 Task: Look for space in Sidi ech Chahmi, Algeria from 9th June, 2023 to 11th June, 2023 for 2 adults in price range Rs.6000 to Rs.10000. Place can be entire place with 2 bedrooms having 2 beds and 1 bathroom. Property type can be house, flat, hotel. Amenities needed are: wifi, washing machine. Booking option can be shelf check-in. Required host language is .
Action: Mouse moved to (853, 121)
Screenshot: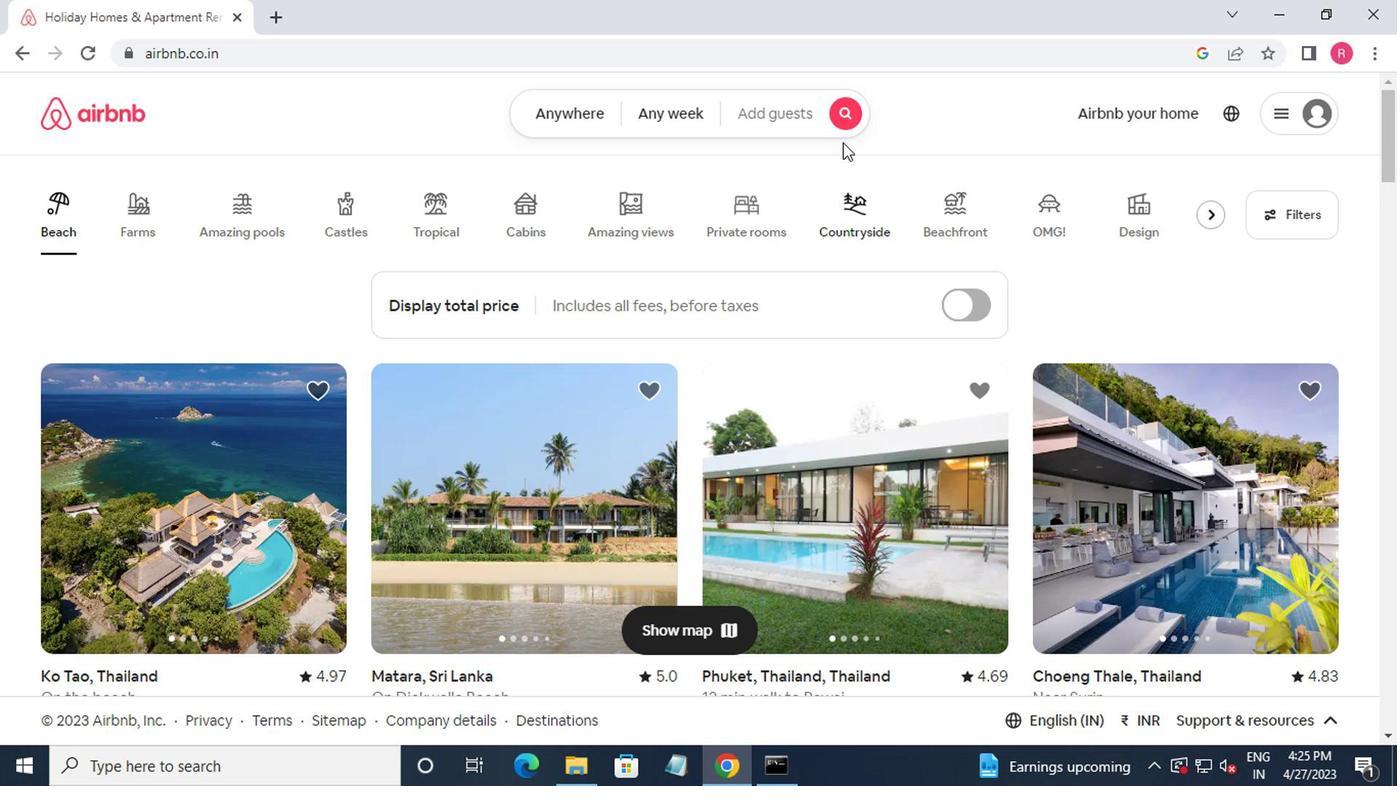 
Action: Mouse pressed left at (853, 121)
Screenshot: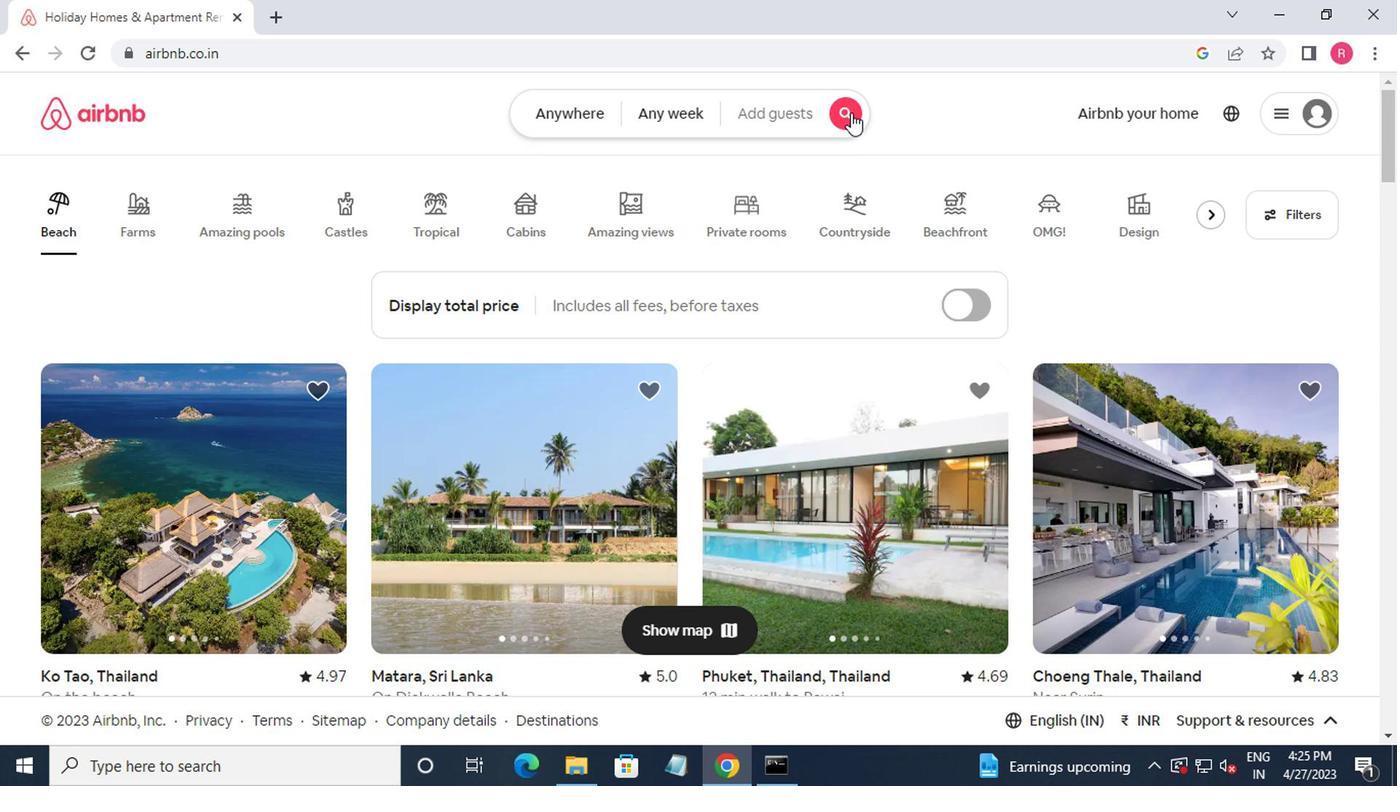 
Action: Mouse moved to (448, 202)
Screenshot: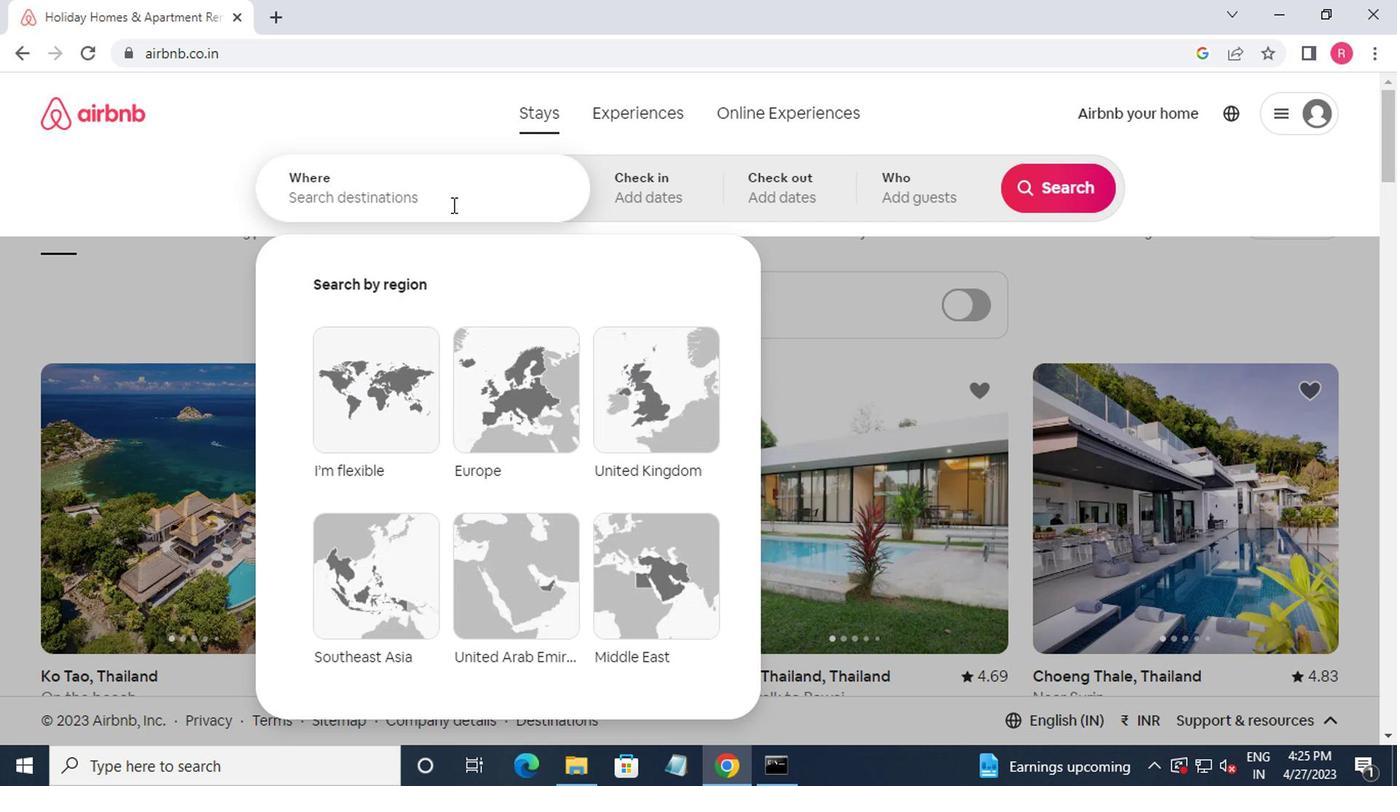 
Action: Mouse pressed left at (448, 202)
Screenshot: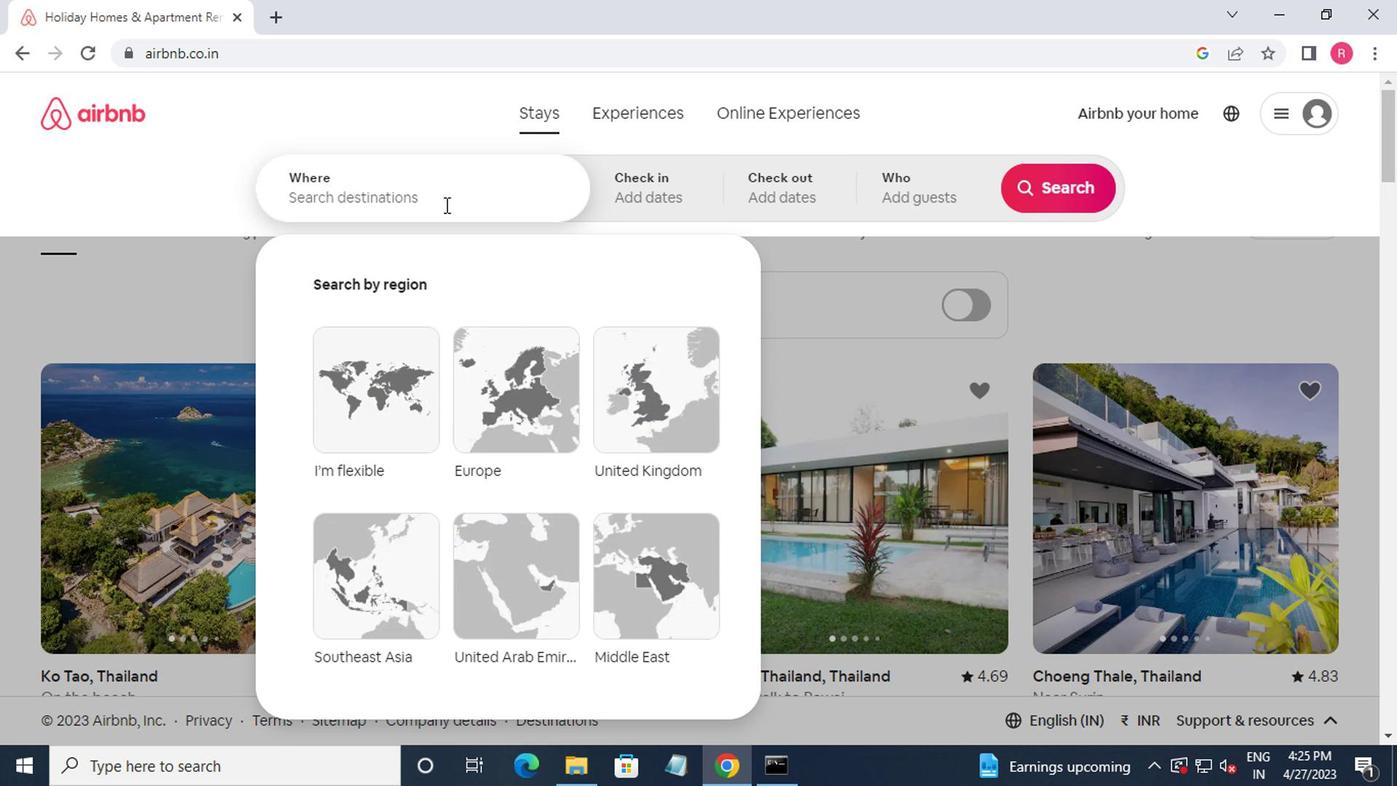 
Action: Mouse moved to (527, 208)
Screenshot: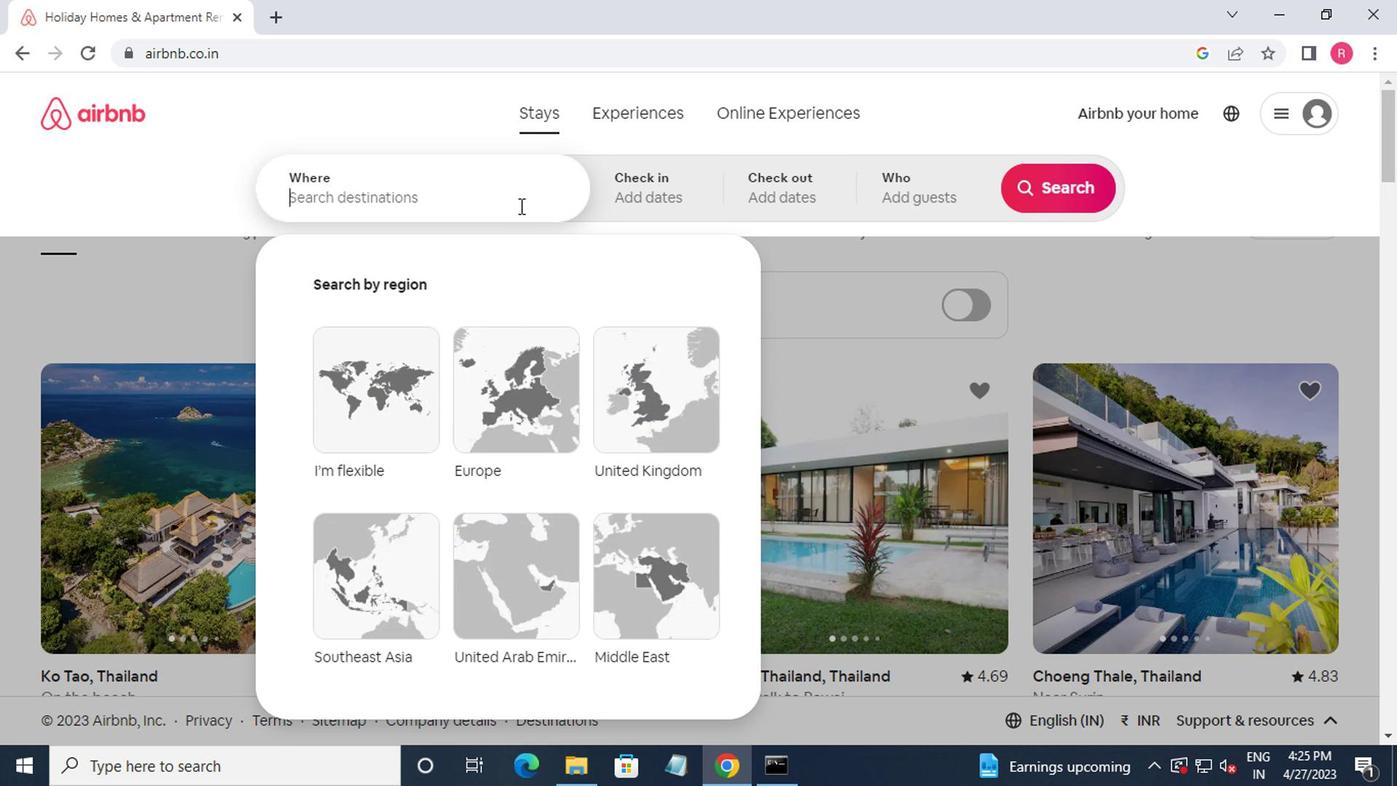 
Action: Key pressed sidi<Key.space>ech<Key.down><Key.down><Key.down><Key.up><Key.enter>
Screenshot: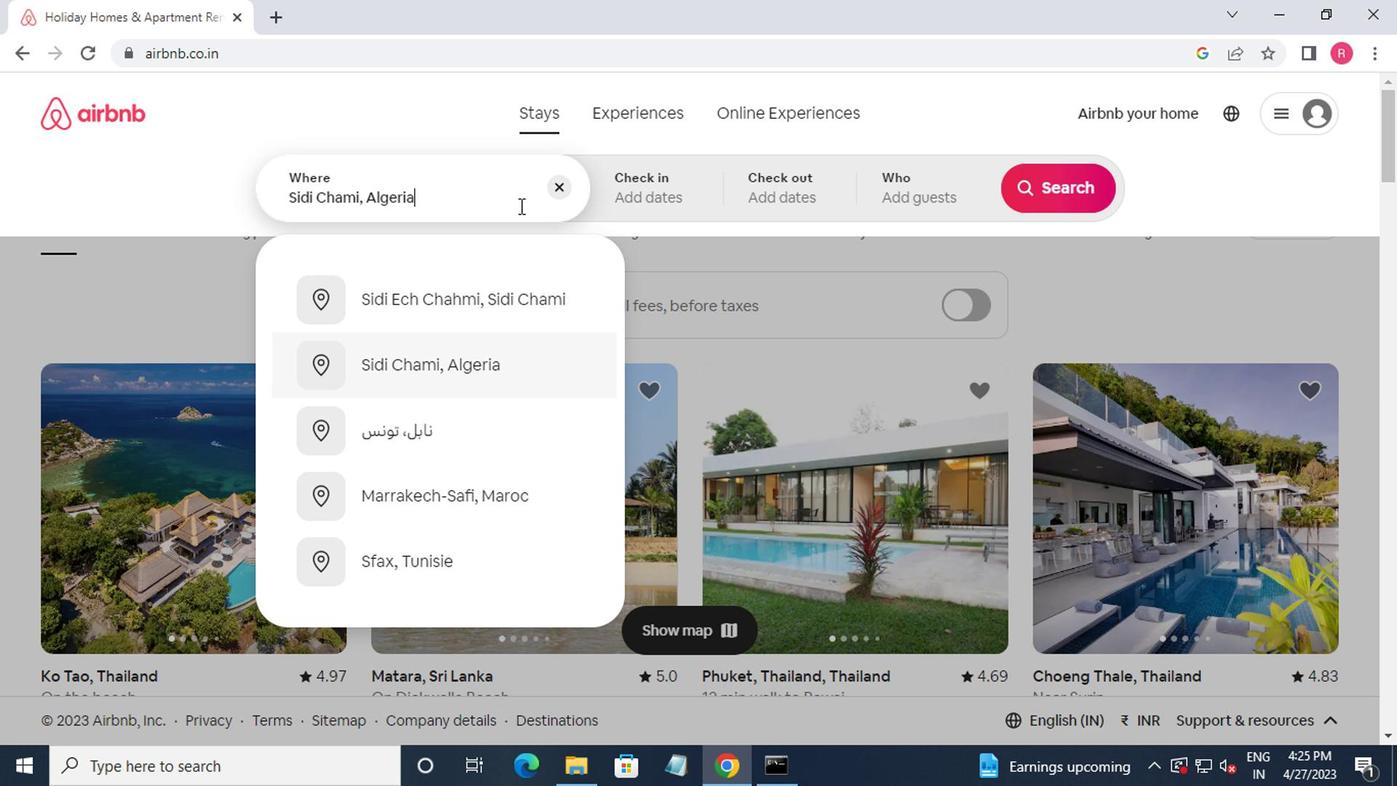 
Action: Mouse moved to (1038, 353)
Screenshot: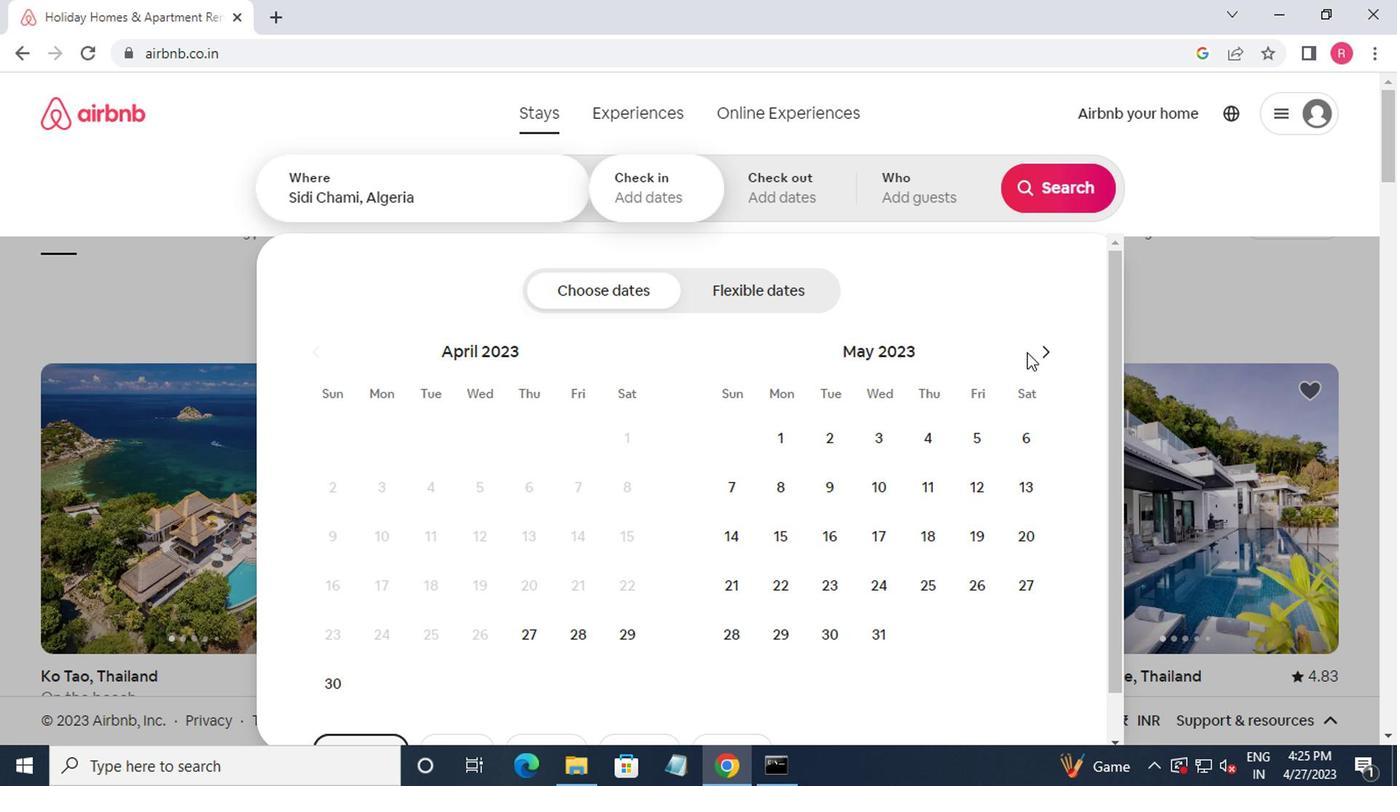 
Action: Mouse pressed left at (1038, 353)
Screenshot: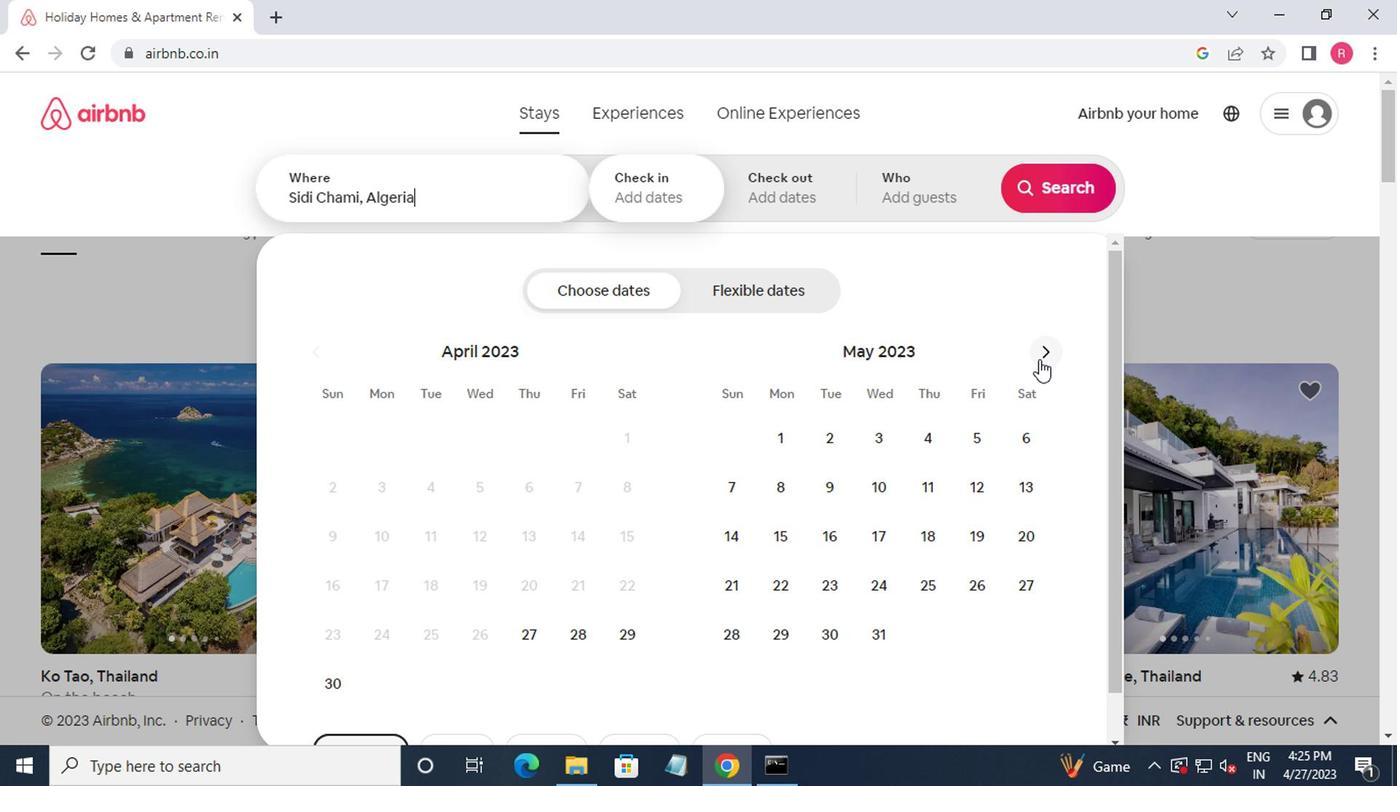 
Action: Mouse moved to (964, 463)
Screenshot: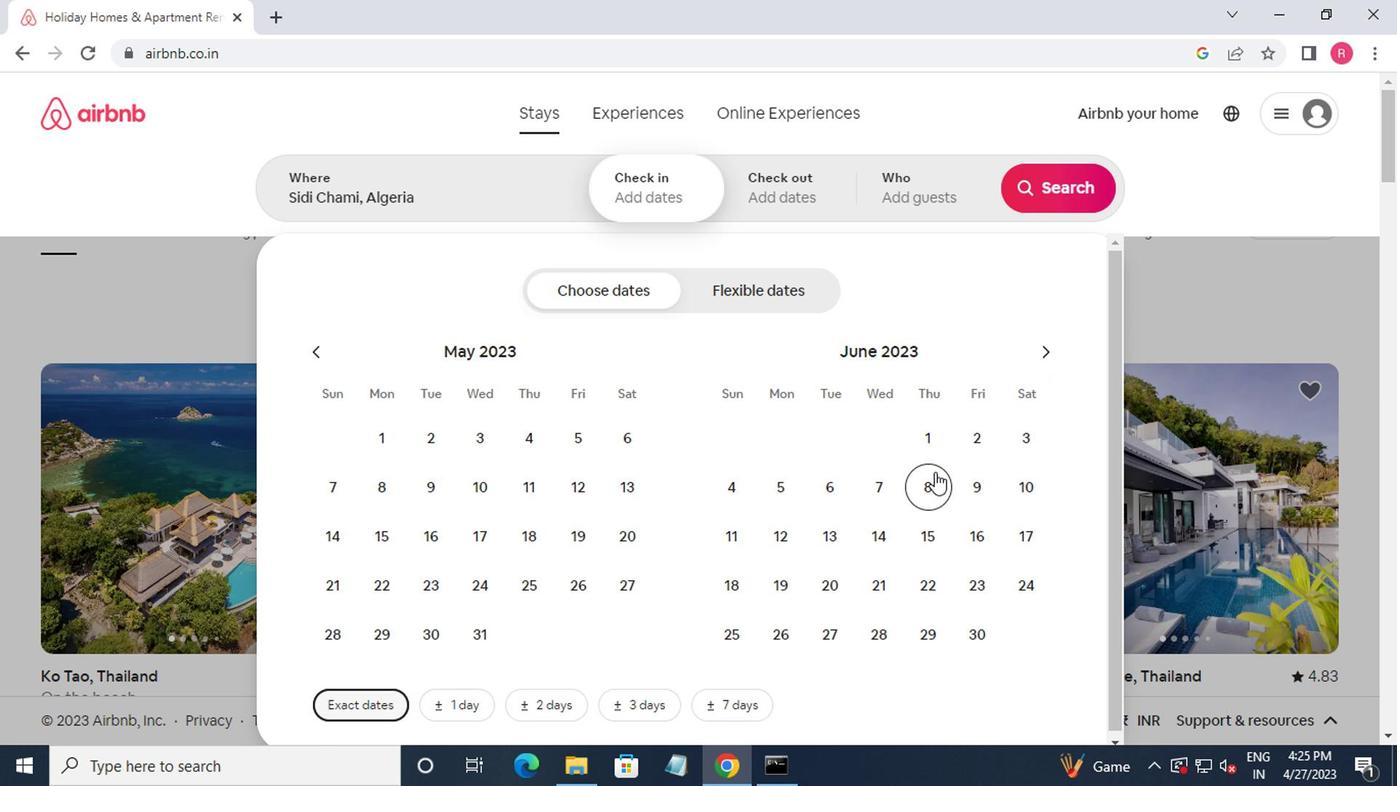 
Action: Mouse pressed left at (964, 463)
Screenshot: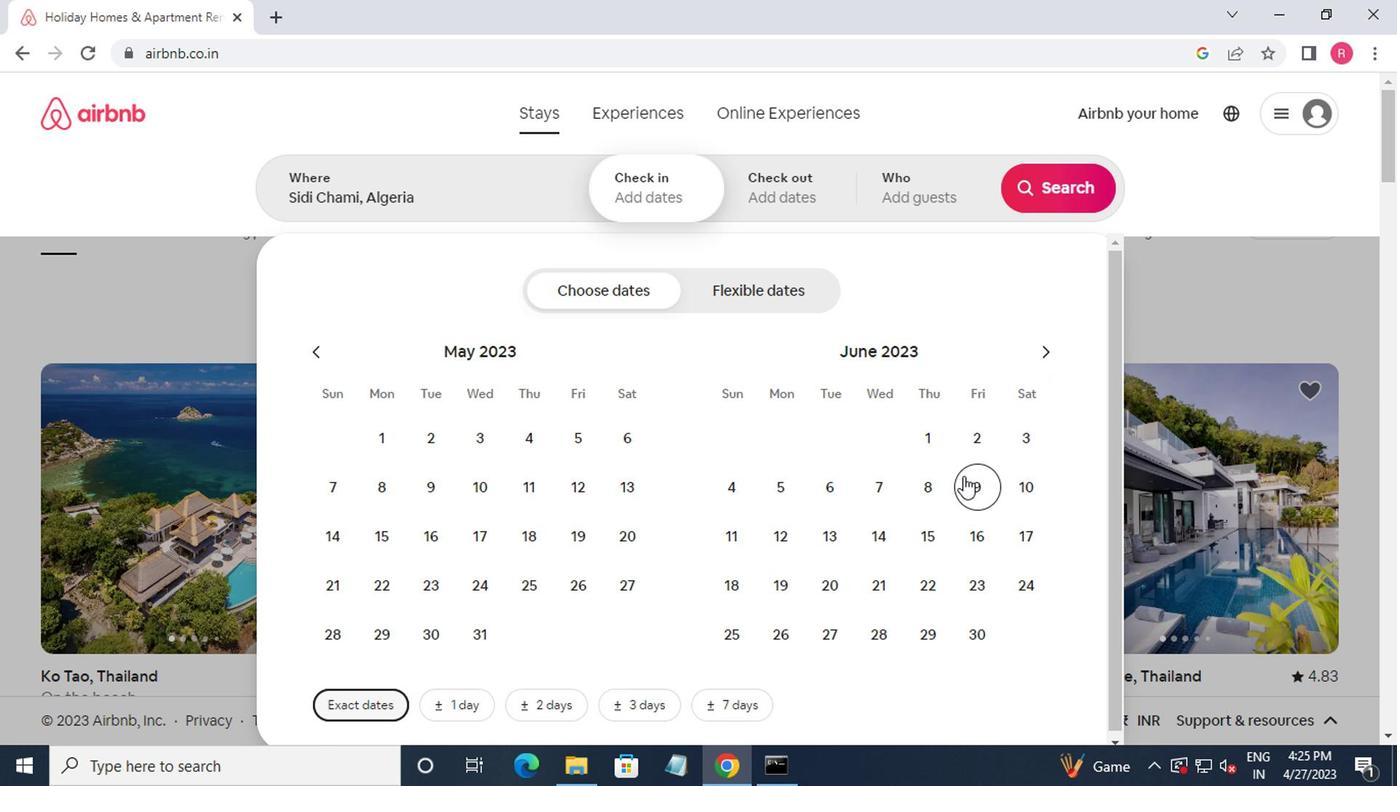 
Action: Mouse moved to (737, 529)
Screenshot: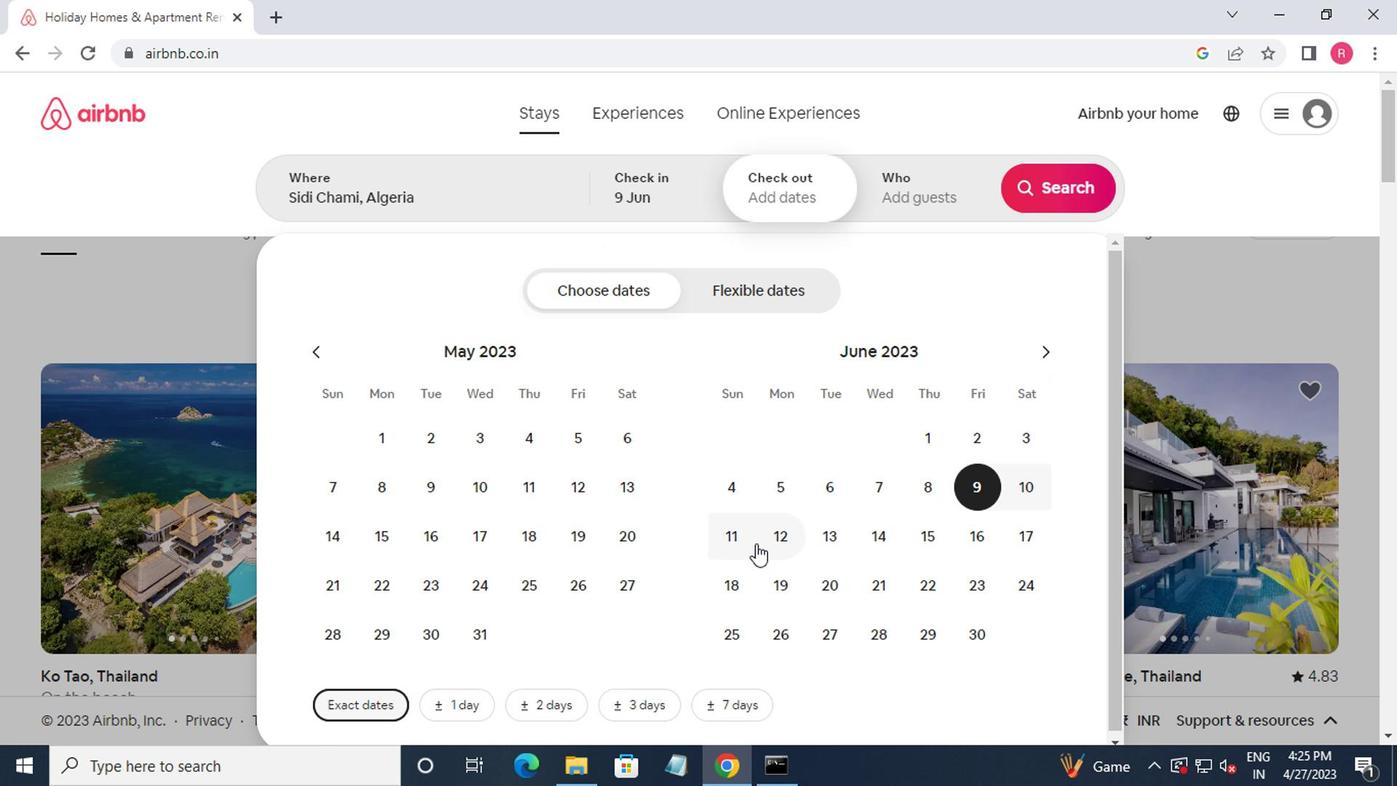 
Action: Mouse pressed left at (737, 529)
Screenshot: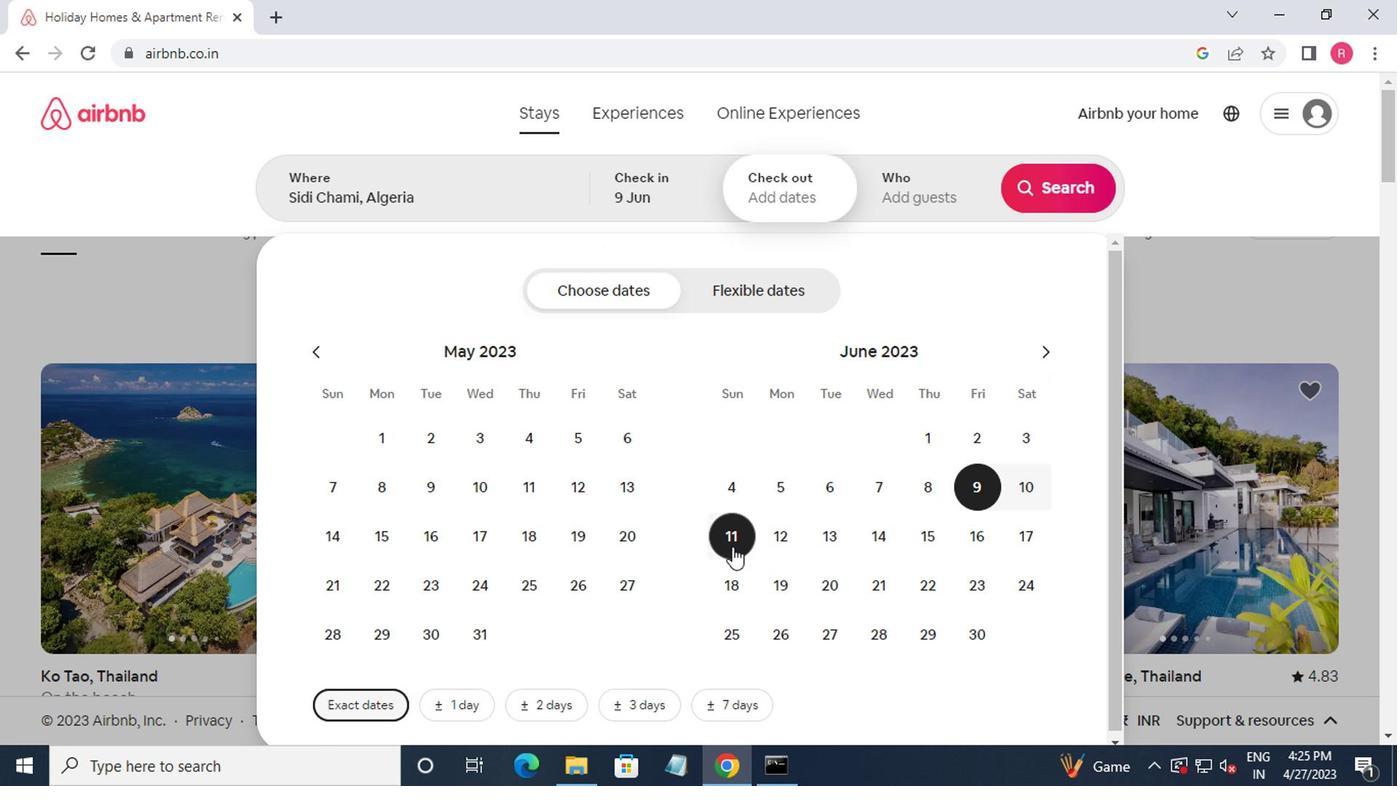 
Action: Mouse moved to (903, 201)
Screenshot: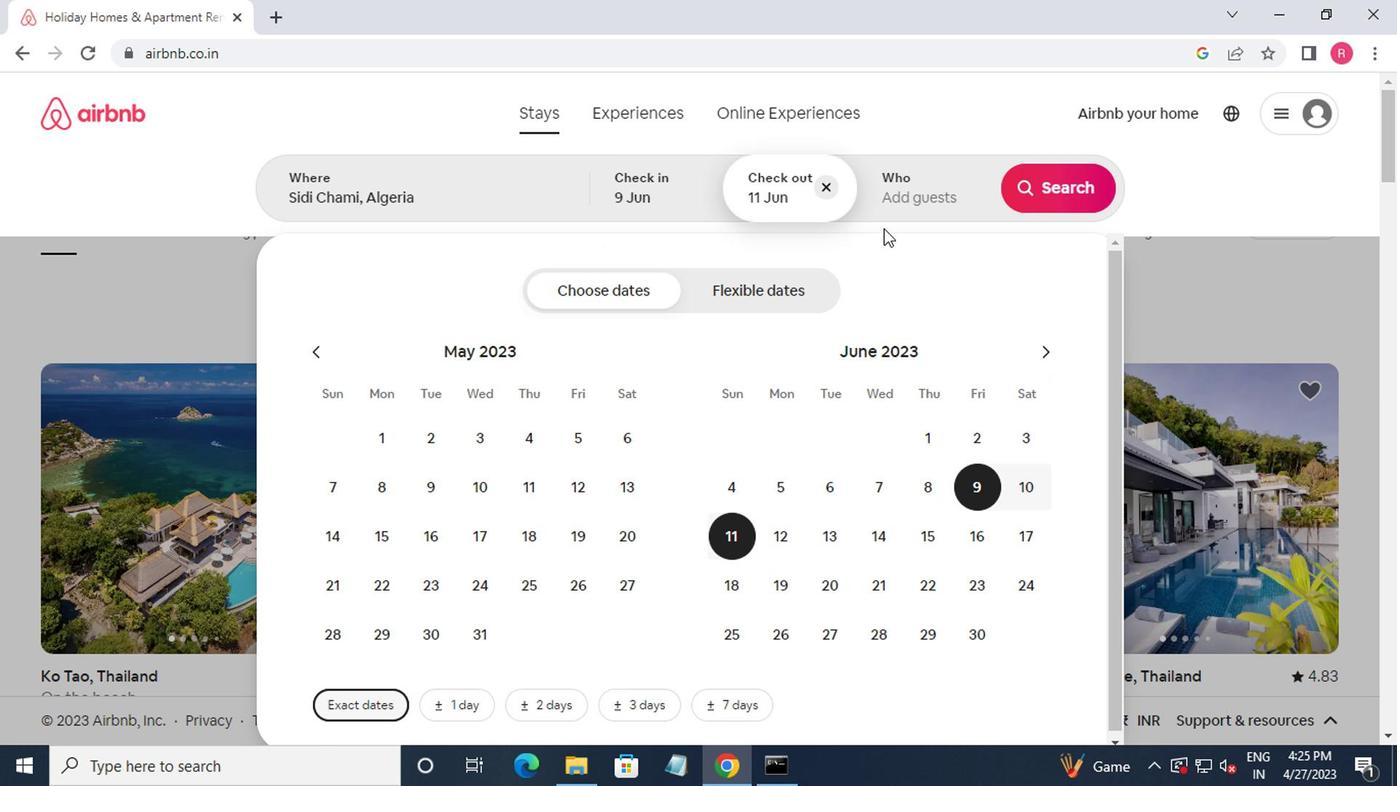 
Action: Mouse pressed left at (903, 201)
Screenshot: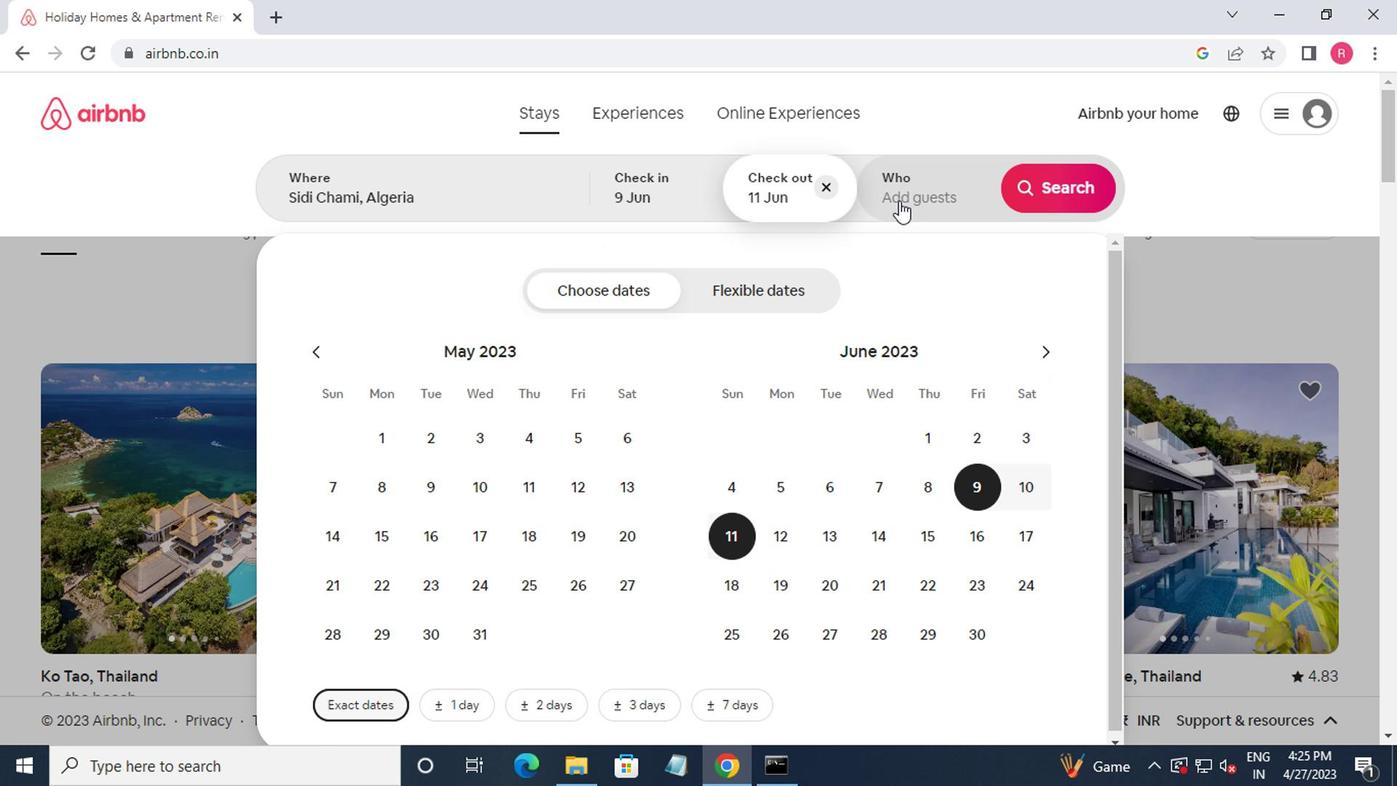 
Action: Mouse moved to (1059, 296)
Screenshot: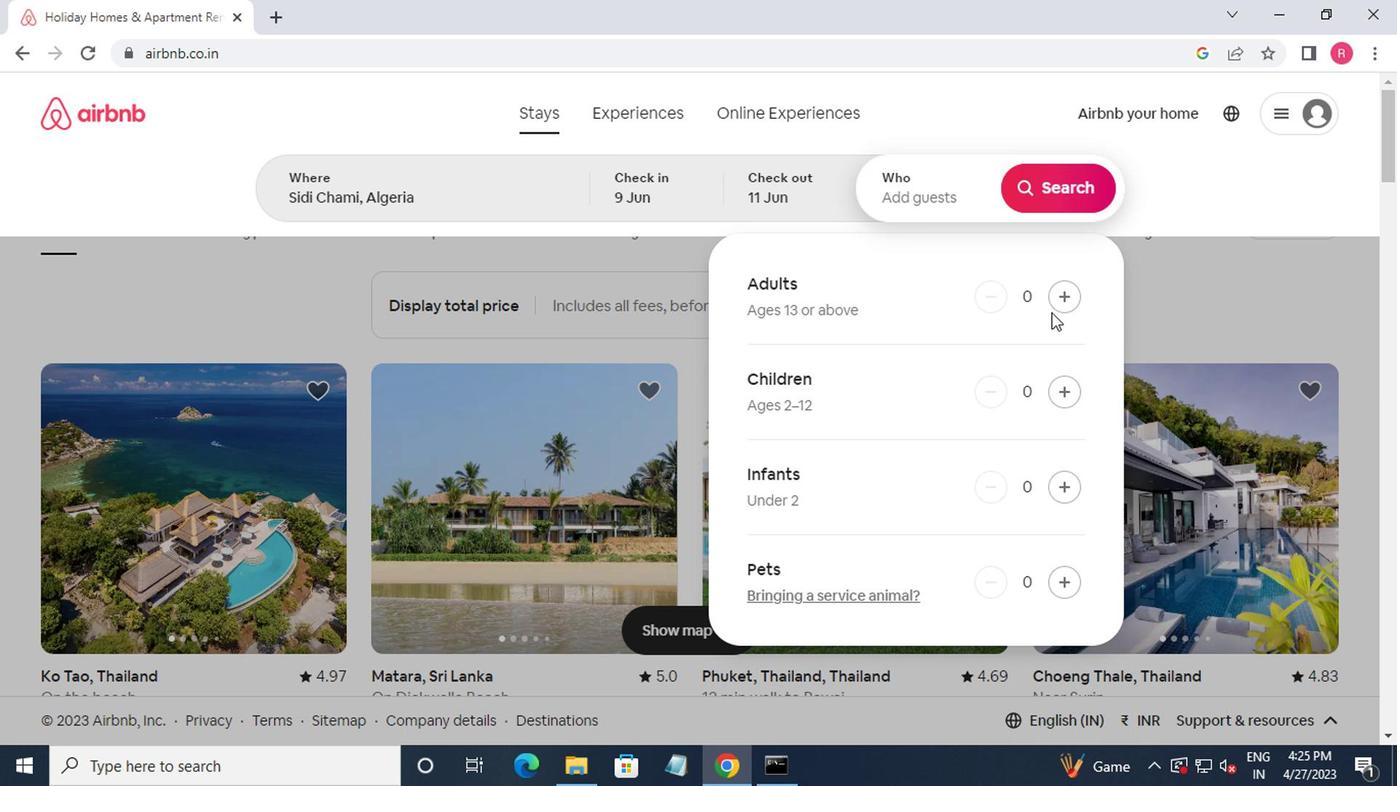 
Action: Mouse pressed left at (1059, 296)
Screenshot: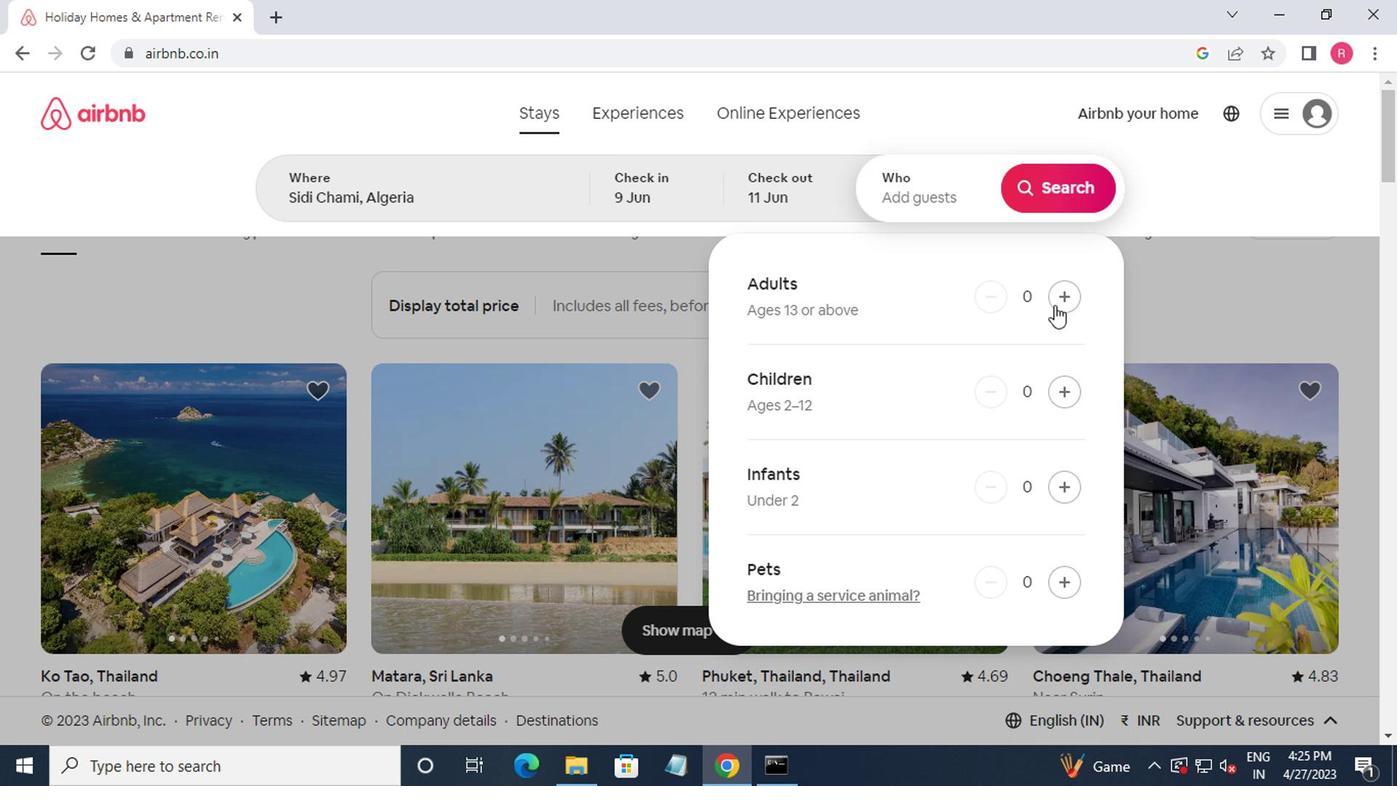 
Action: Mouse pressed left at (1059, 296)
Screenshot: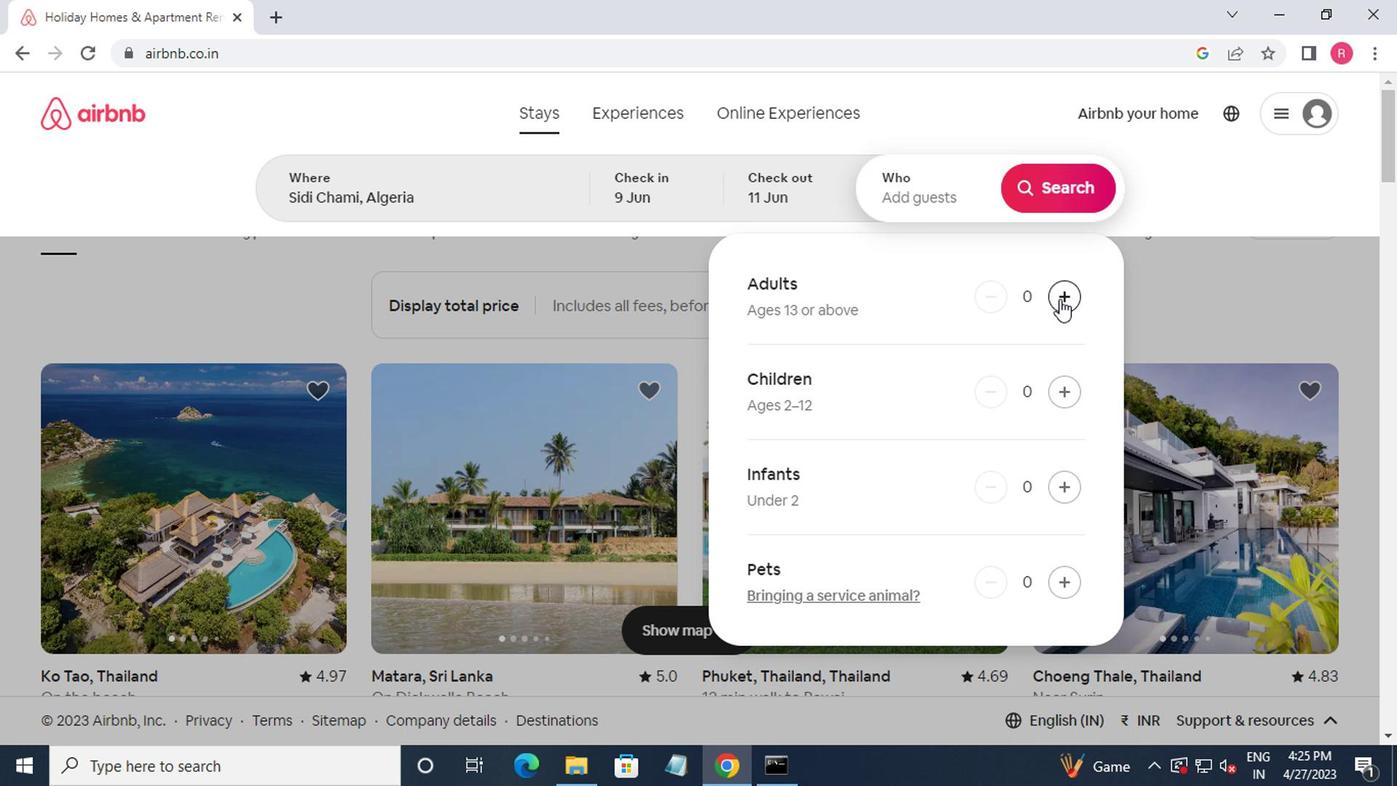 
Action: Mouse moved to (1051, 212)
Screenshot: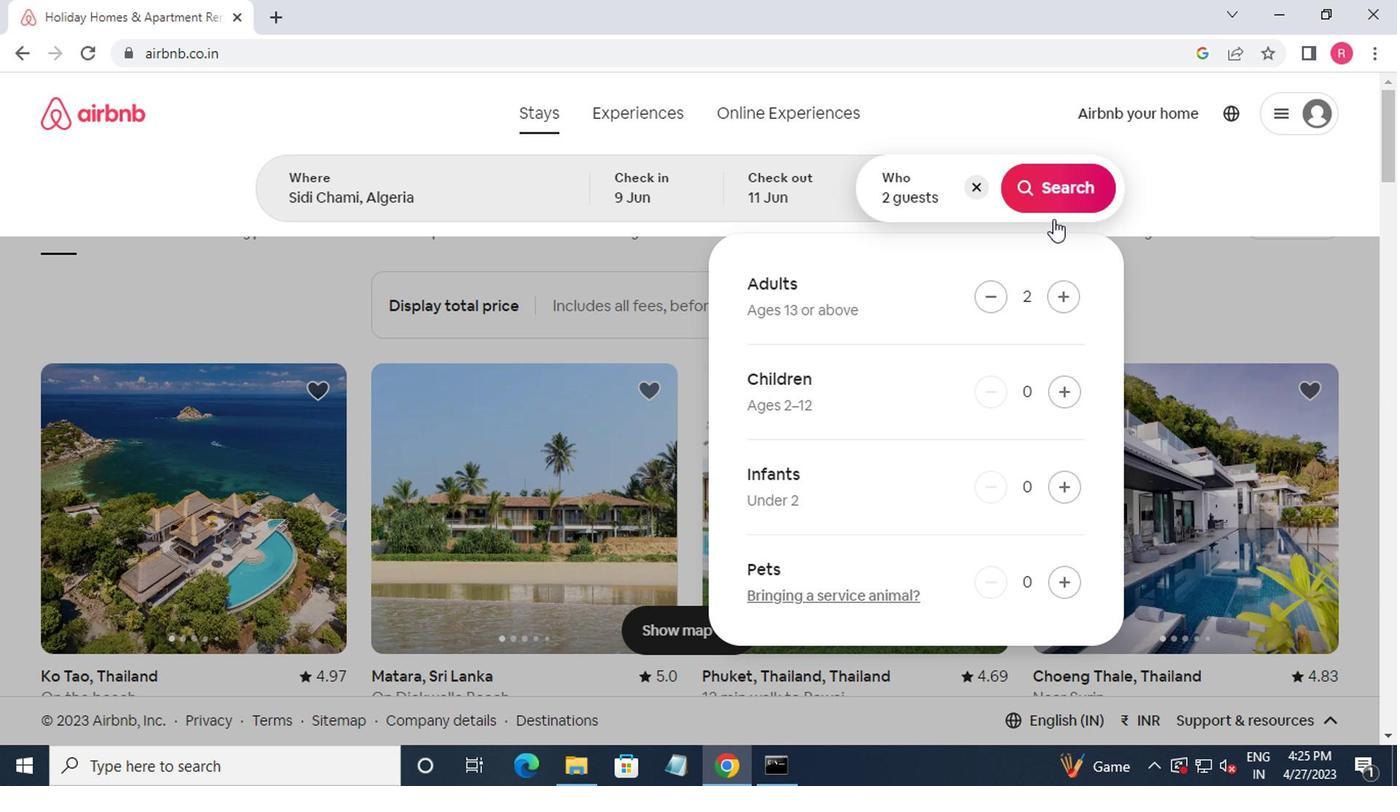 
Action: Mouse pressed left at (1051, 212)
Screenshot: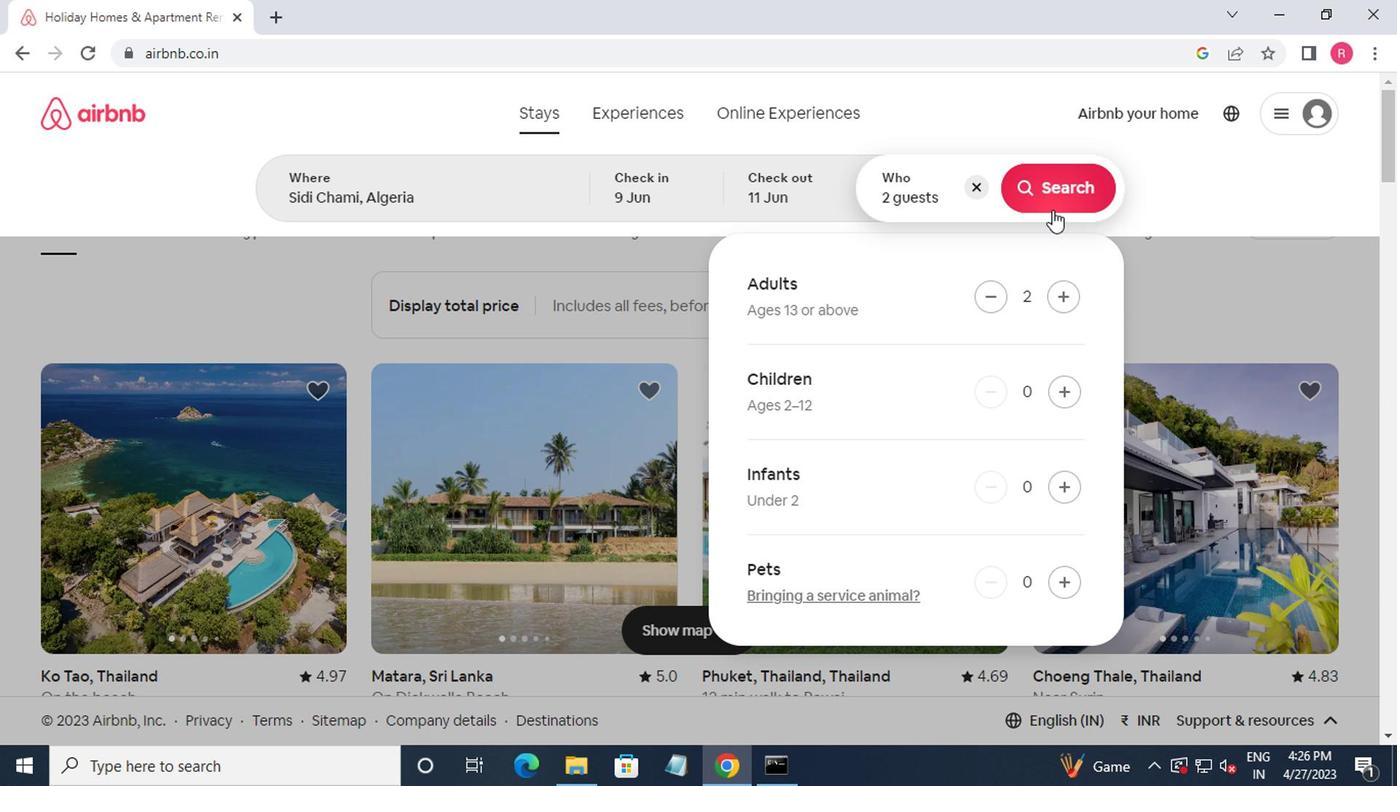
Action: Mouse moved to (1289, 206)
Screenshot: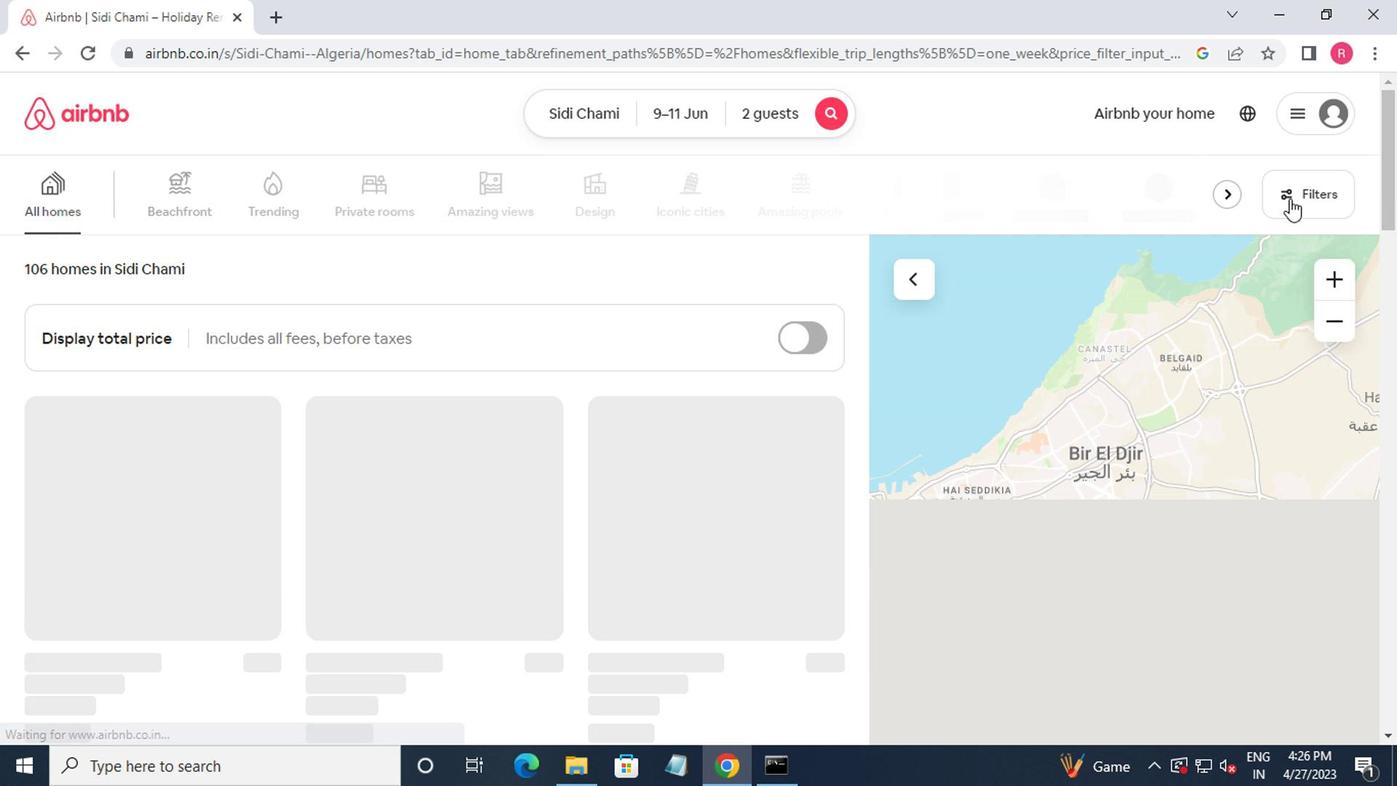 
Action: Mouse pressed left at (1289, 206)
Screenshot: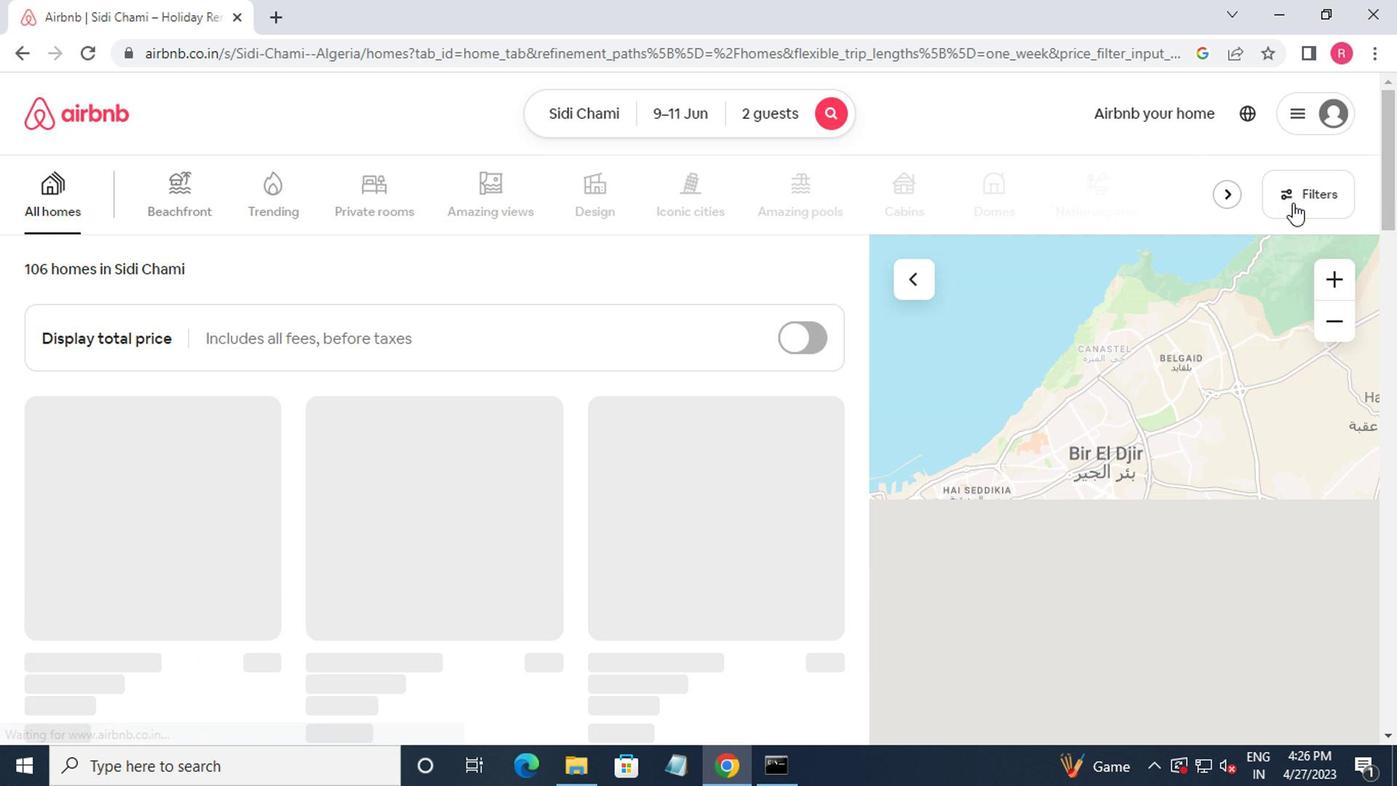 
Action: Mouse moved to (443, 431)
Screenshot: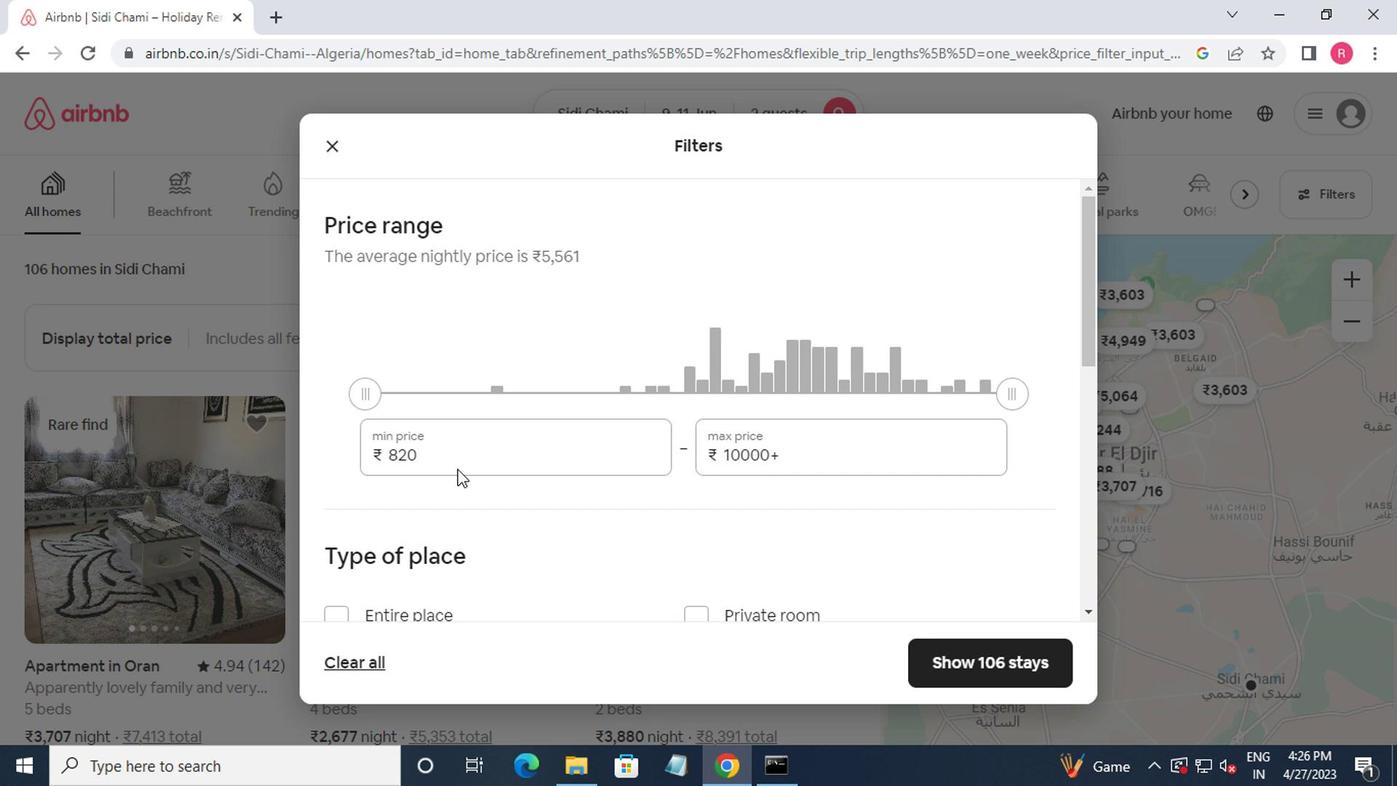 
Action: Mouse pressed left at (443, 431)
Screenshot: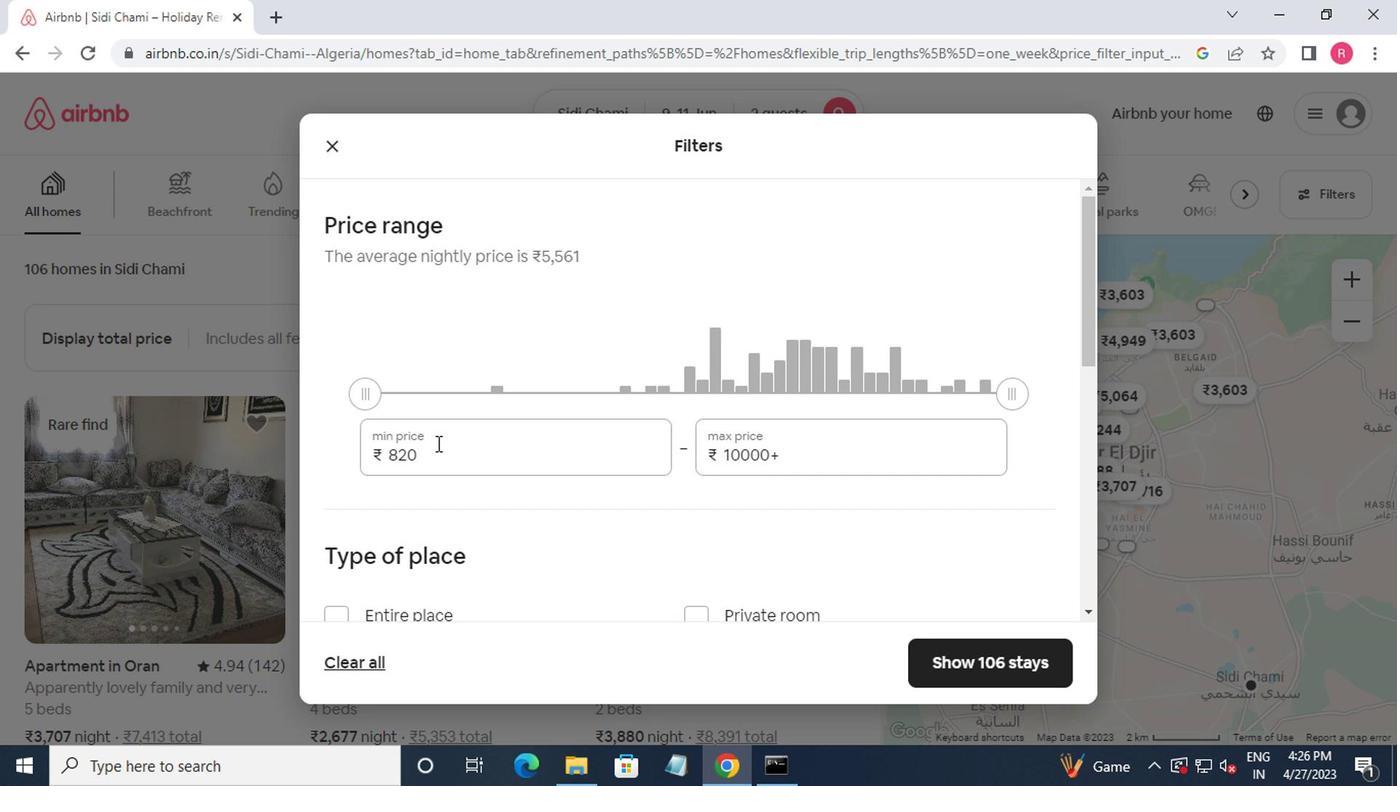 
Action: Mouse moved to (464, 425)
Screenshot: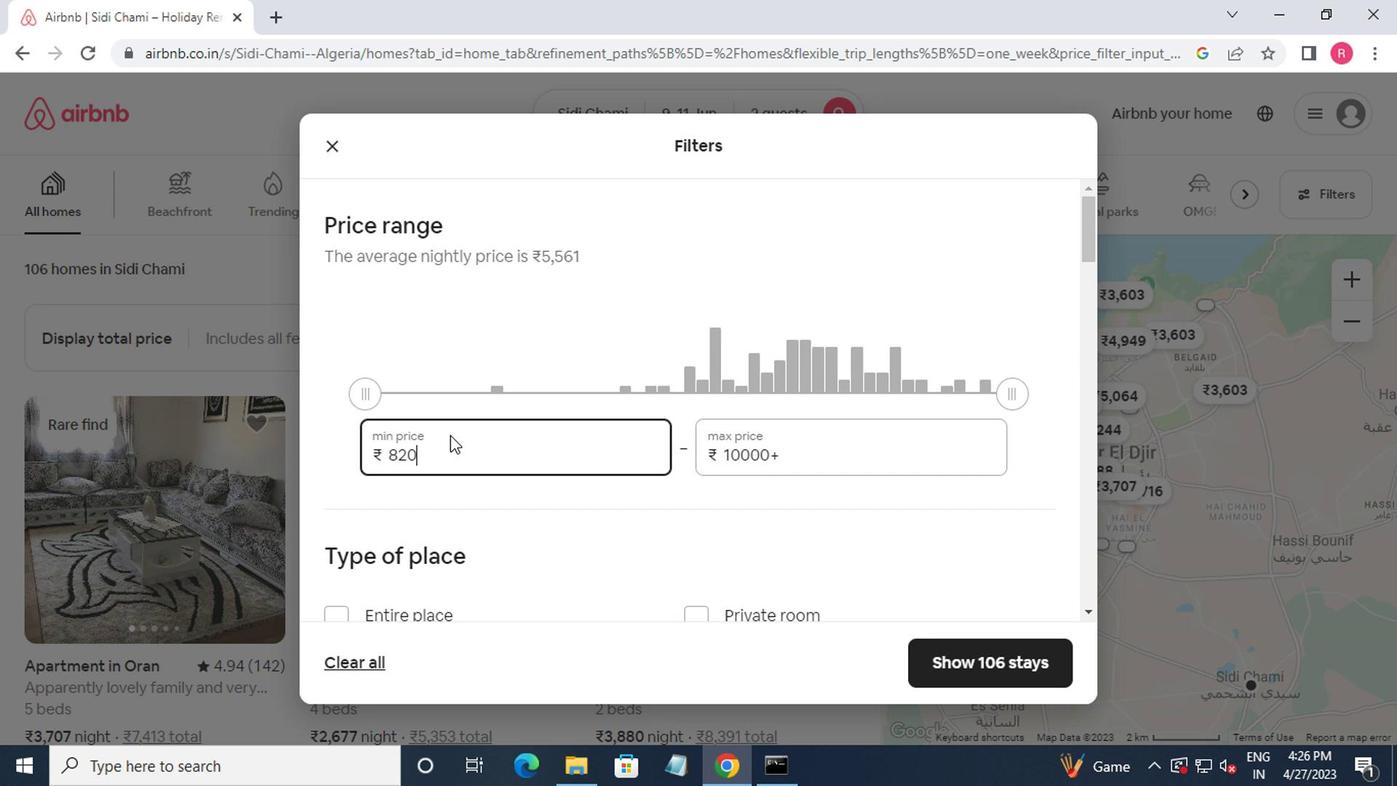 
Action: Key pressed <Key.backspace><Key.backspace><Key.backspace><Key.backspace>6000<Key.tab>10000
Screenshot: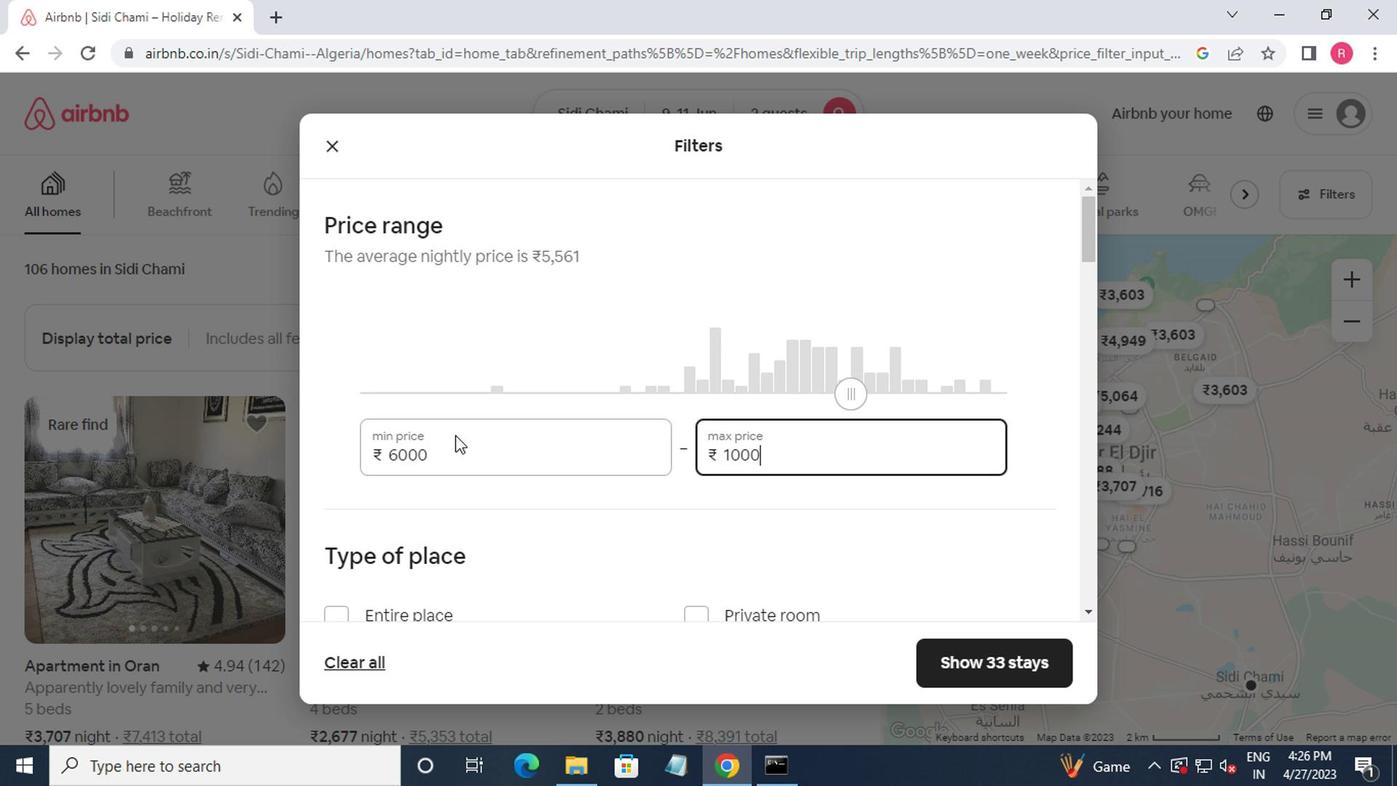
Action: Mouse moved to (428, 449)
Screenshot: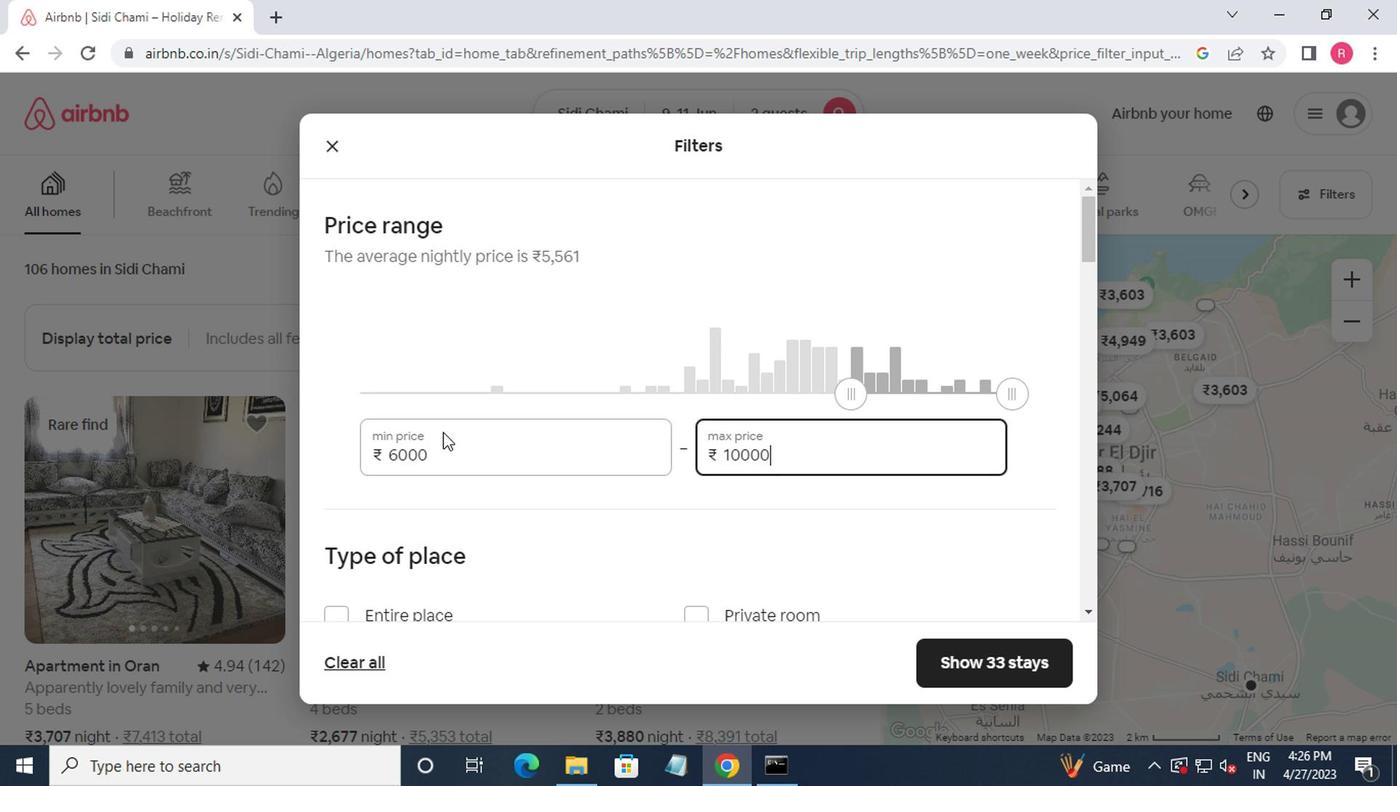 
Action: Mouse scrolled (428, 448) with delta (0, 0)
Screenshot: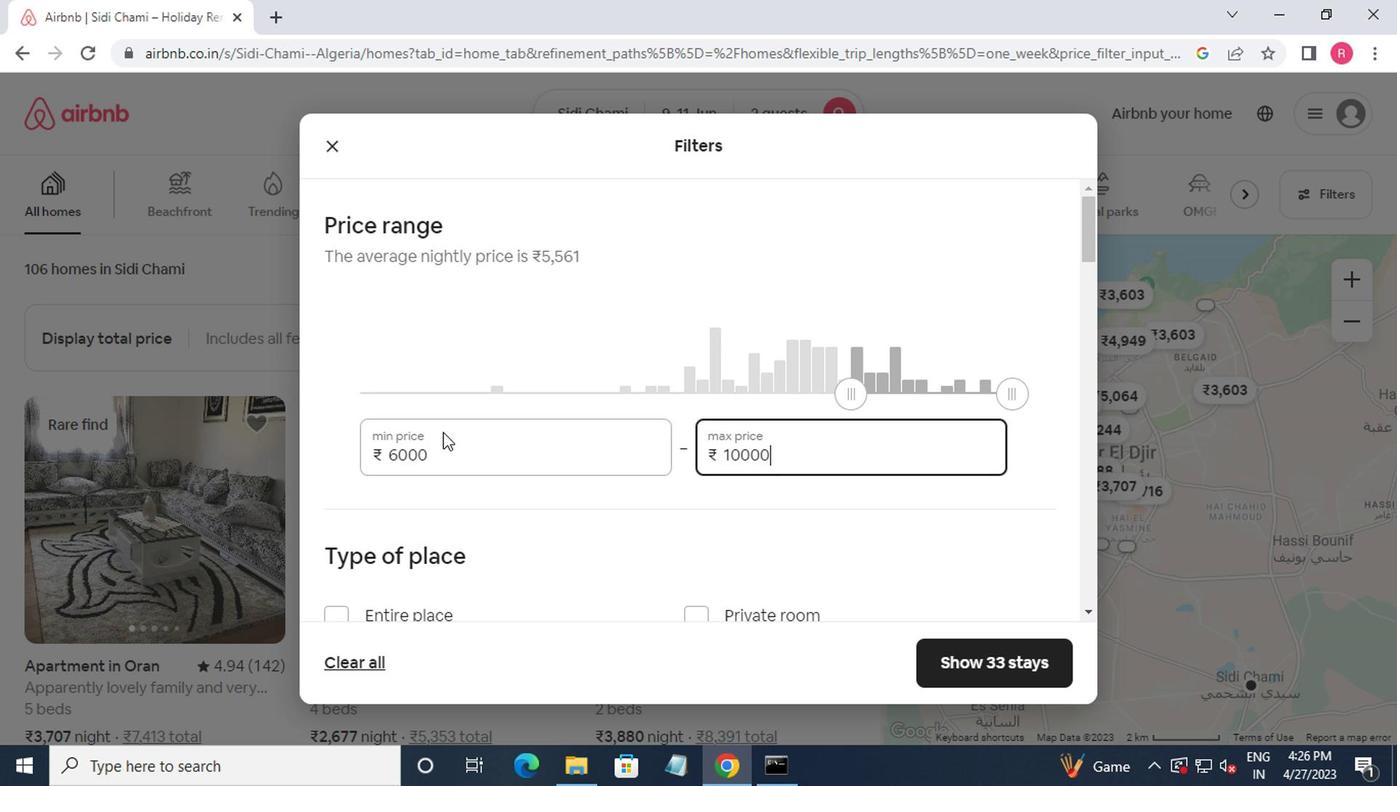
Action: Mouse moved to (426, 455)
Screenshot: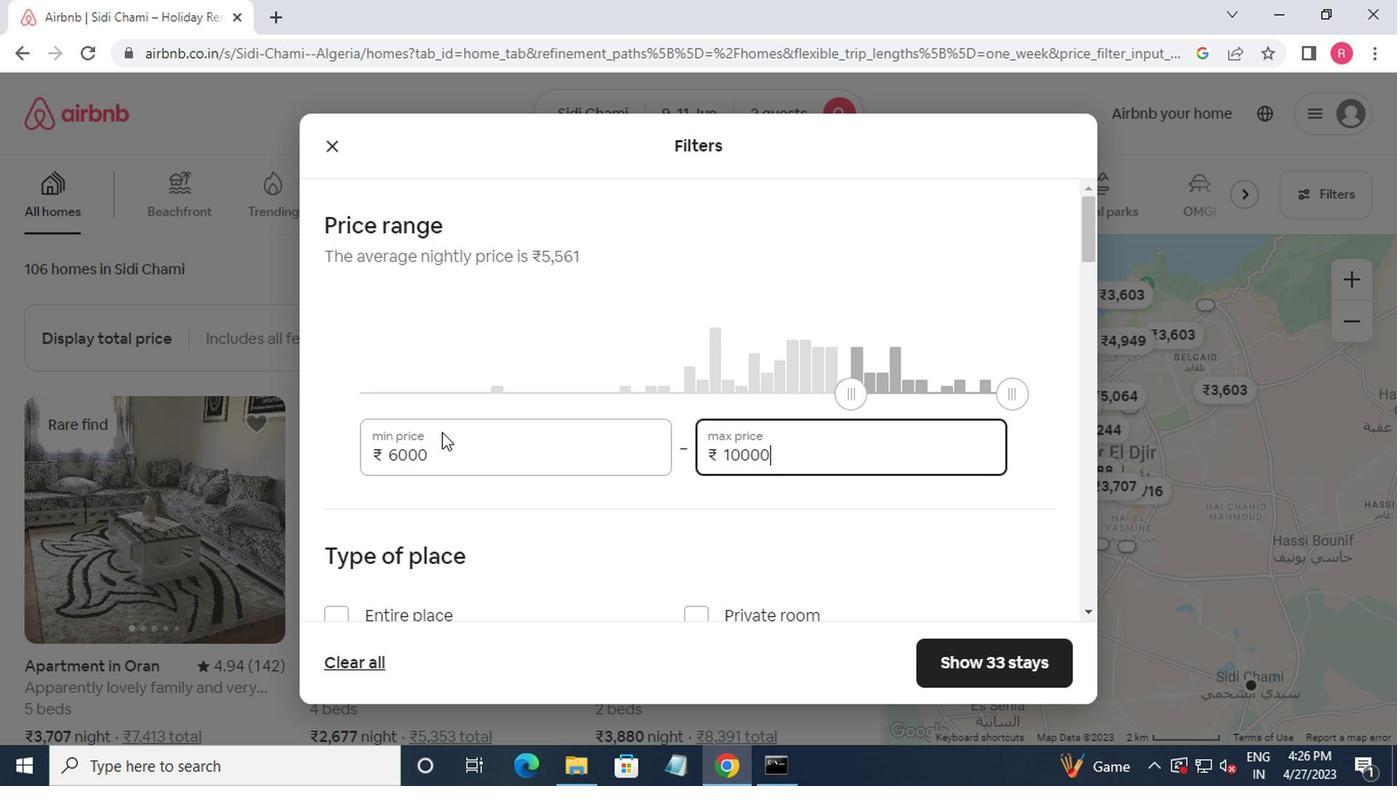 
Action: Mouse scrolled (426, 454) with delta (0, 0)
Screenshot: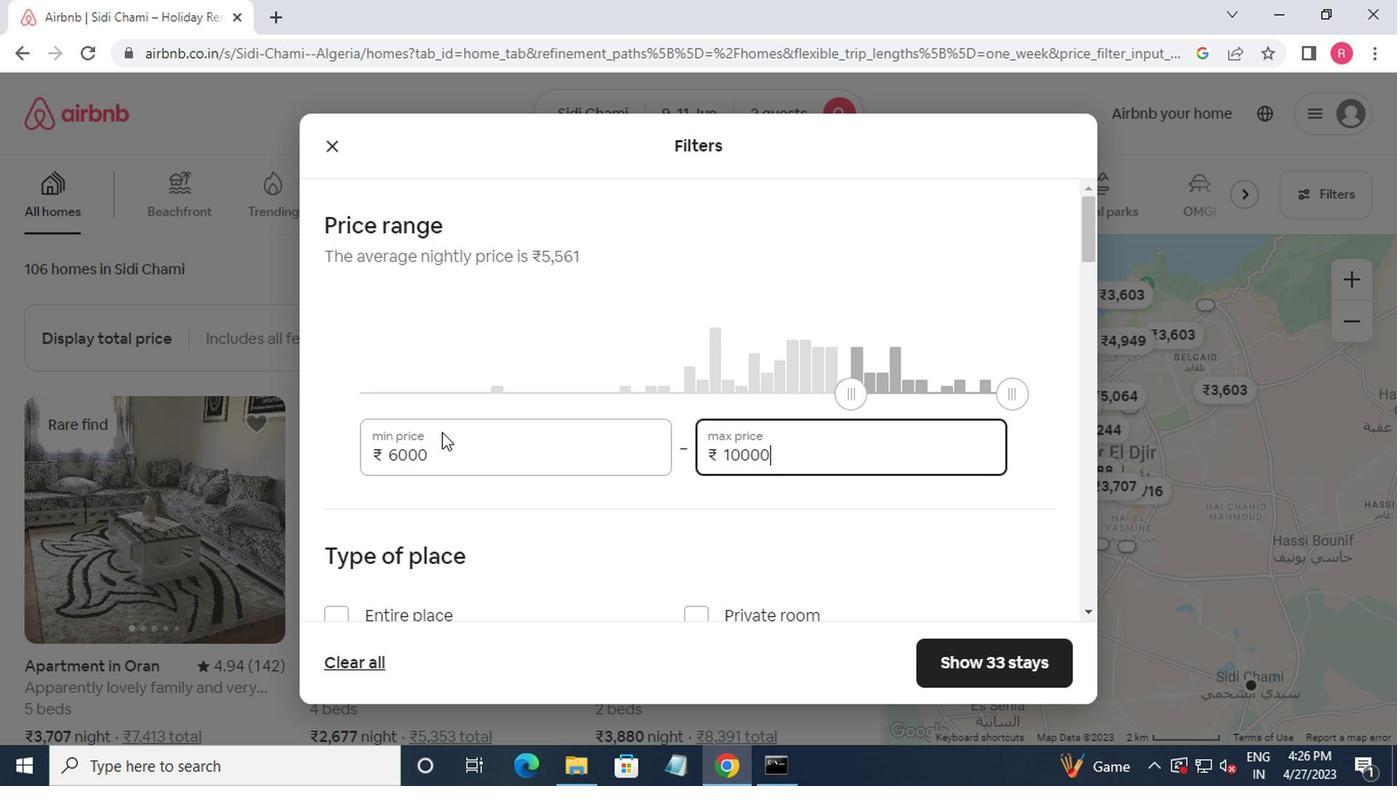 
Action: Mouse moved to (424, 460)
Screenshot: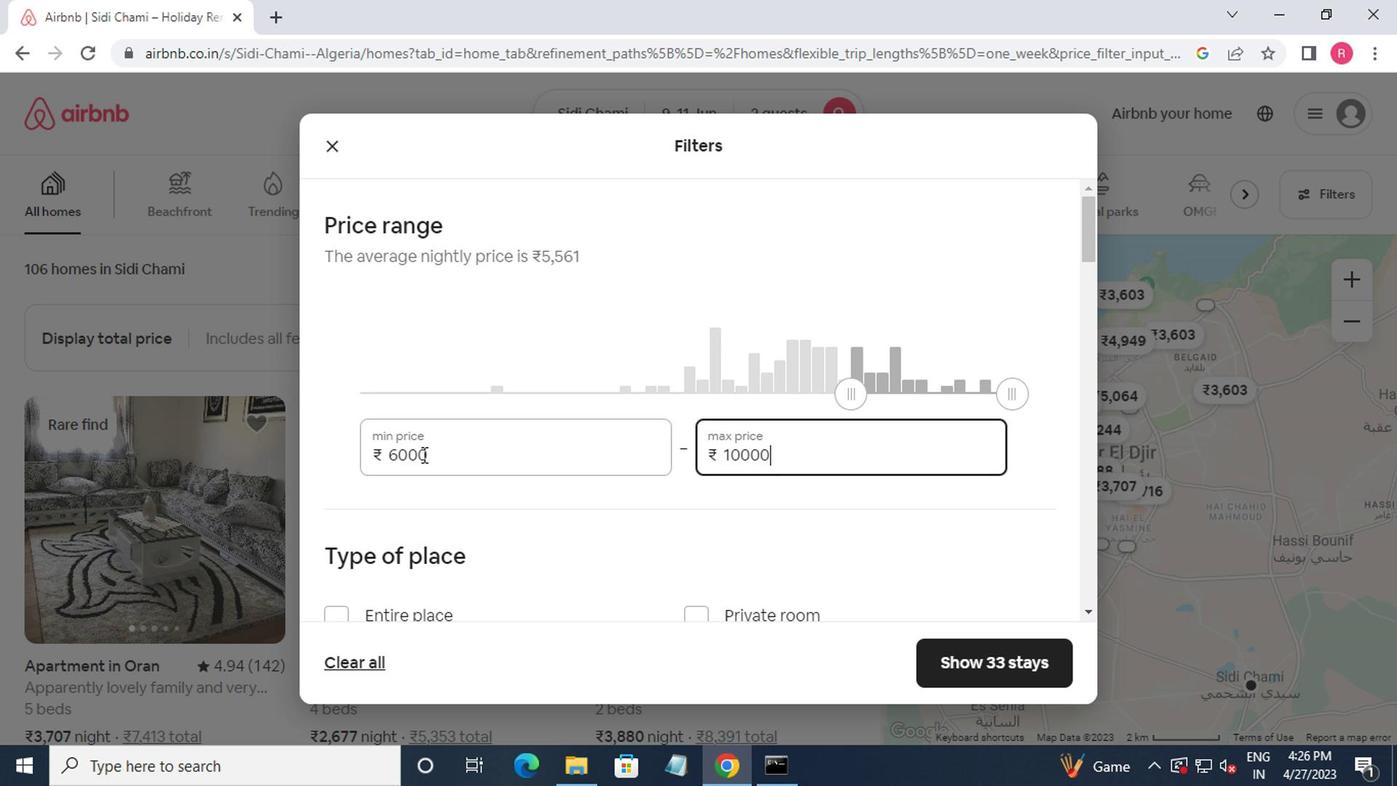 
Action: Mouse scrolled (424, 458) with delta (0, -1)
Screenshot: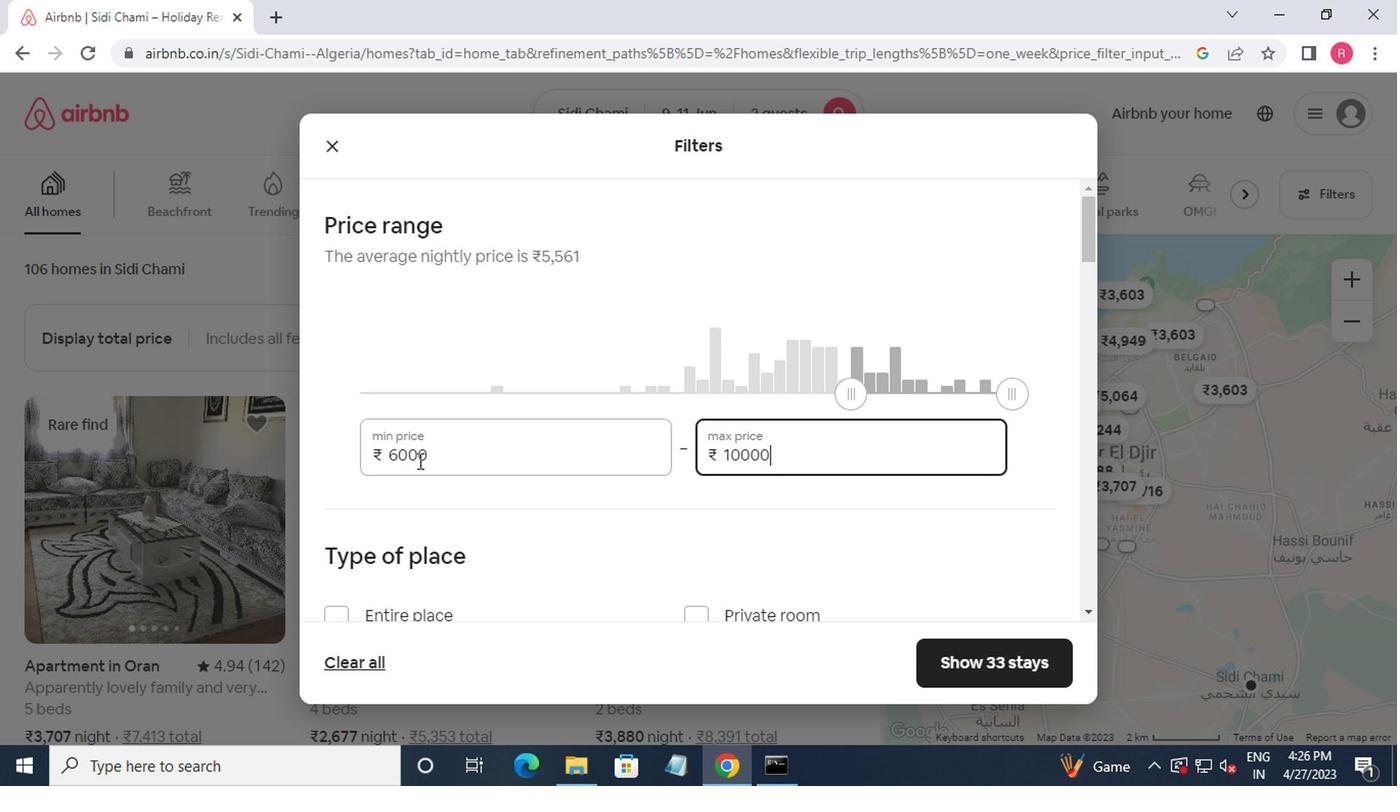 
Action: Mouse moved to (382, 302)
Screenshot: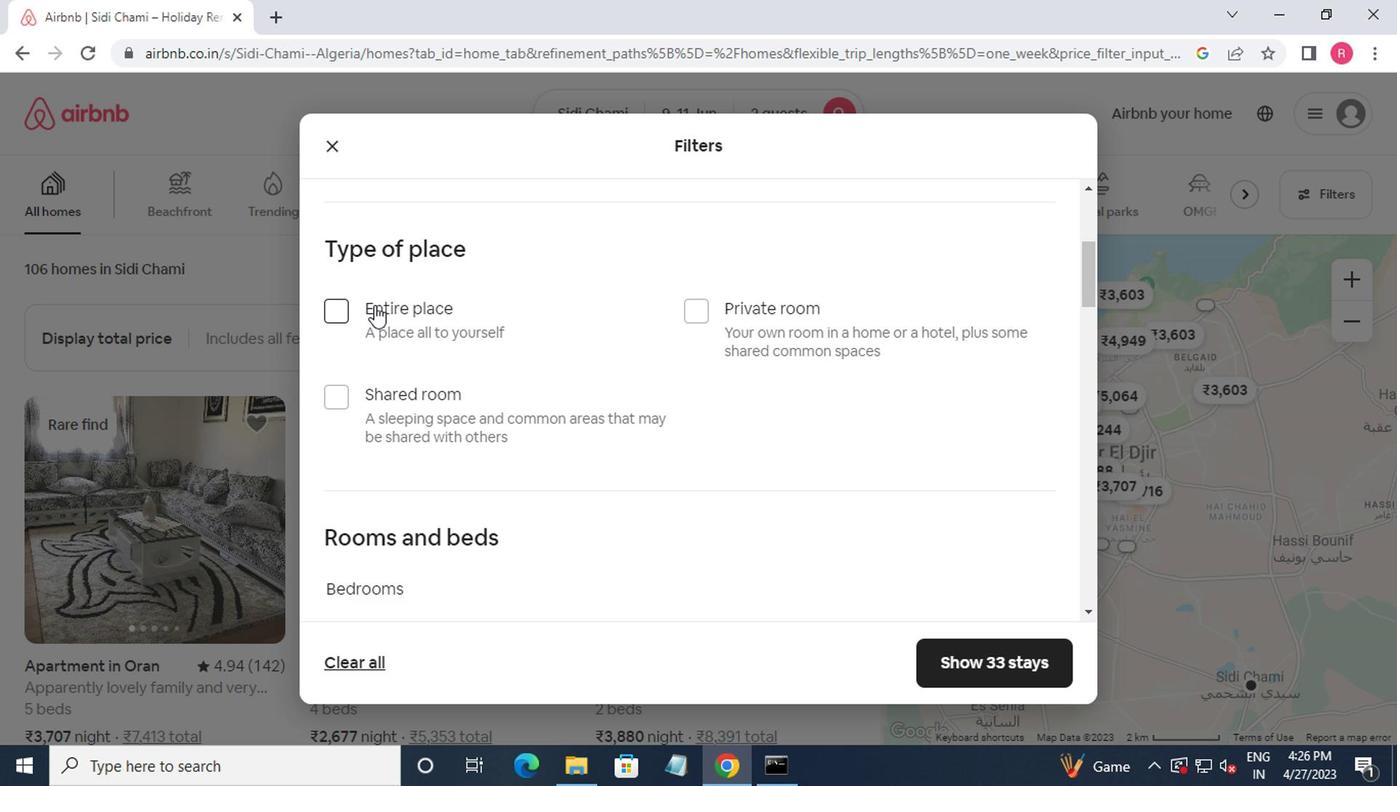 
Action: Mouse pressed left at (382, 302)
Screenshot: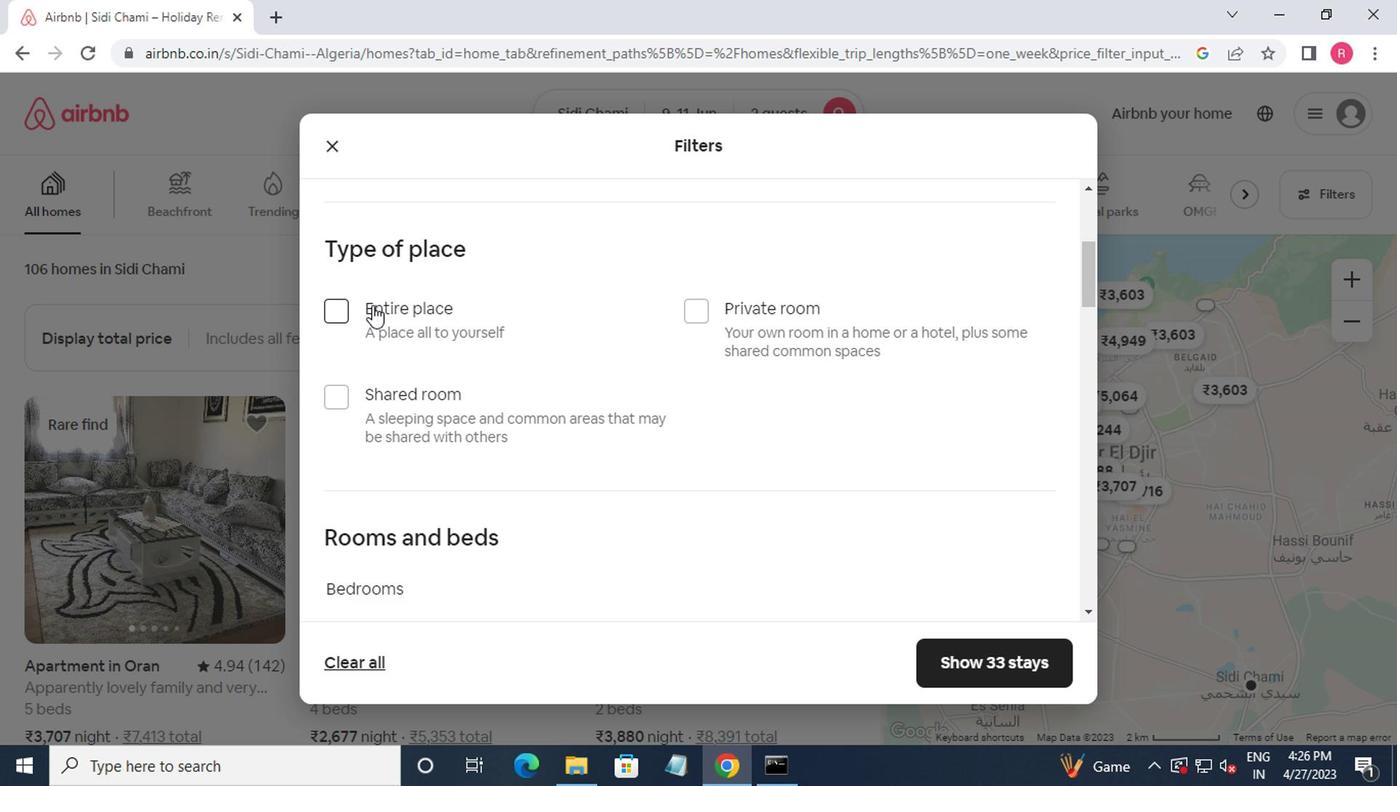 
Action: Mouse moved to (387, 307)
Screenshot: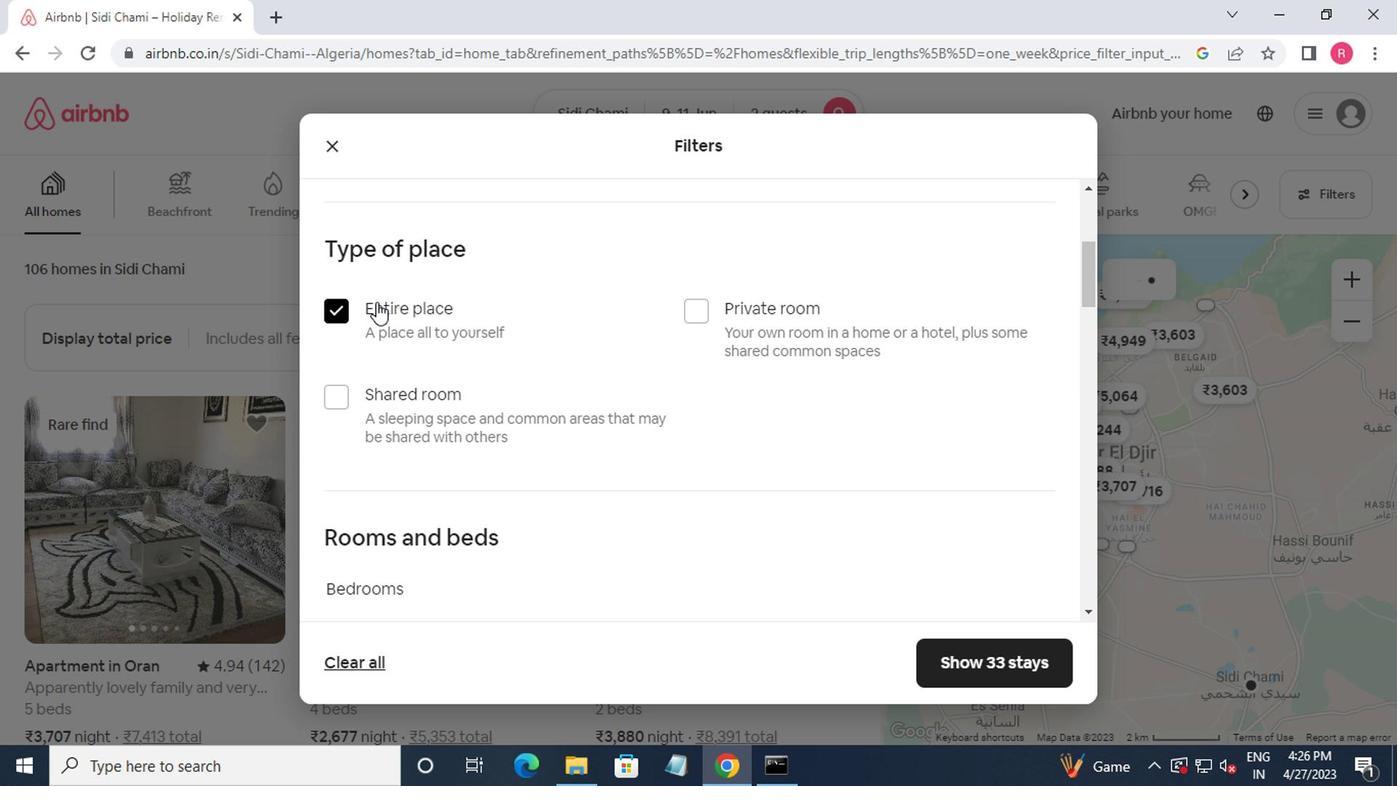 
Action: Mouse scrolled (387, 306) with delta (0, 0)
Screenshot: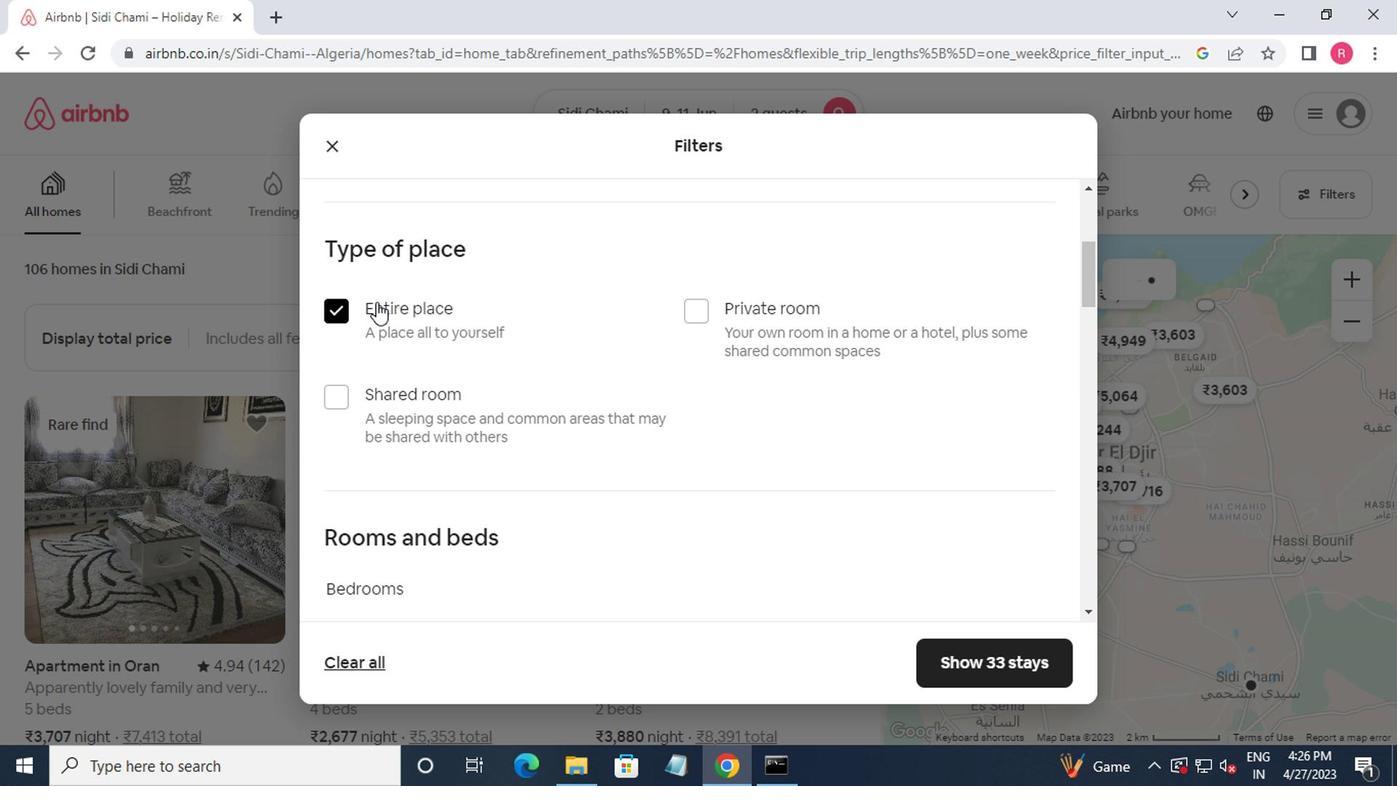 
Action: Mouse moved to (387, 313)
Screenshot: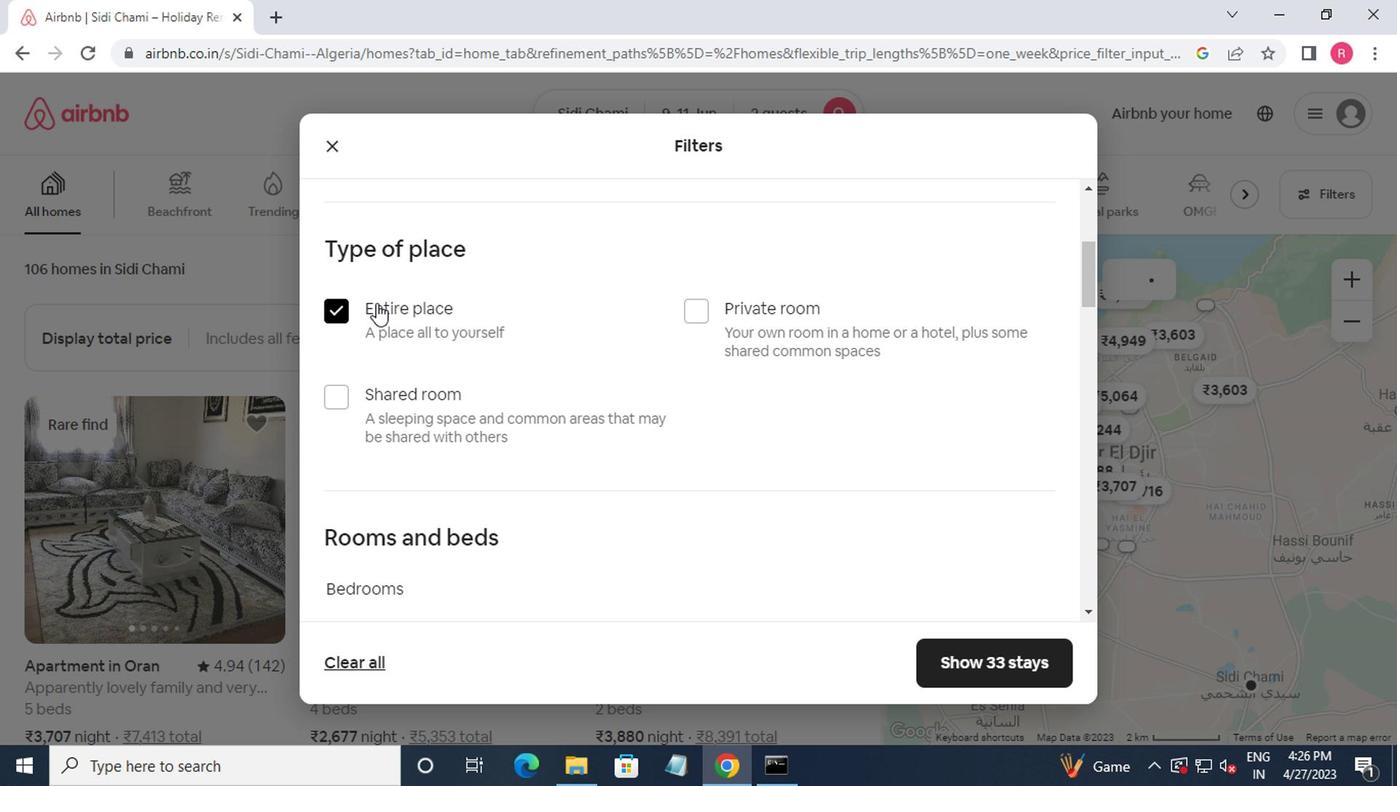 
Action: Mouse scrolled (387, 312) with delta (0, 0)
Screenshot: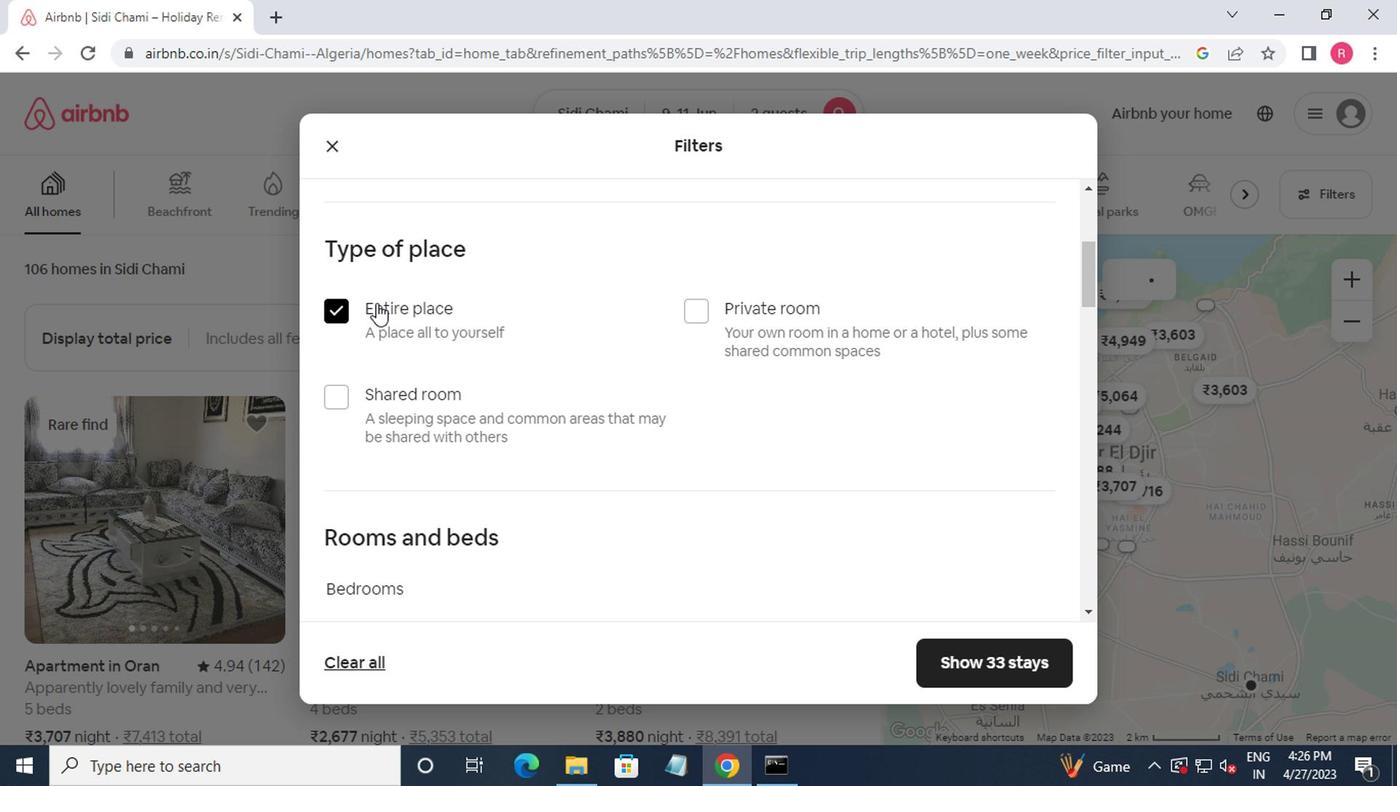 
Action: Mouse moved to (527, 431)
Screenshot: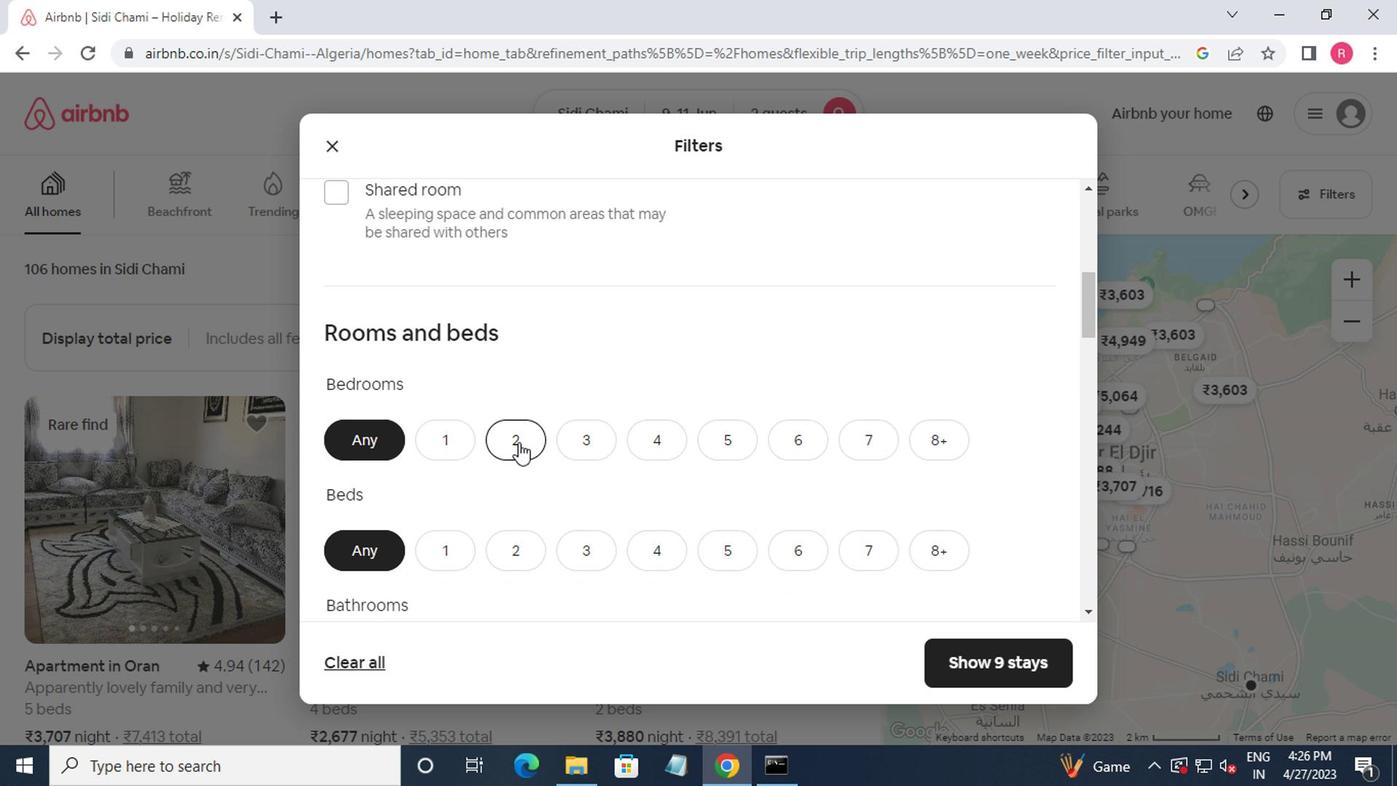 
Action: Mouse pressed left at (527, 431)
Screenshot: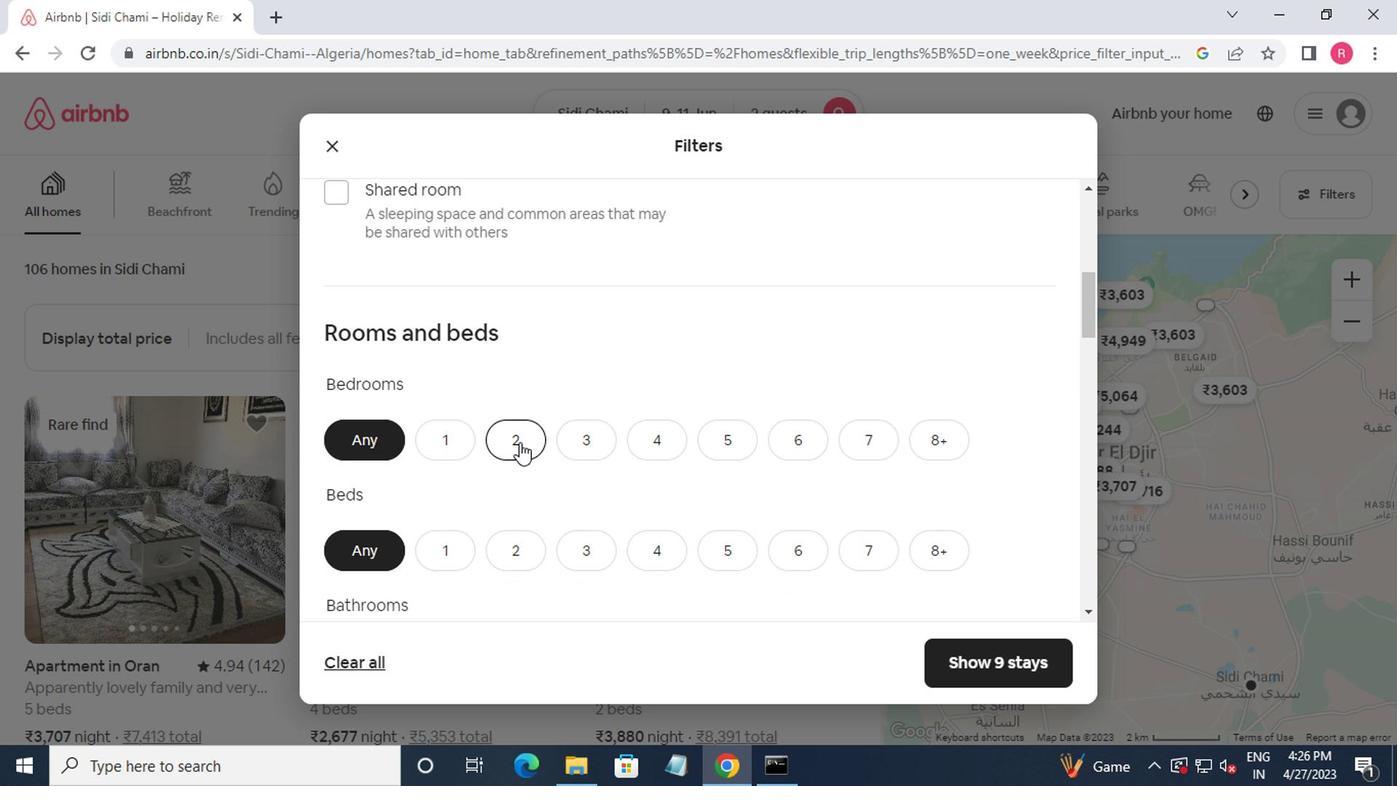 
Action: Mouse moved to (525, 428)
Screenshot: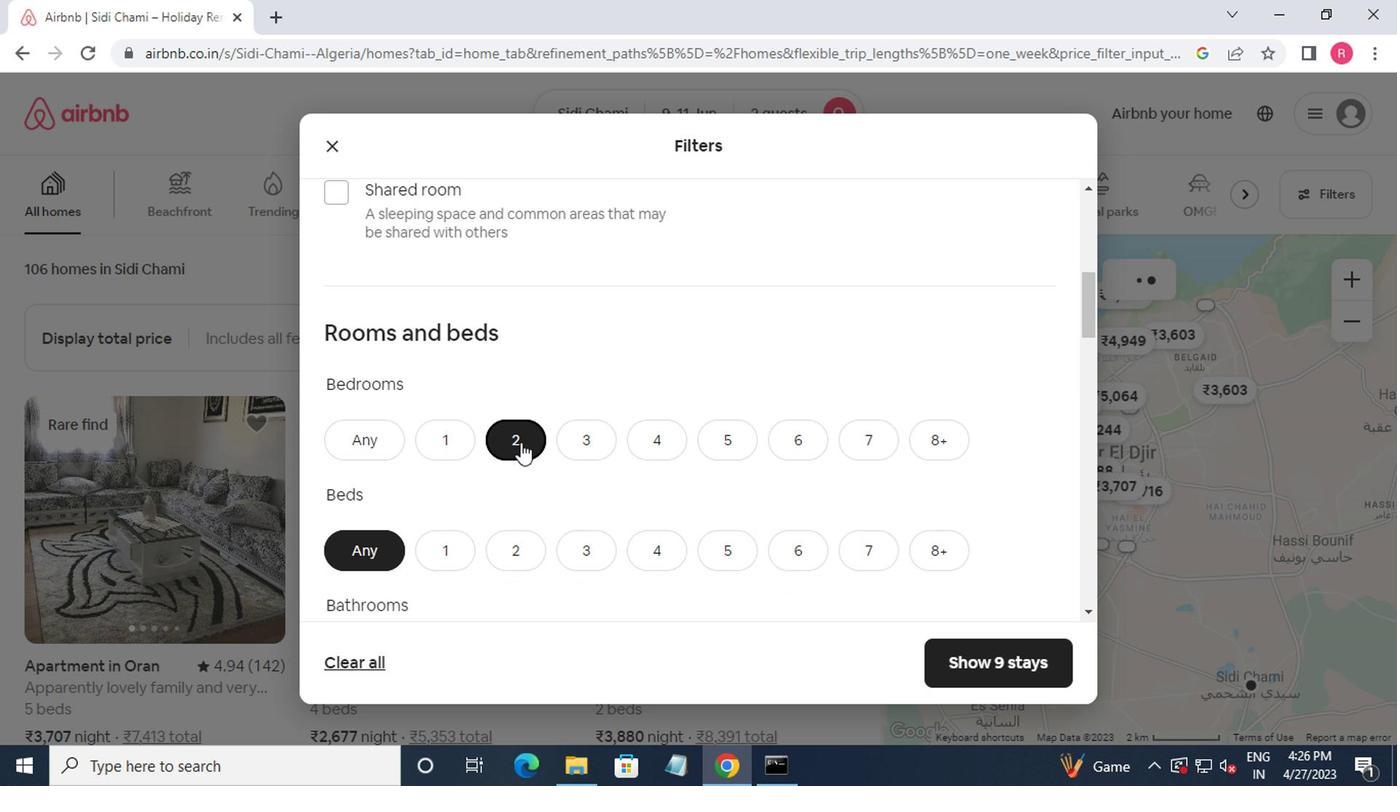 
Action: Mouse scrolled (525, 428) with delta (0, 0)
Screenshot: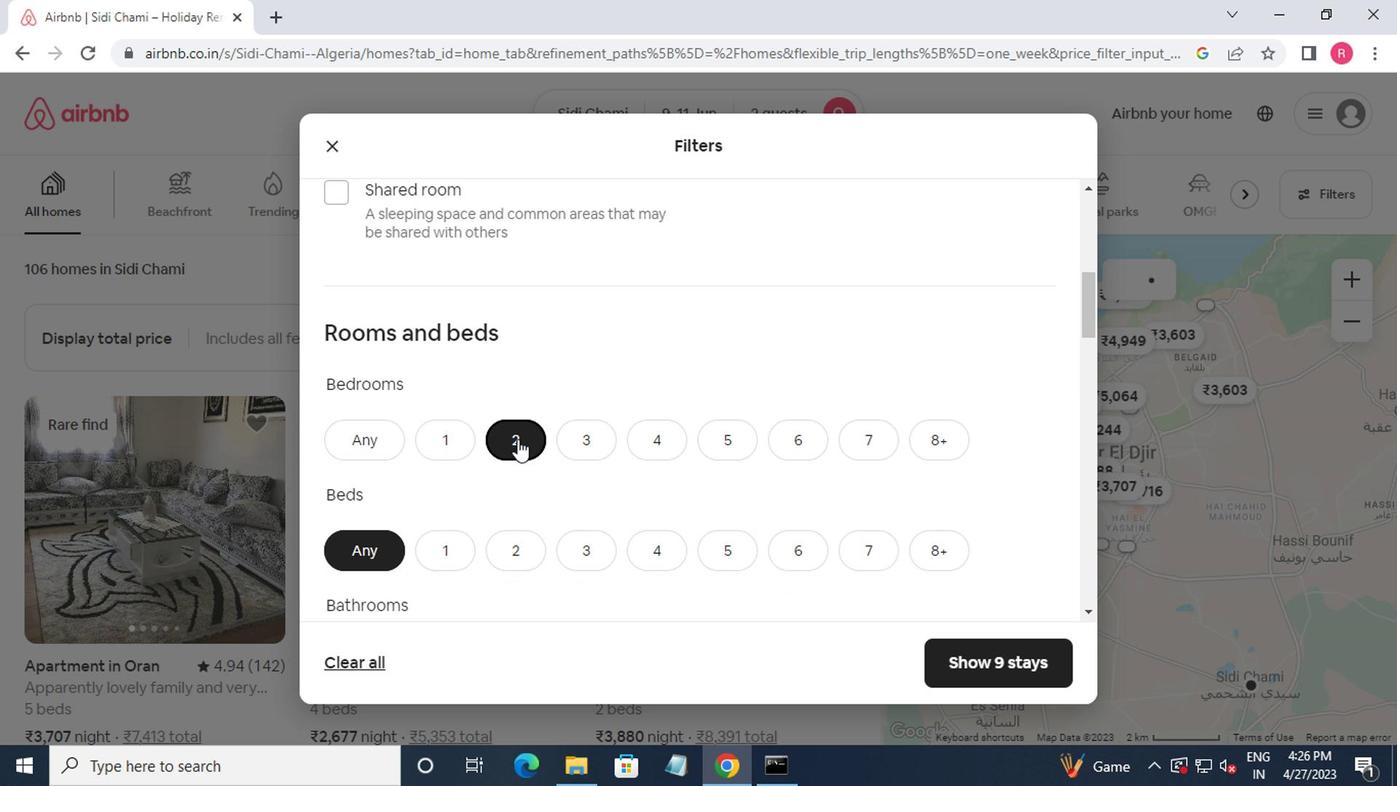 
Action: Mouse moved to (524, 428)
Screenshot: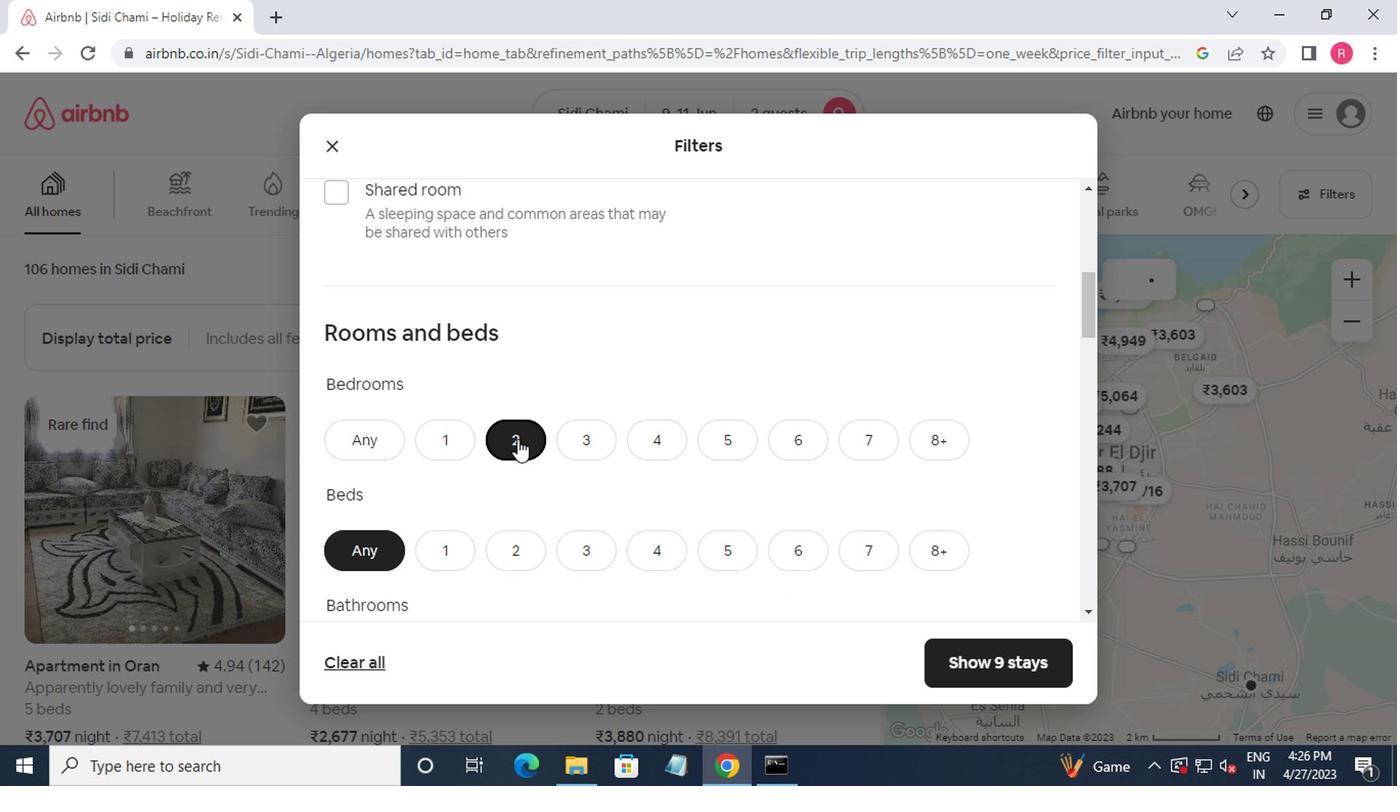 
Action: Mouse scrolled (524, 428) with delta (0, 0)
Screenshot: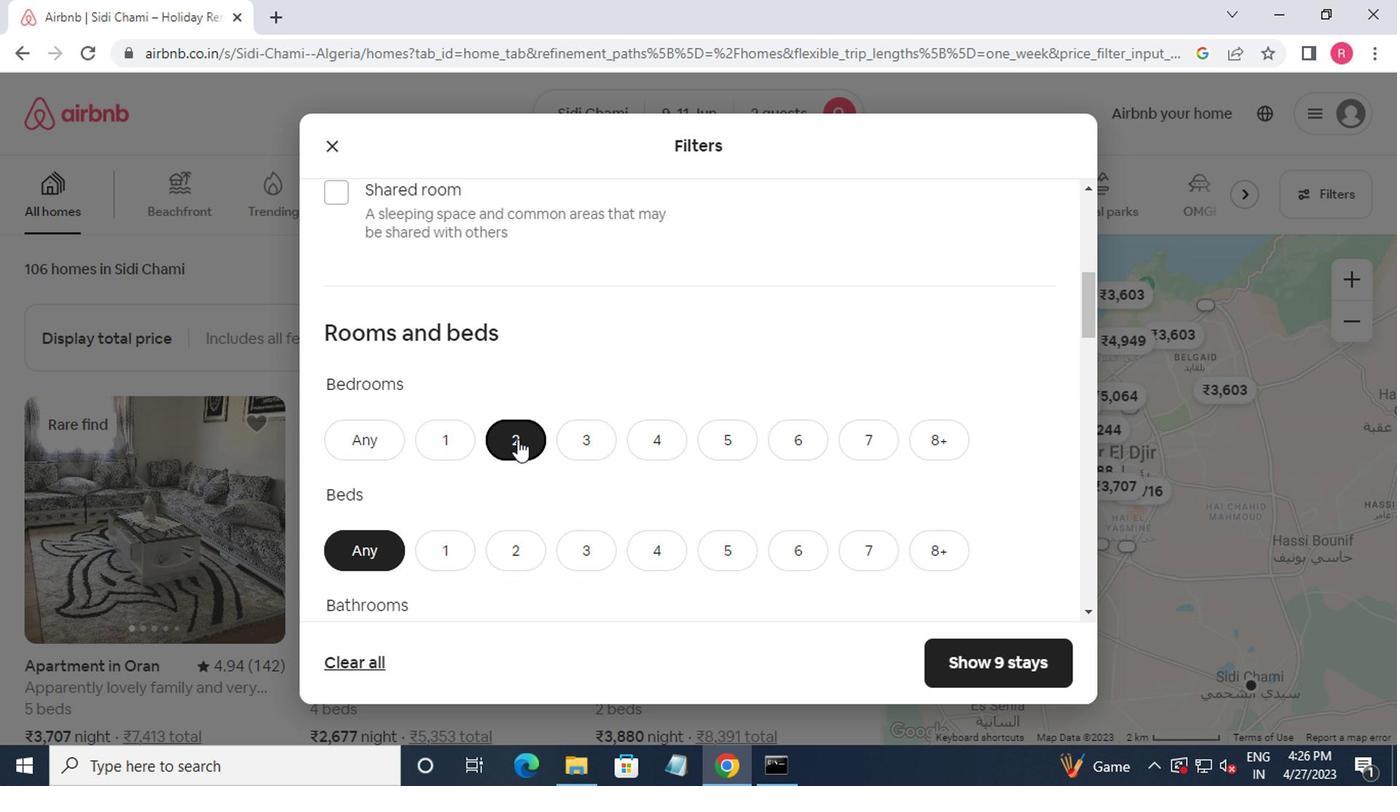 
Action: Mouse moved to (508, 339)
Screenshot: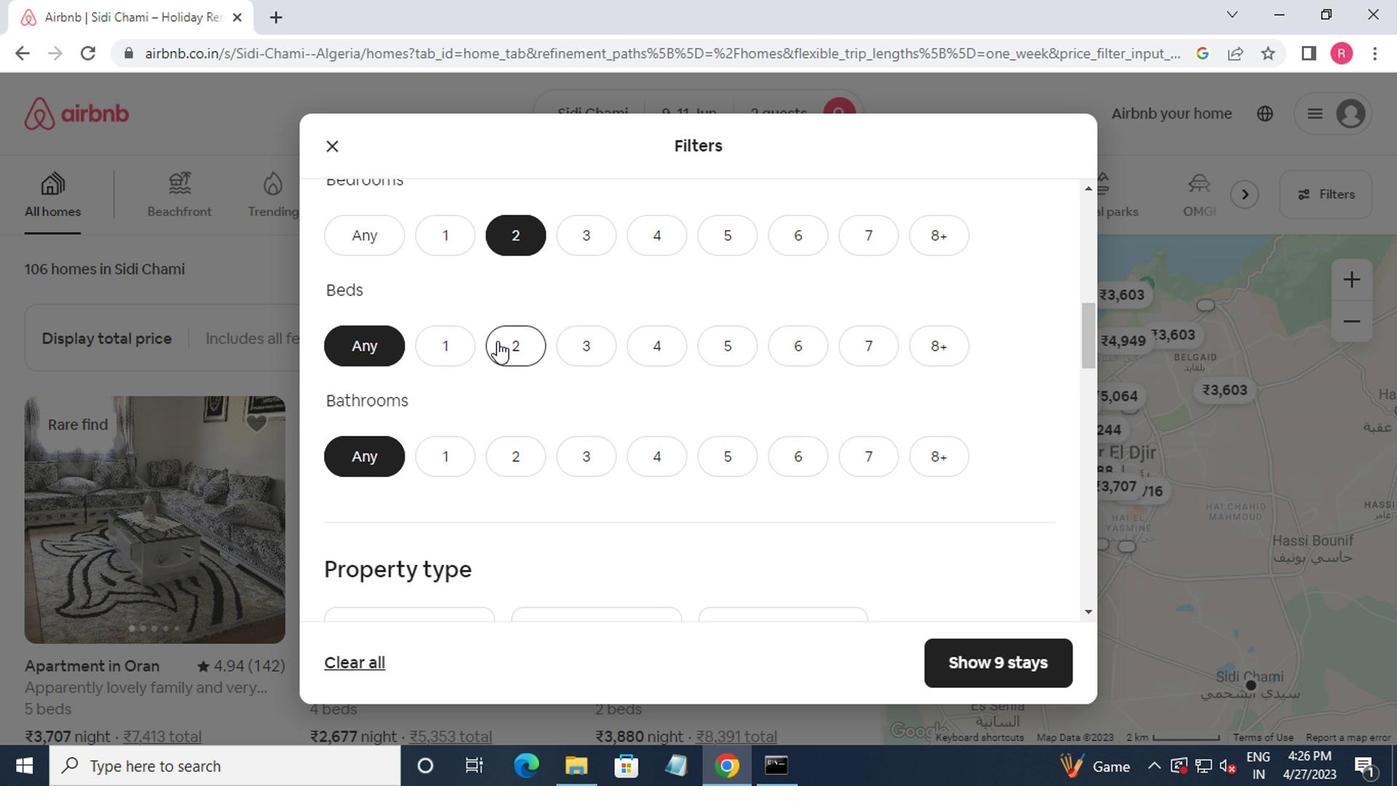 
Action: Mouse pressed left at (508, 339)
Screenshot: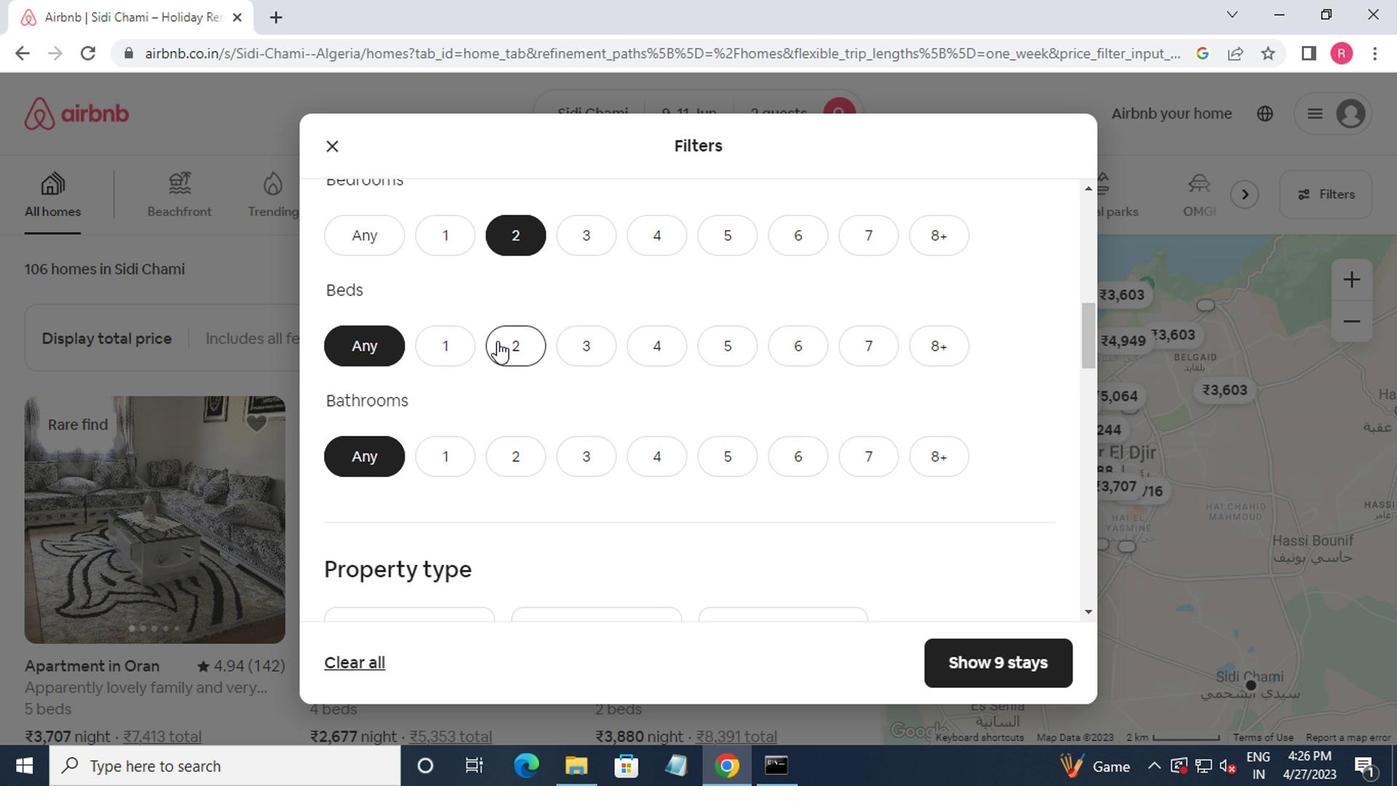 
Action: Mouse moved to (463, 446)
Screenshot: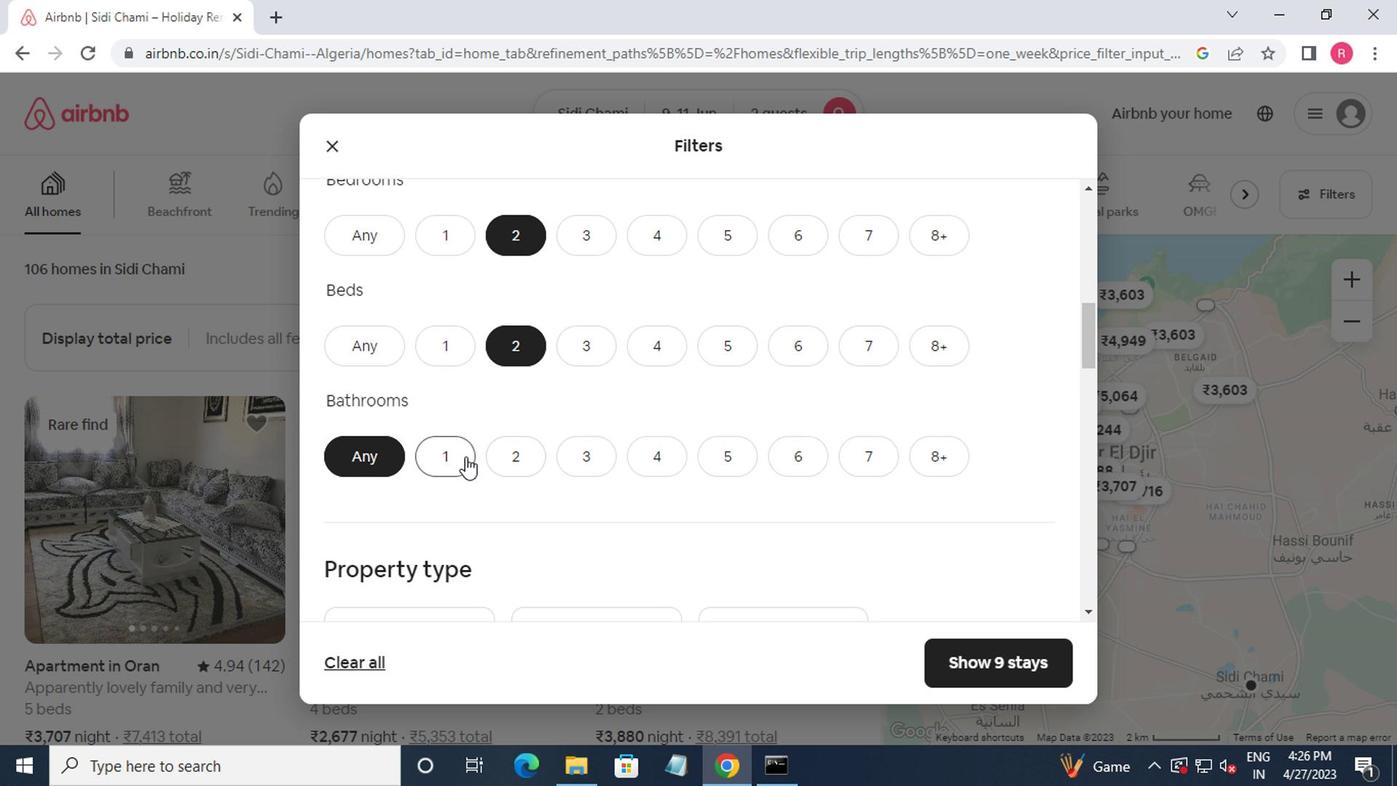 
Action: Mouse pressed left at (463, 446)
Screenshot: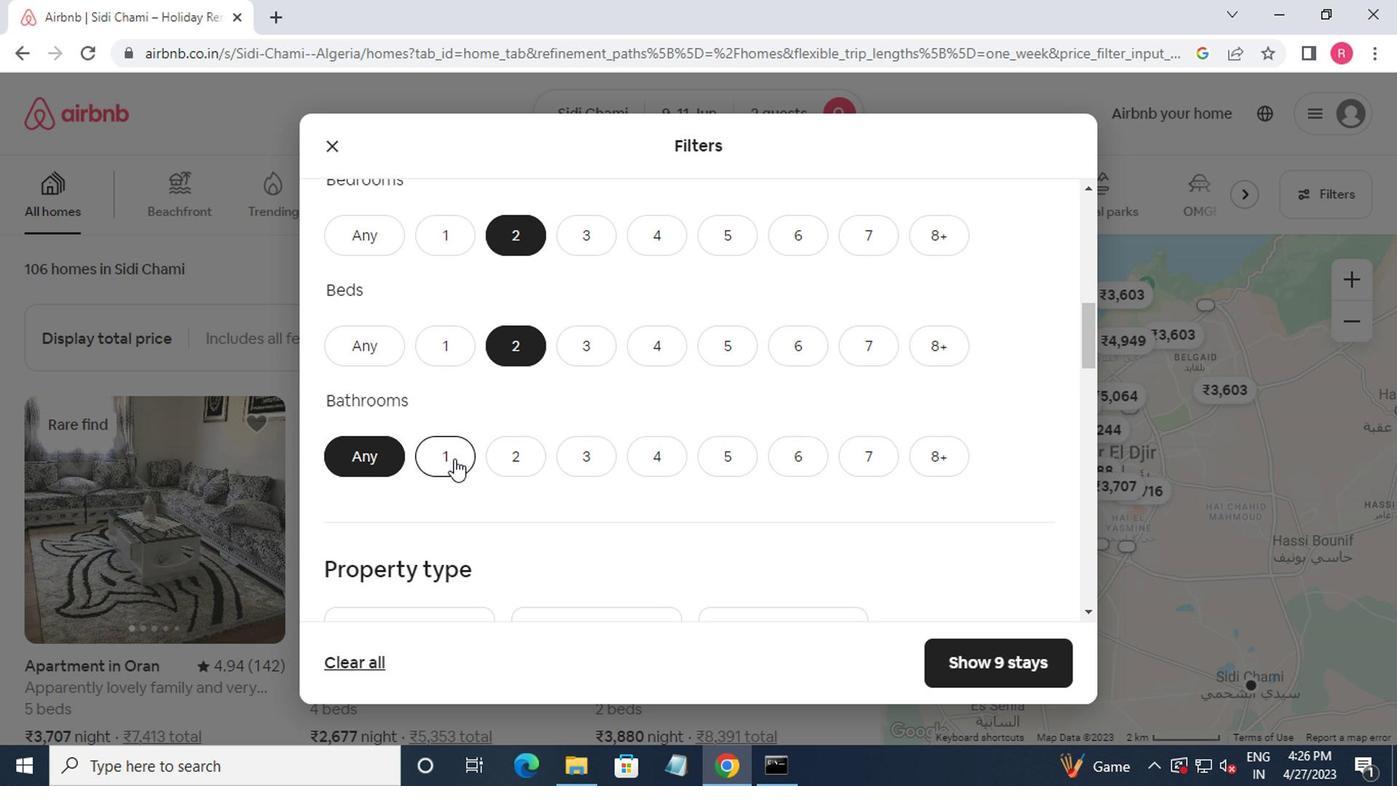 
Action: Mouse scrolled (463, 446) with delta (0, 0)
Screenshot: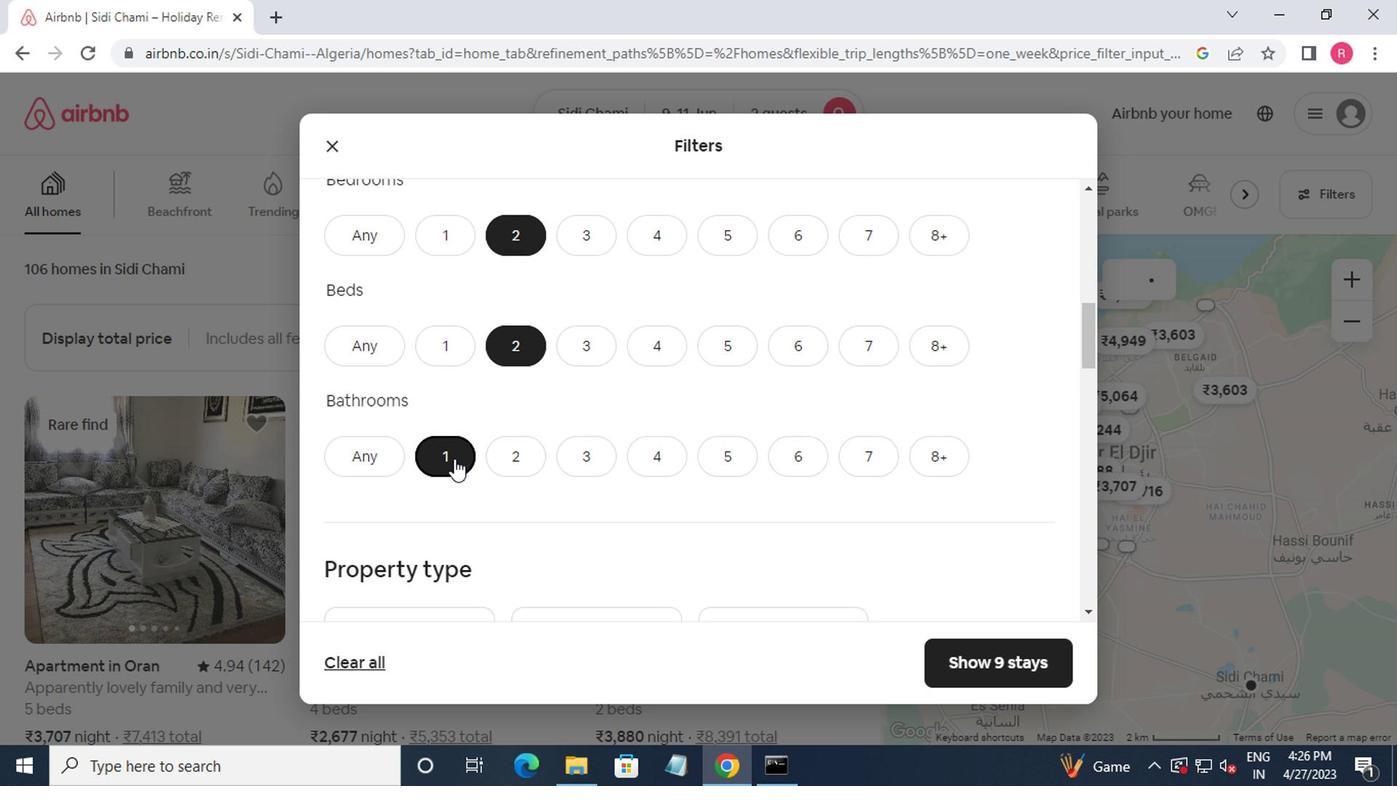 
Action: Mouse scrolled (463, 446) with delta (0, 0)
Screenshot: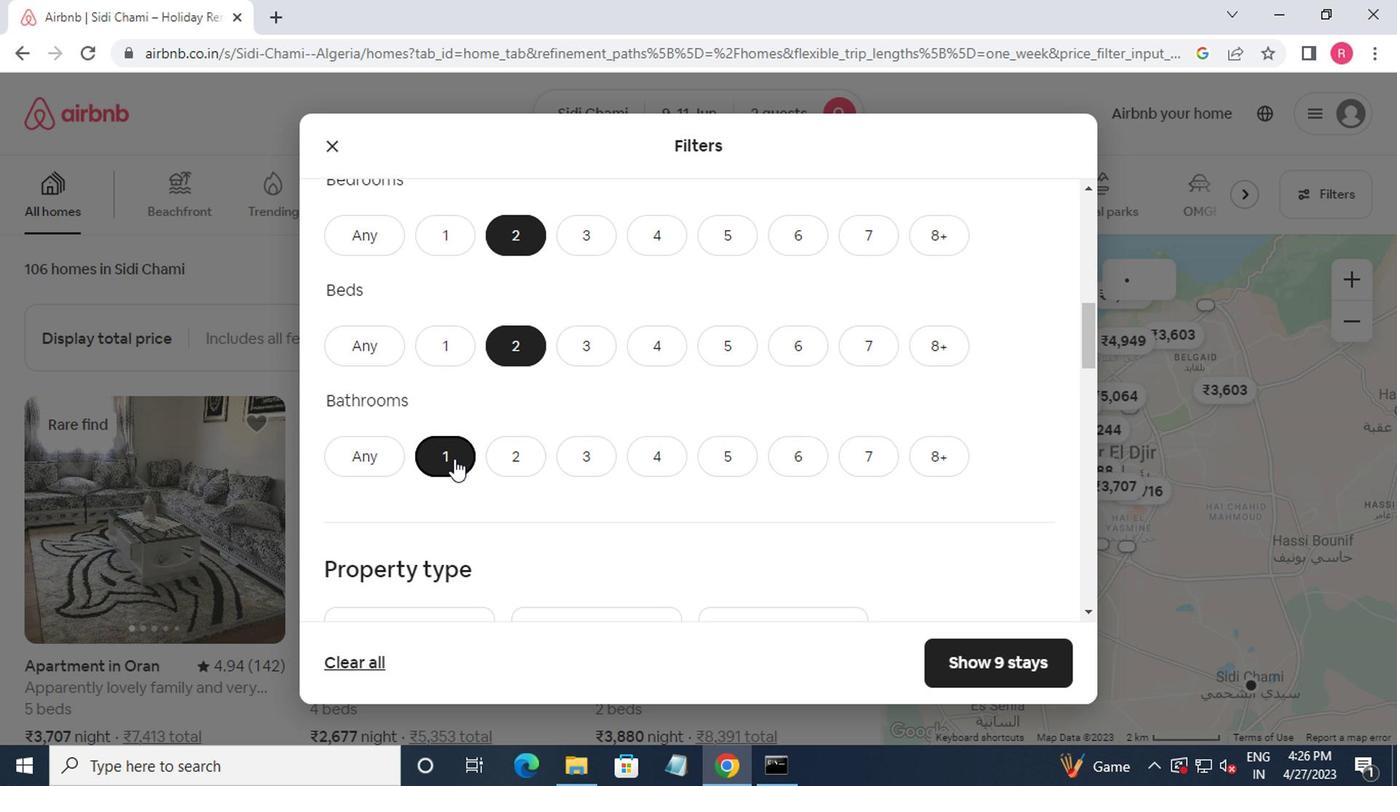 
Action: Mouse moved to (484, 448)
Screenshot: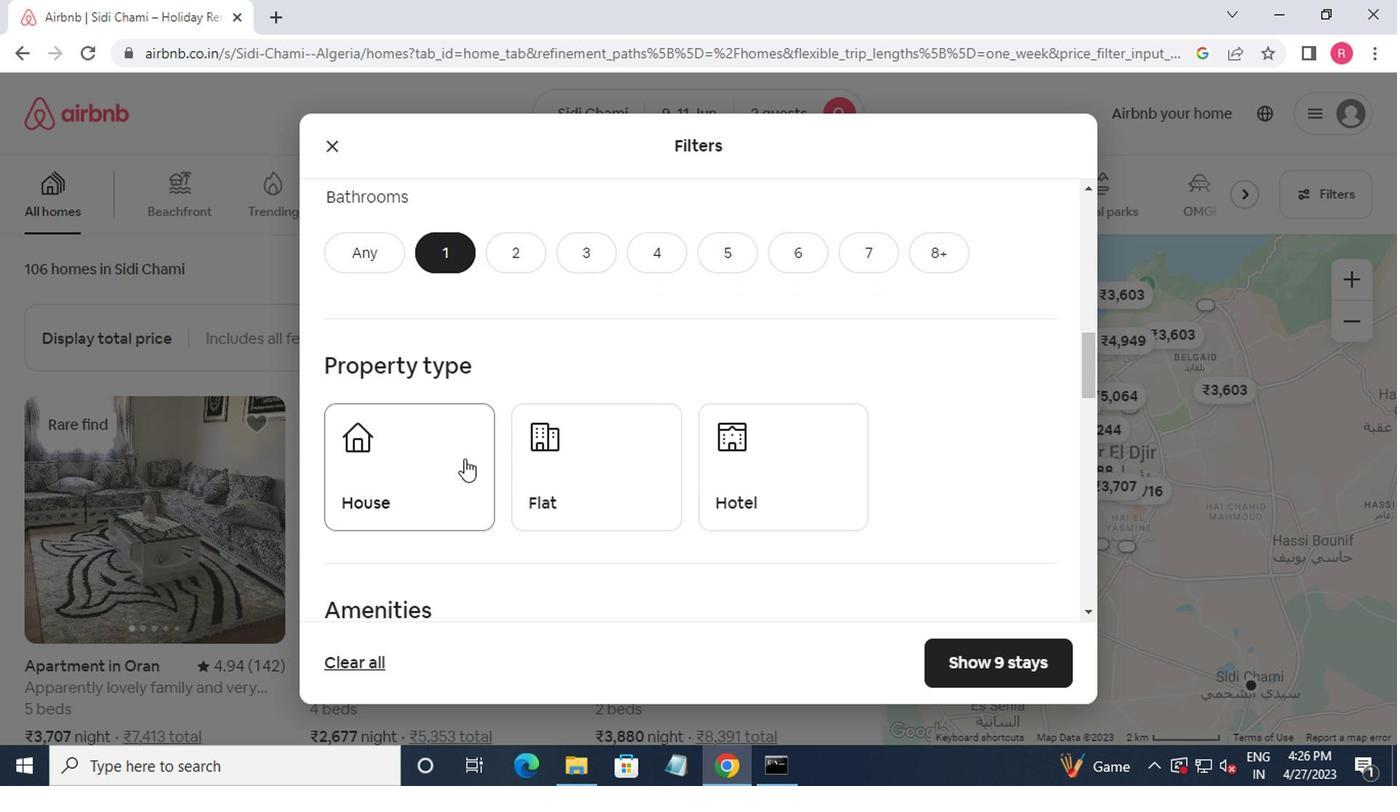 
Action: Mouse scrolled (484, 446) with delta (0, -1)
Screenshot: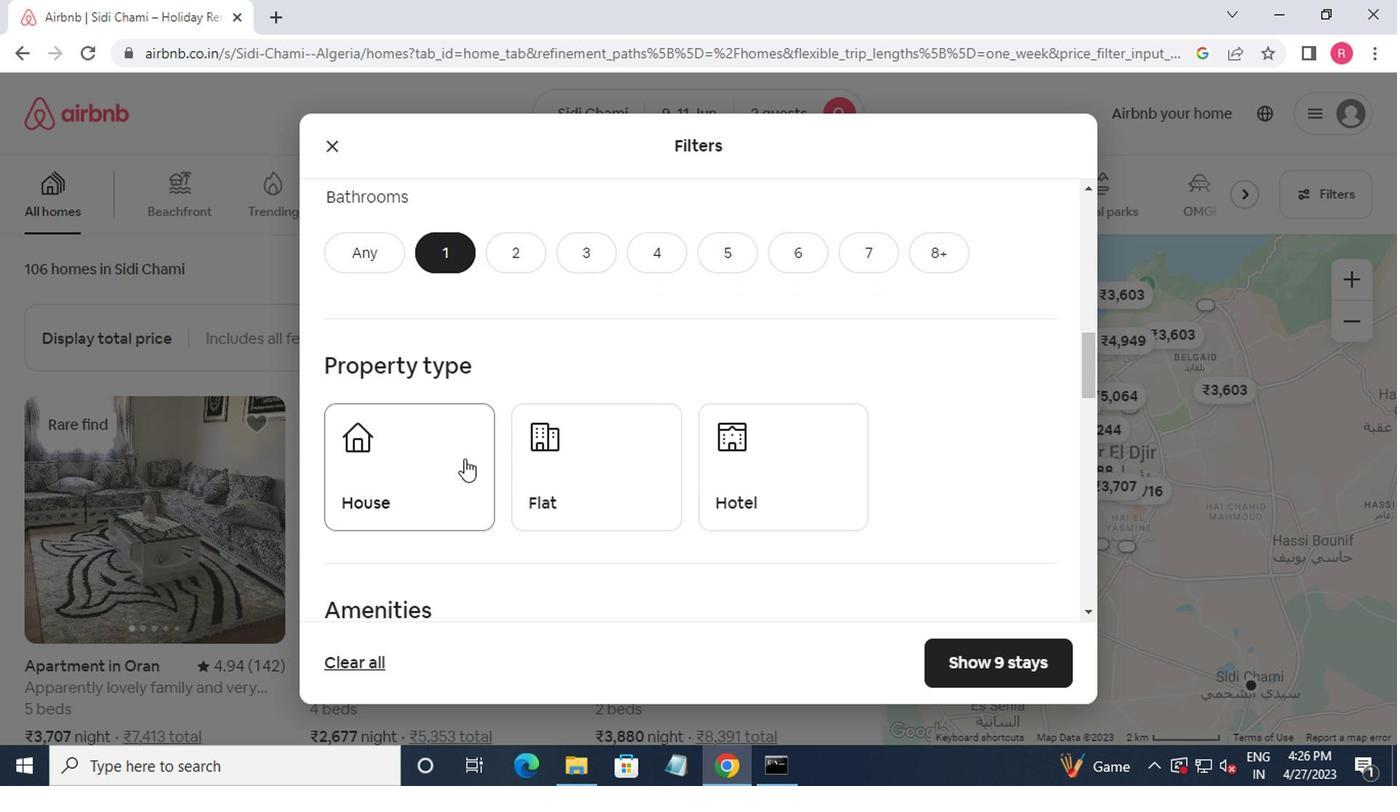 
Action: Mouse moved to (434, 404)
Screenshot: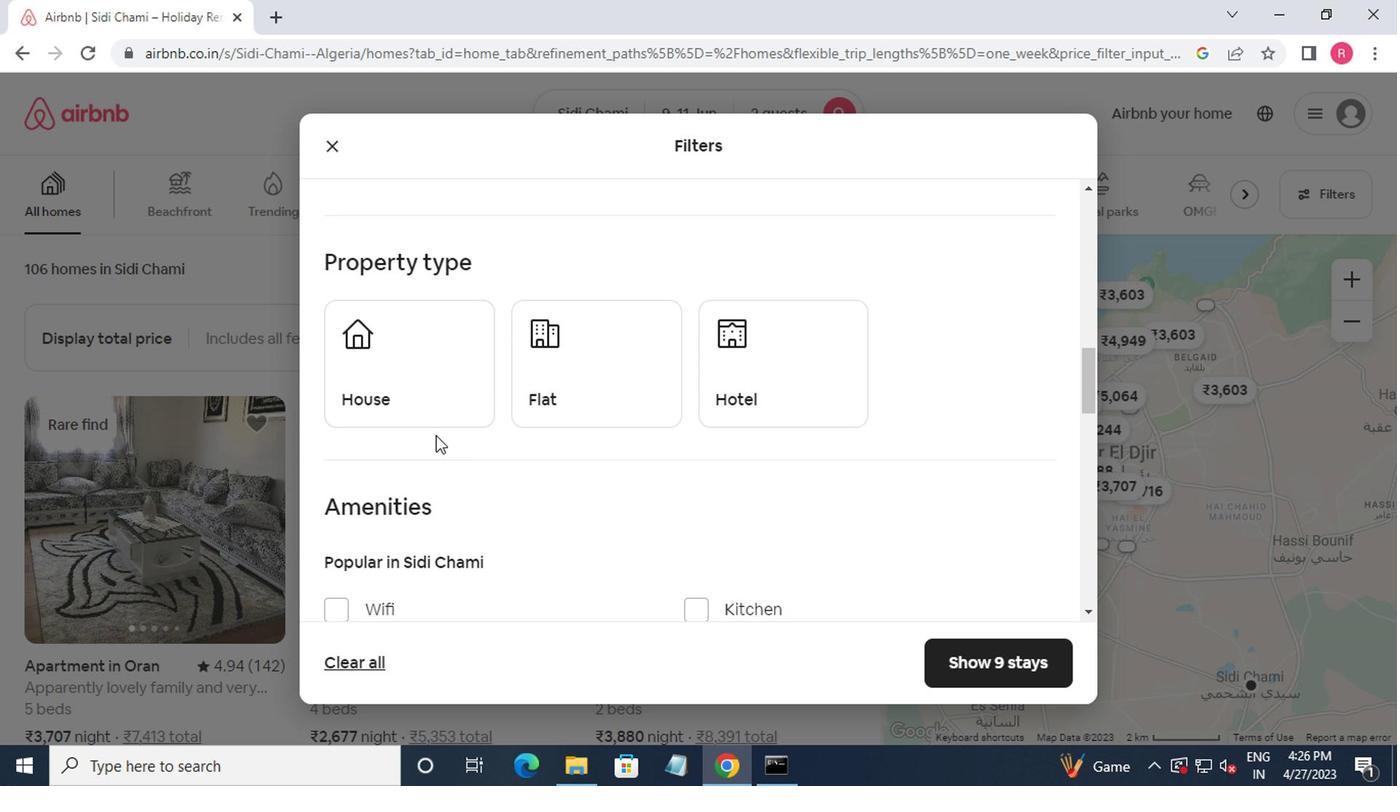 
Action: Mouse pressed left at (434, 404)
Screenshot: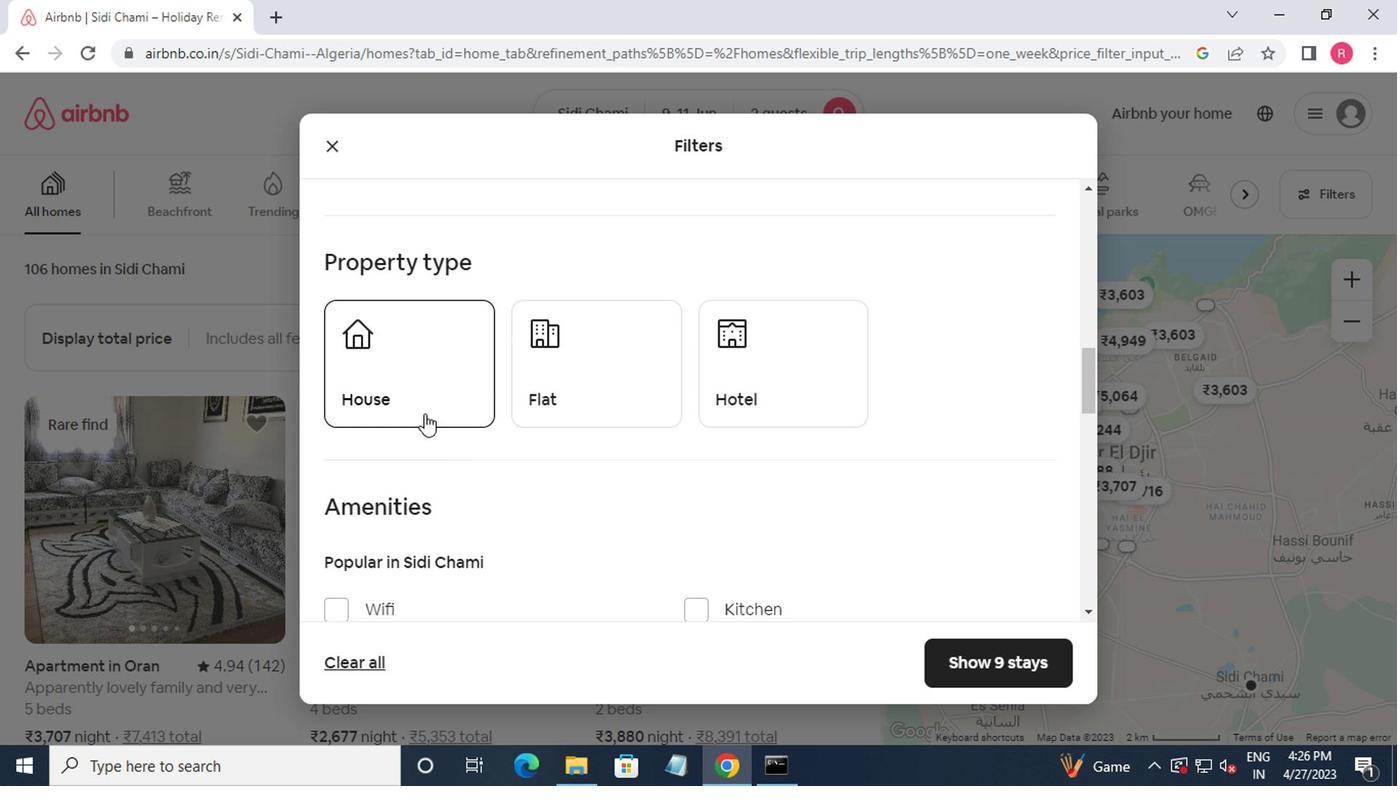 
Action: Mouse moved to (592, 401)
Screenshot: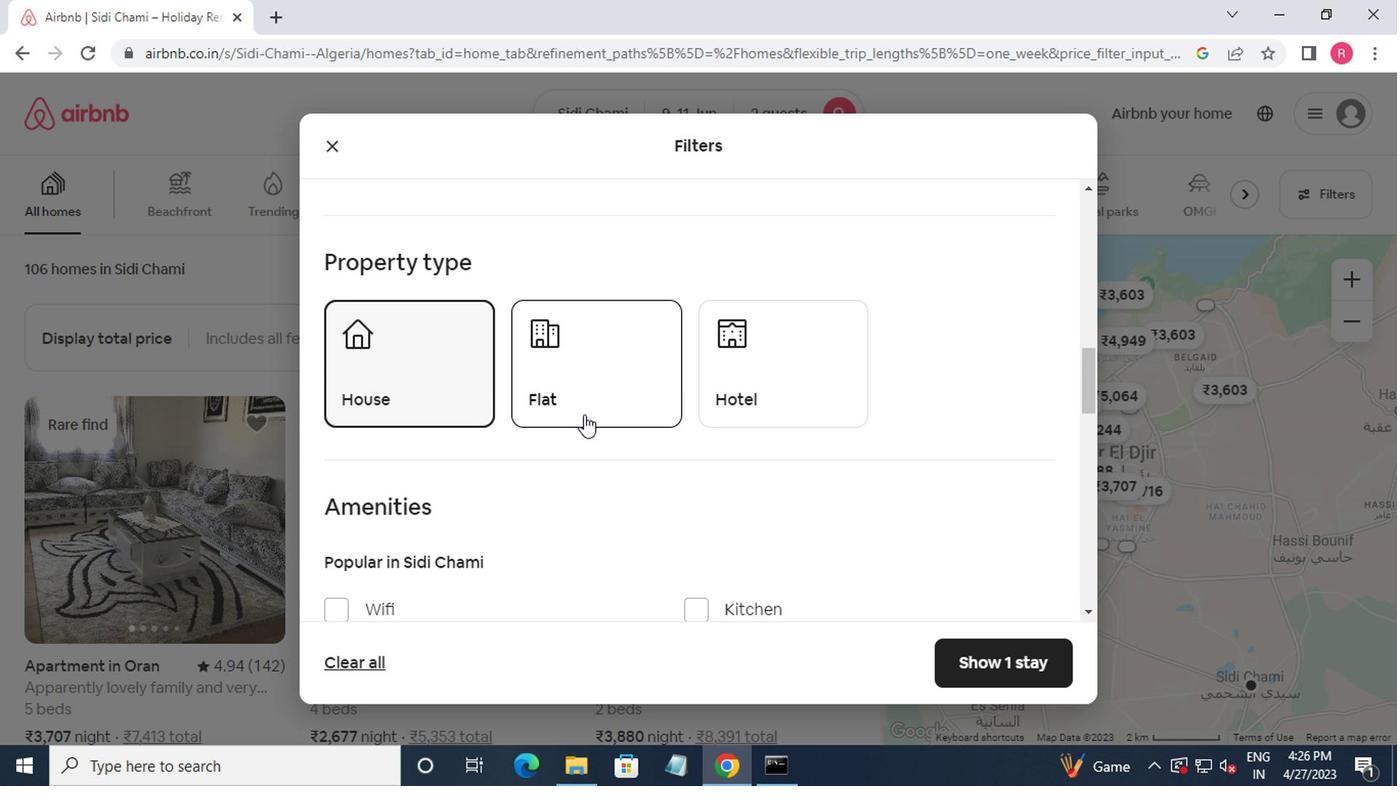 
Action: Mouse pressed left at (592, 401)
Screenshot: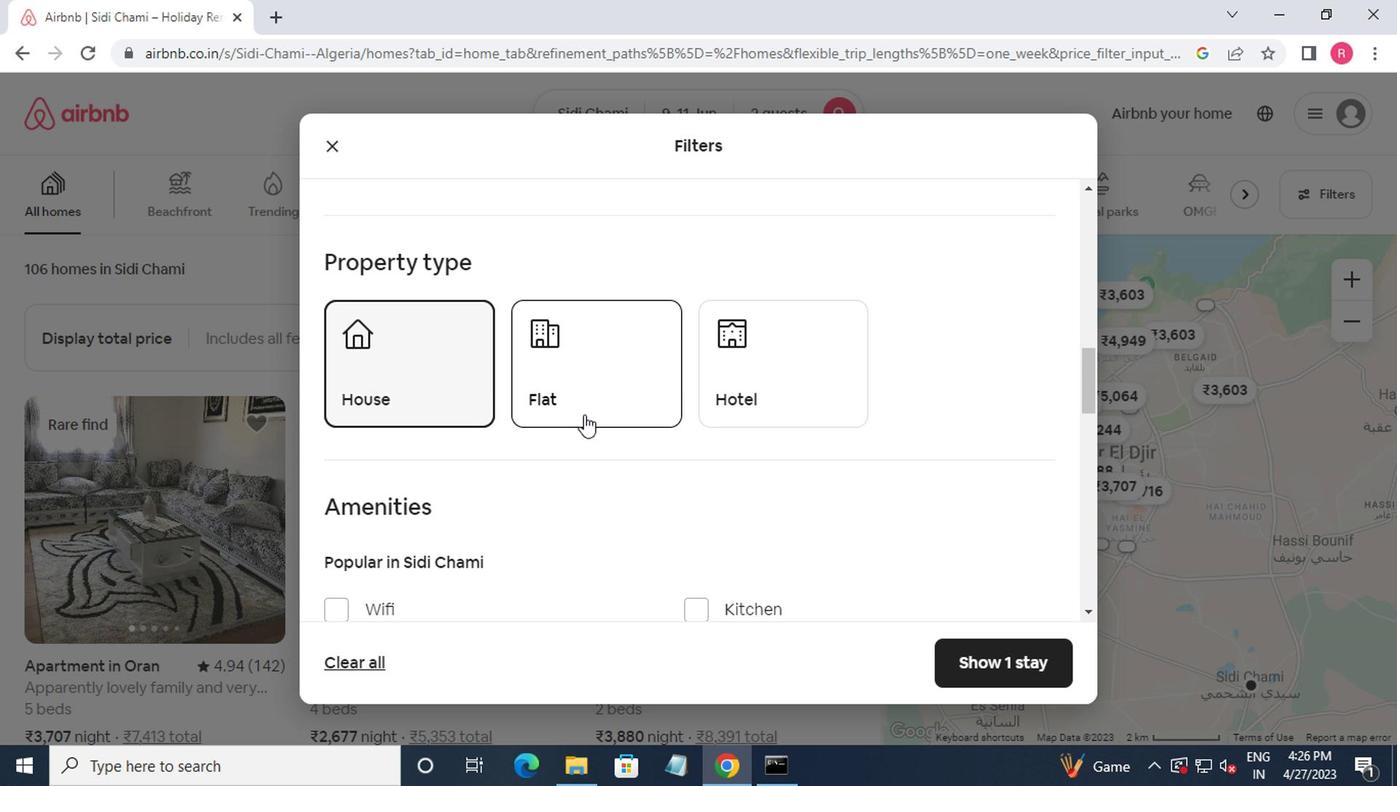 
Action: Mouse moved to (771, 401)
Screenshot: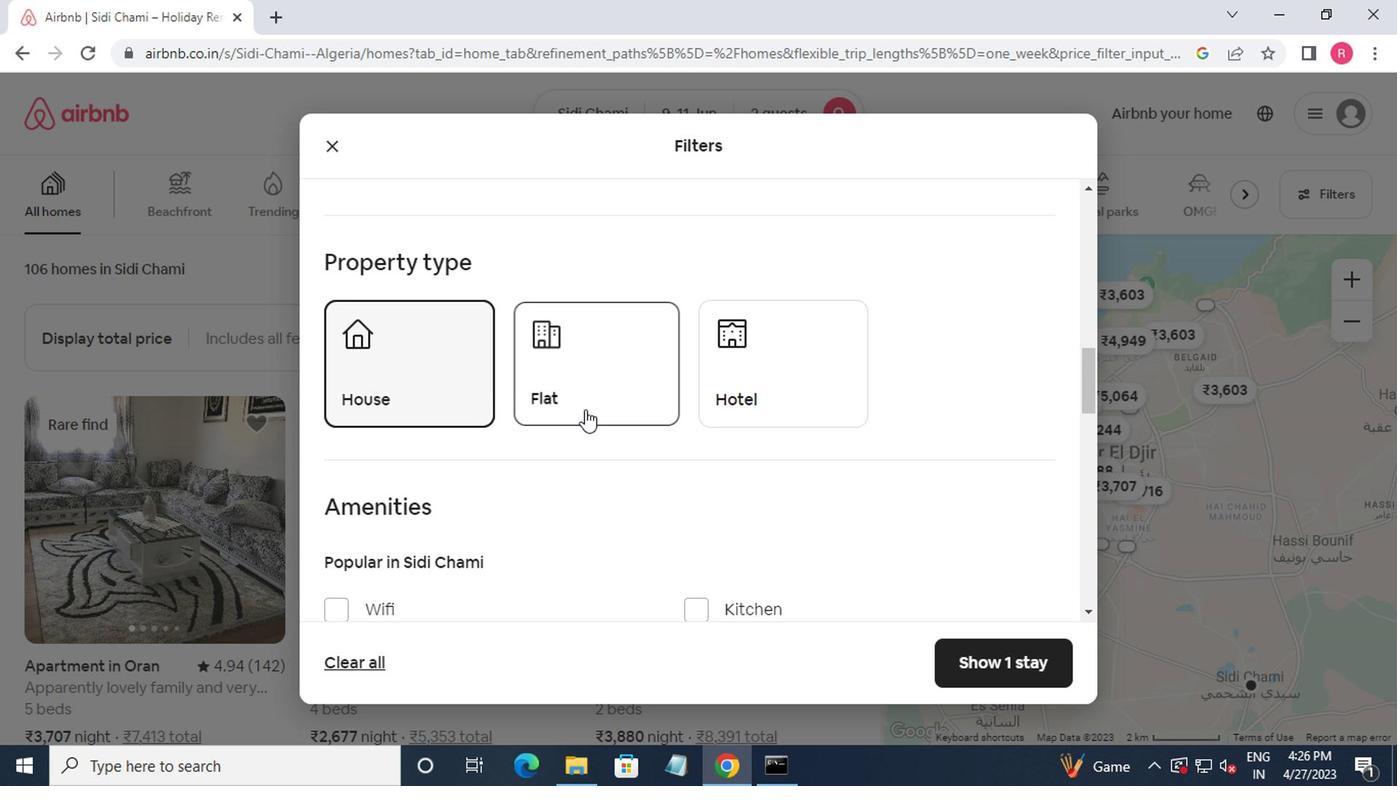 
Action: Mouse pressed left at (771, 401)
Screenshot: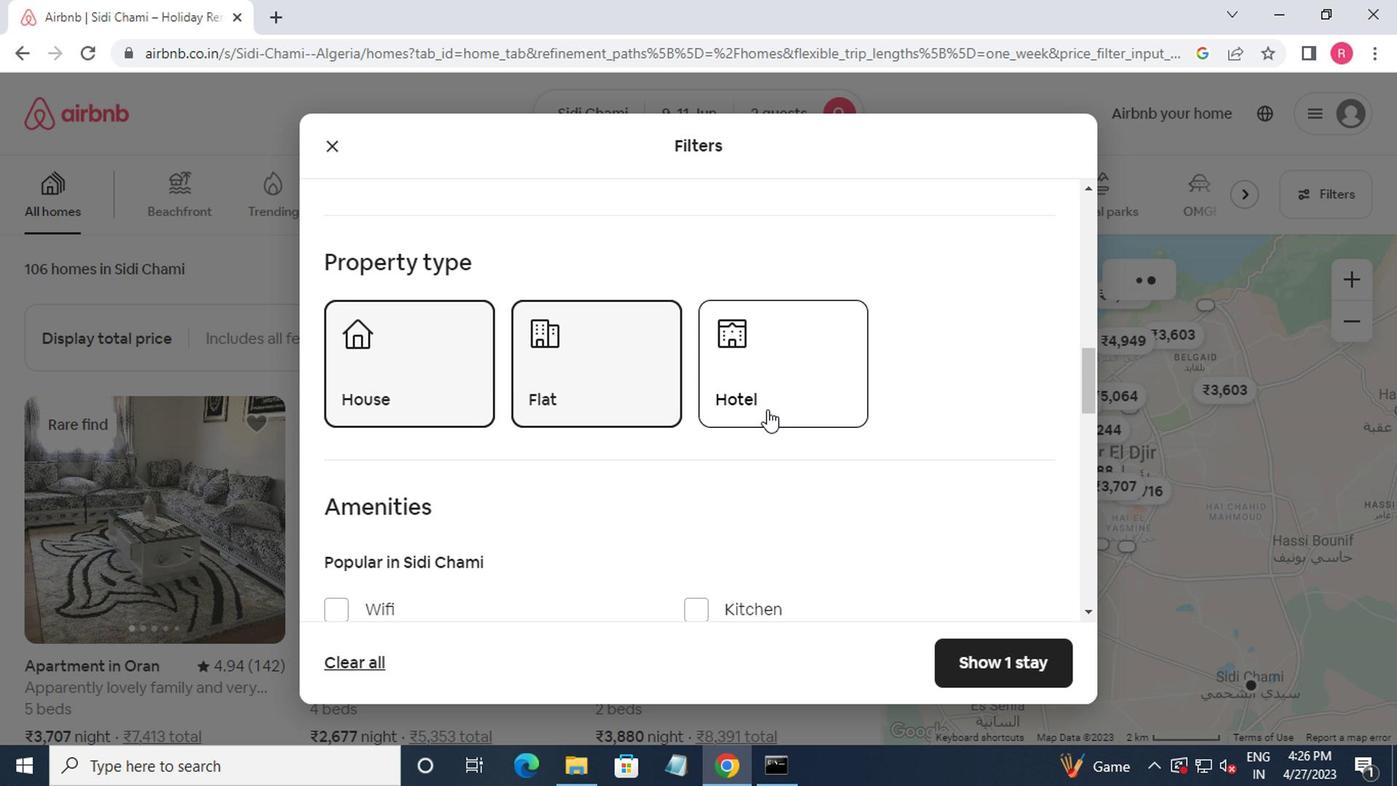 
Action: Mouse moved to (772, 401)
Screenshot: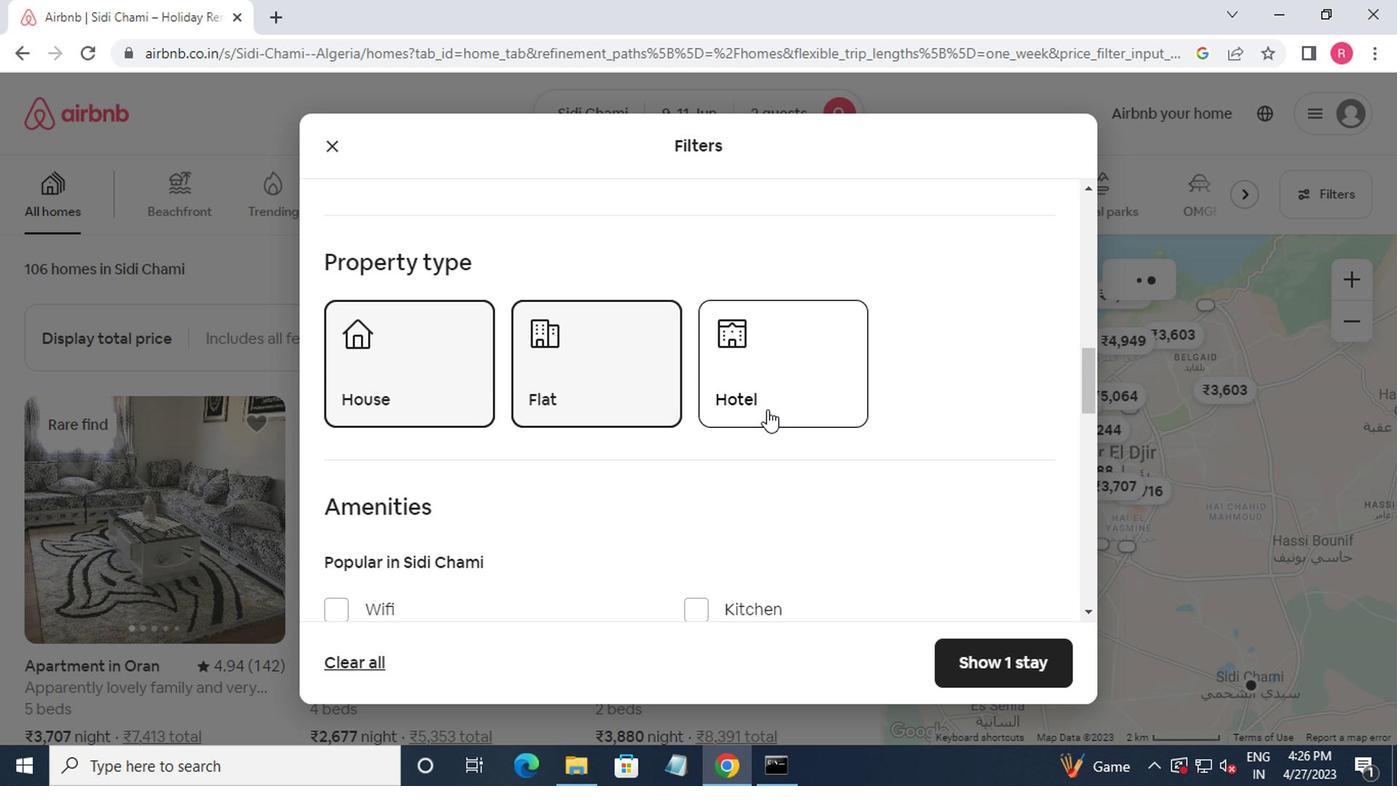 
Action: Mouse scrolled (772, 400) with delta (0, 0)
Screenshot: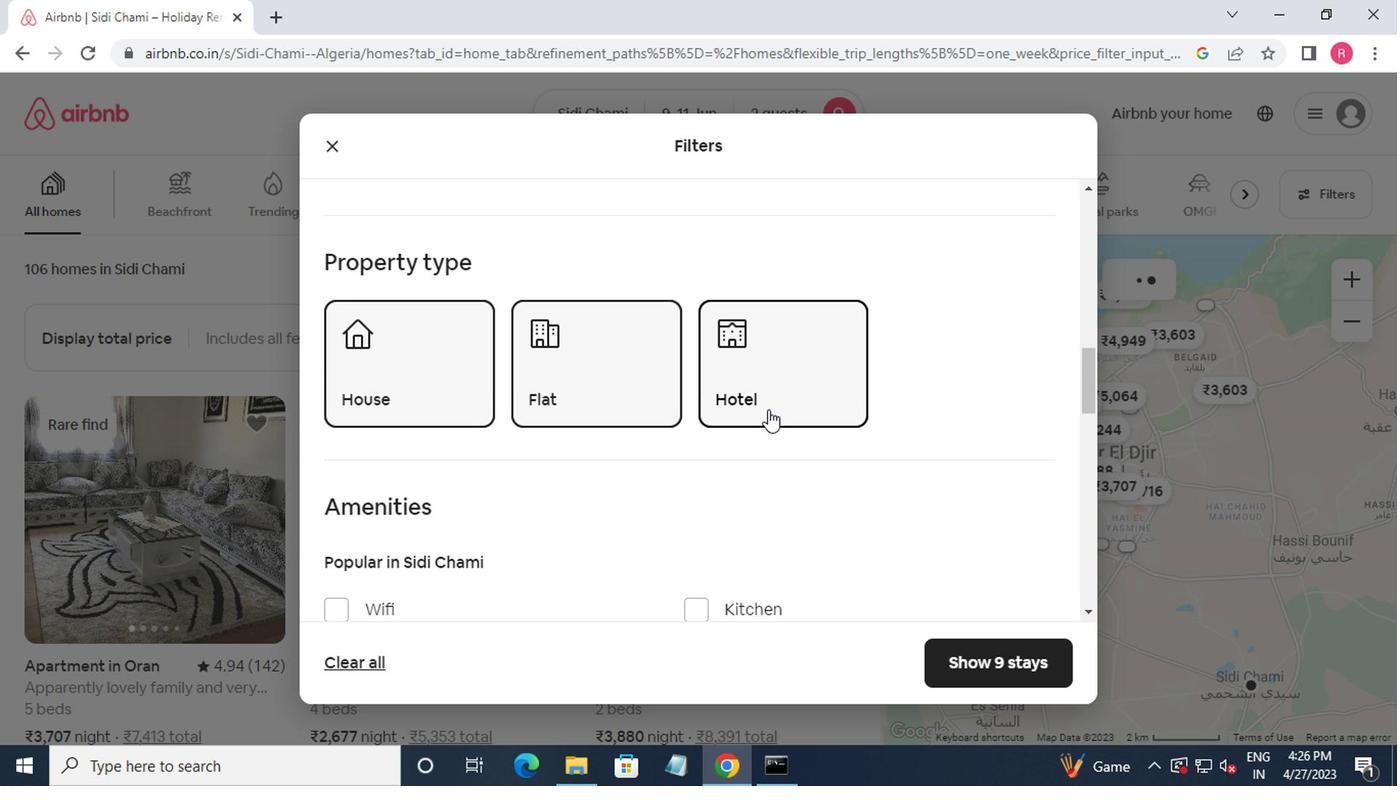 
Action: Mouse moved to (772, 401)
Screenshot: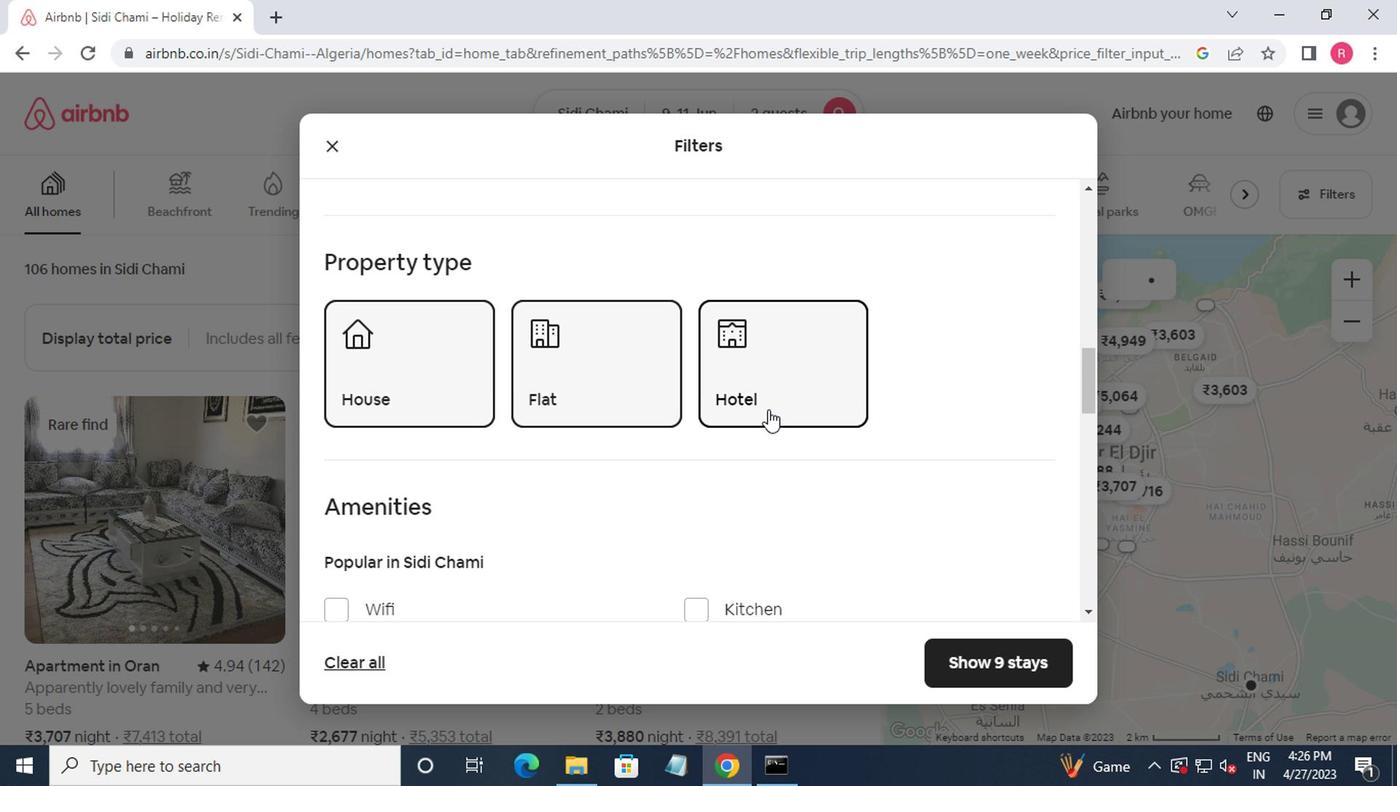 
Action: Mouse scrolled (772, 401) with delta (0, 0)
Screenshot: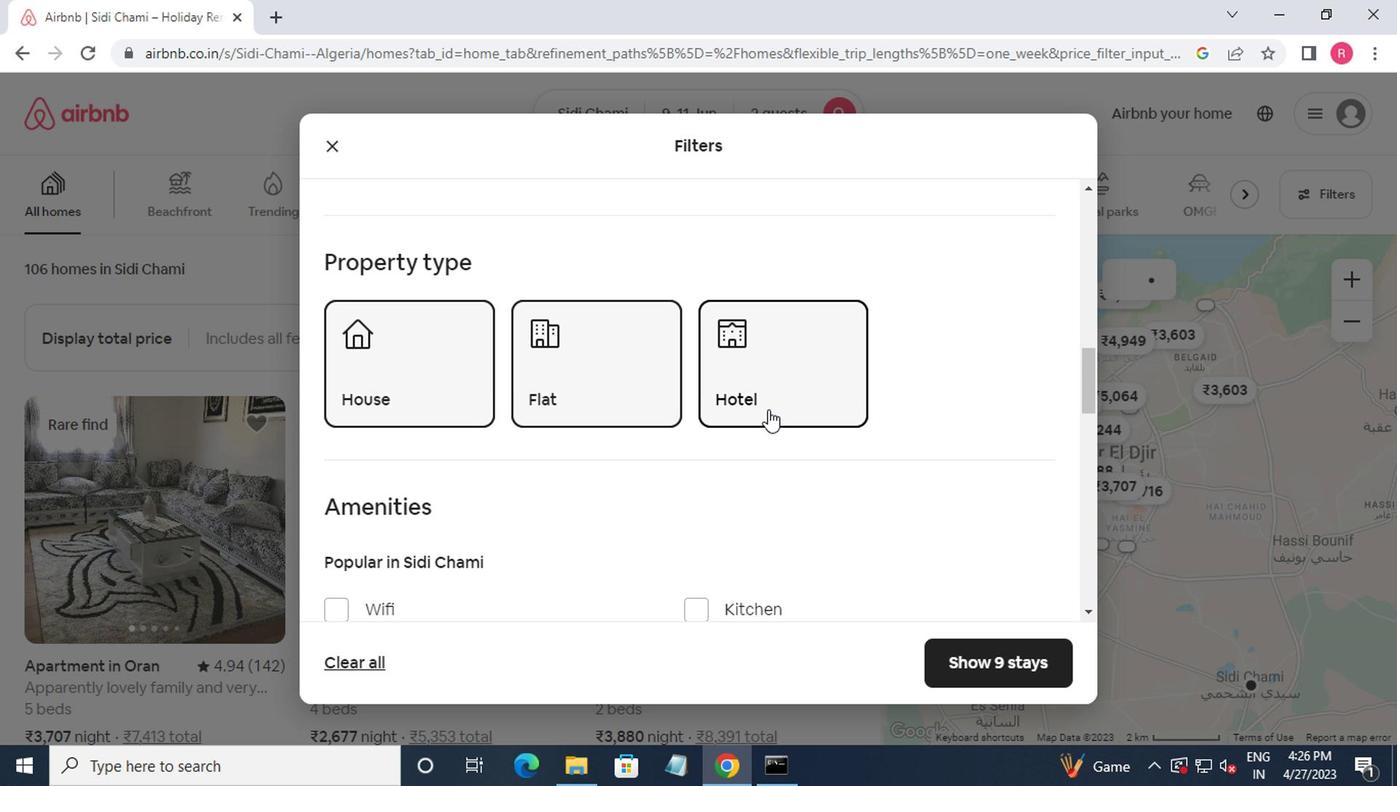 
Action: Mouse moved to (398, 395)
Screenshot: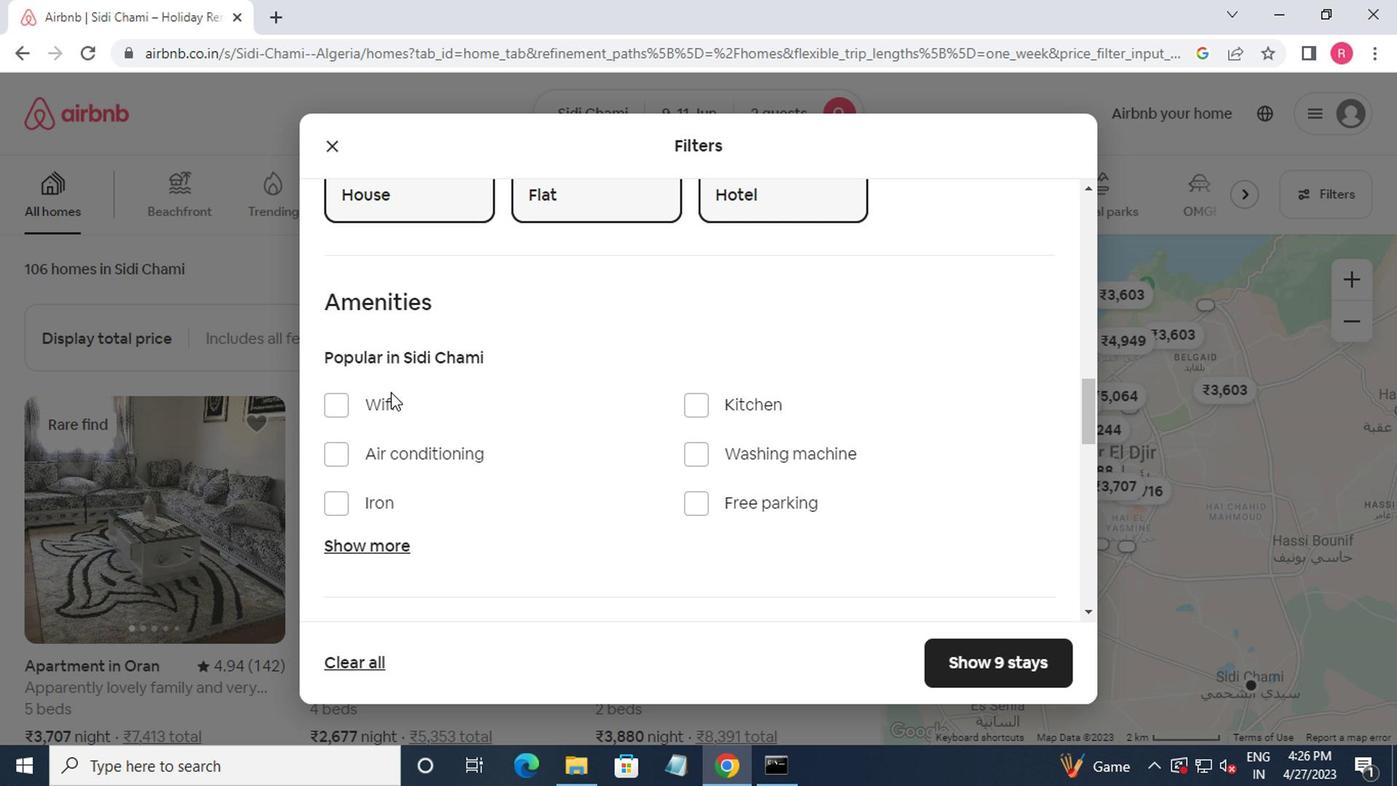 
Action: Mouse pressed left at (398, 395)
Screenshot: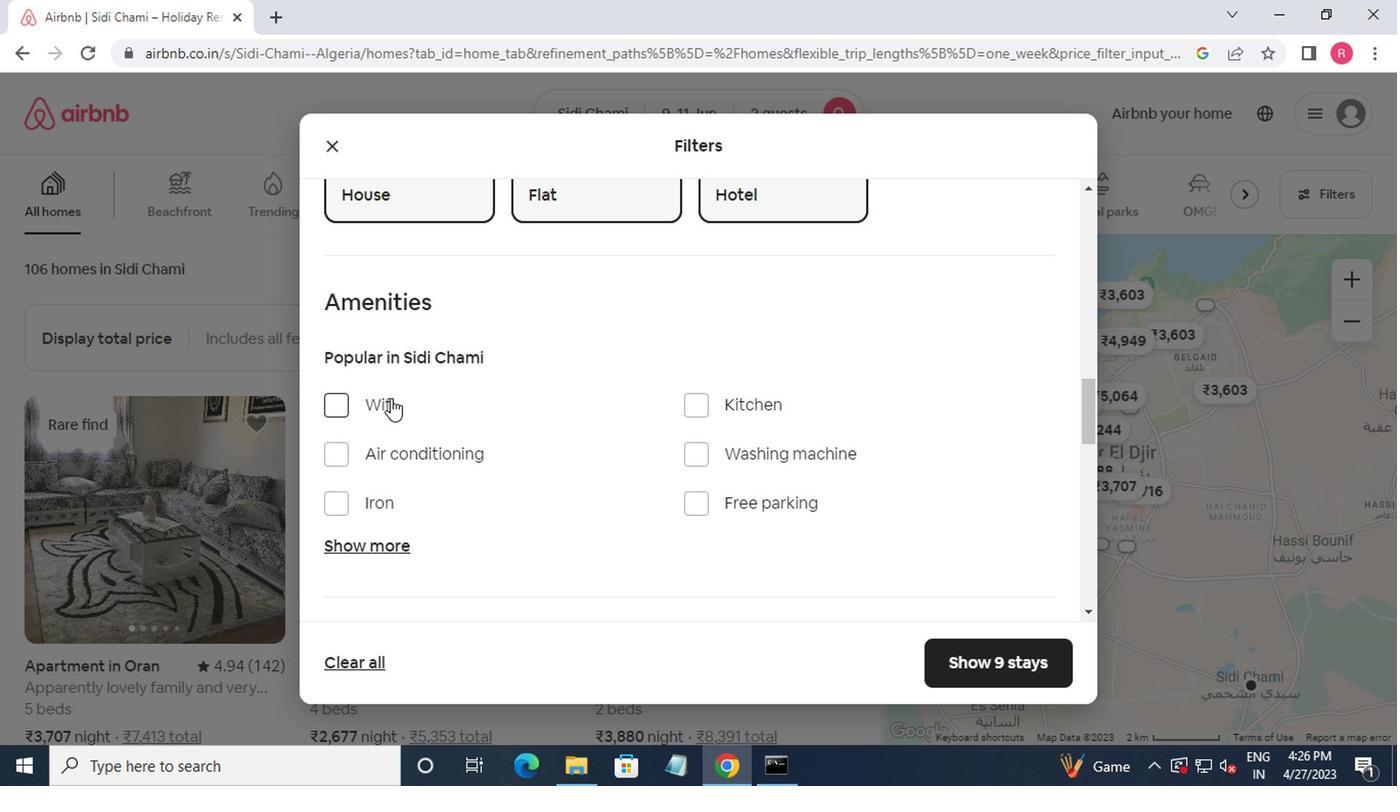 
Action: Mouse moved to (501, 415)
Screenshot: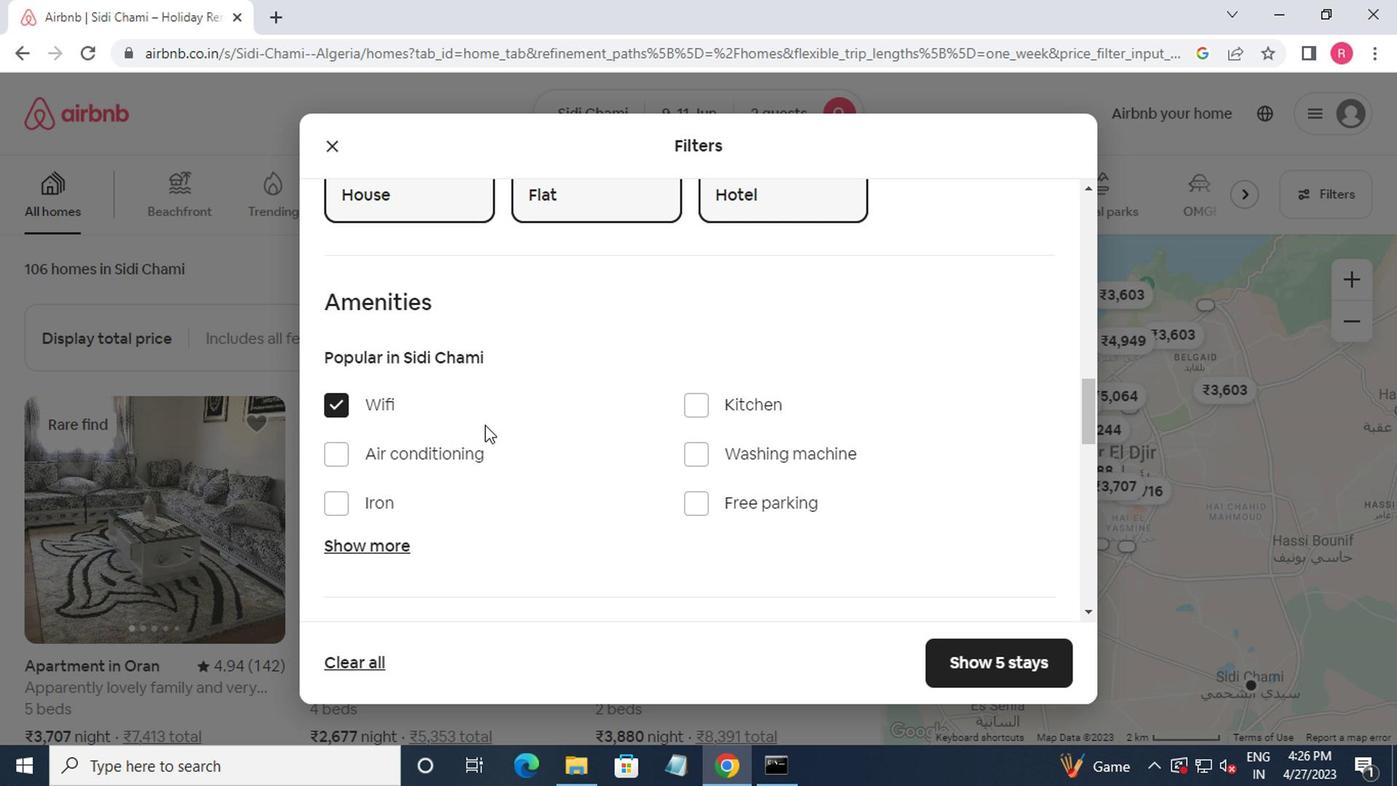 
Action: Mouse scrolled (501, 414) with delta (0, -1)
Screenshot: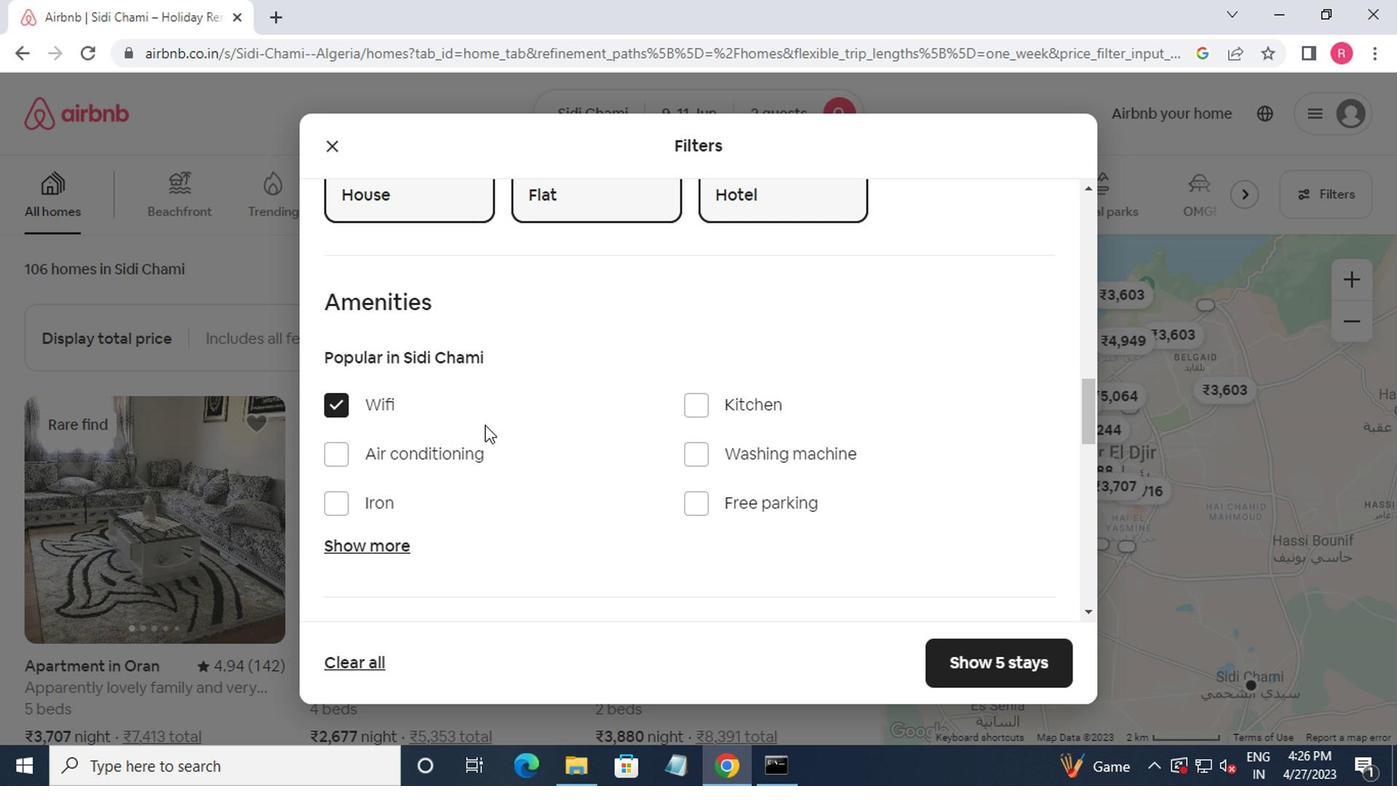 
Action: Mouse moved to (505, 415)
Screenshot: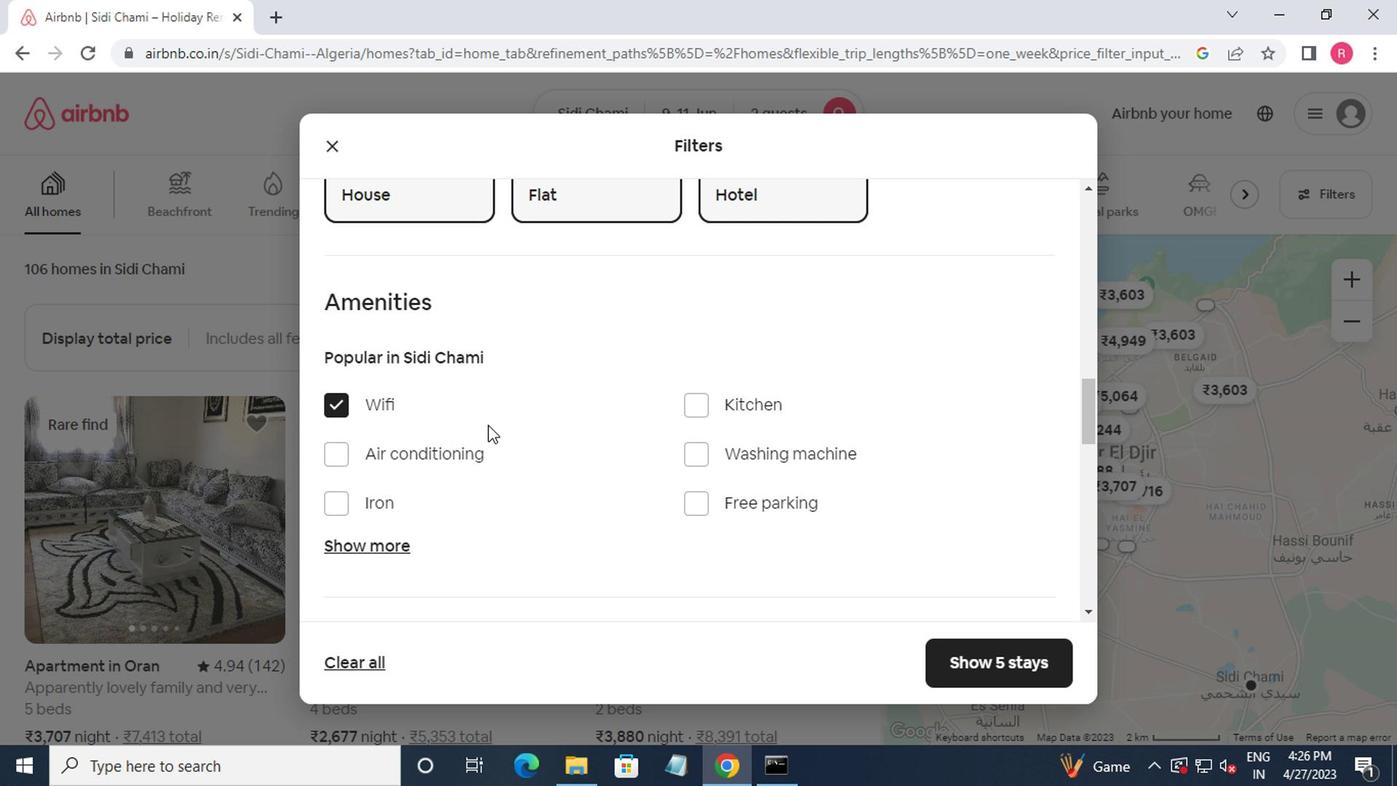 
Action: Mouse scrolled (505, 414) with delta (0, -1)
Screenshot: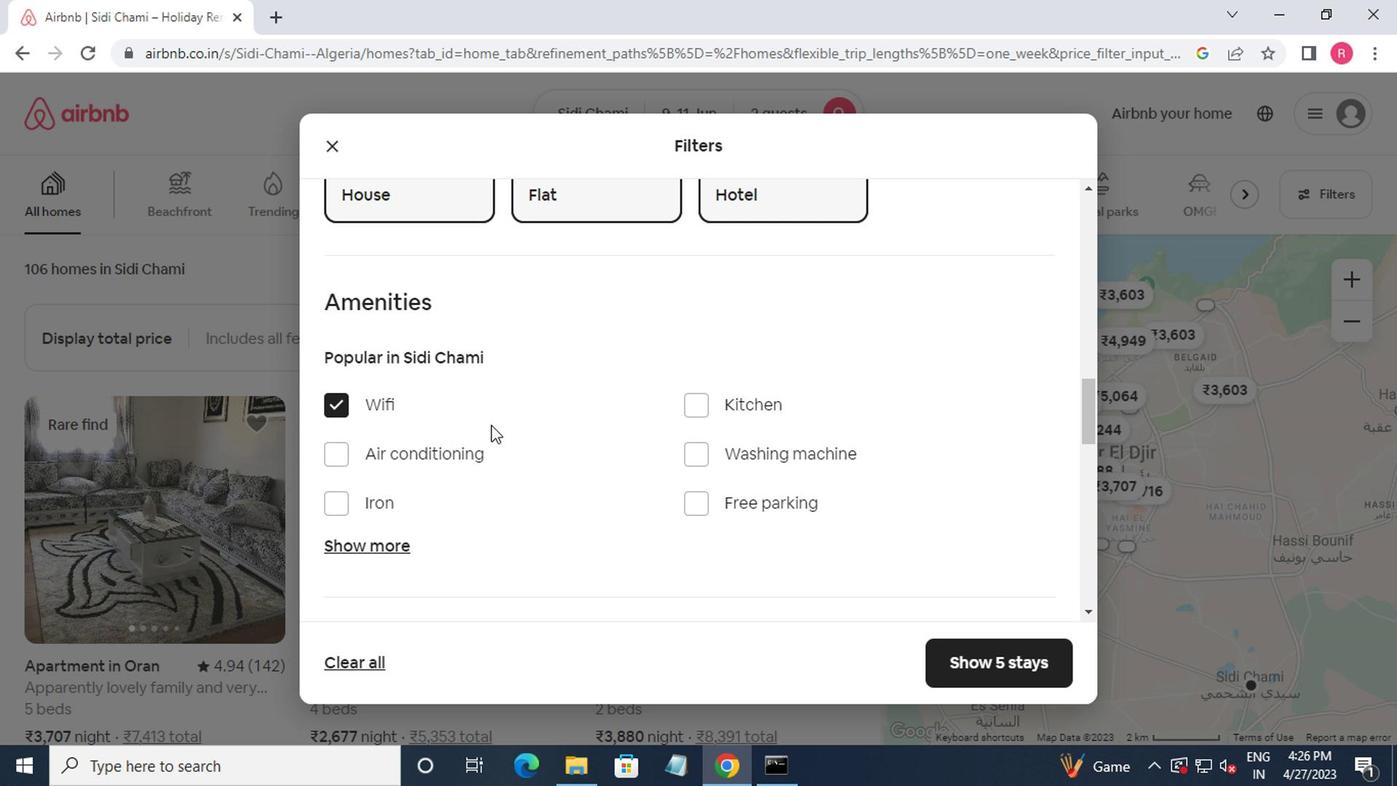 
Action: Mouse scrolled (505, 414) with delta (0, -1)
Screenshot: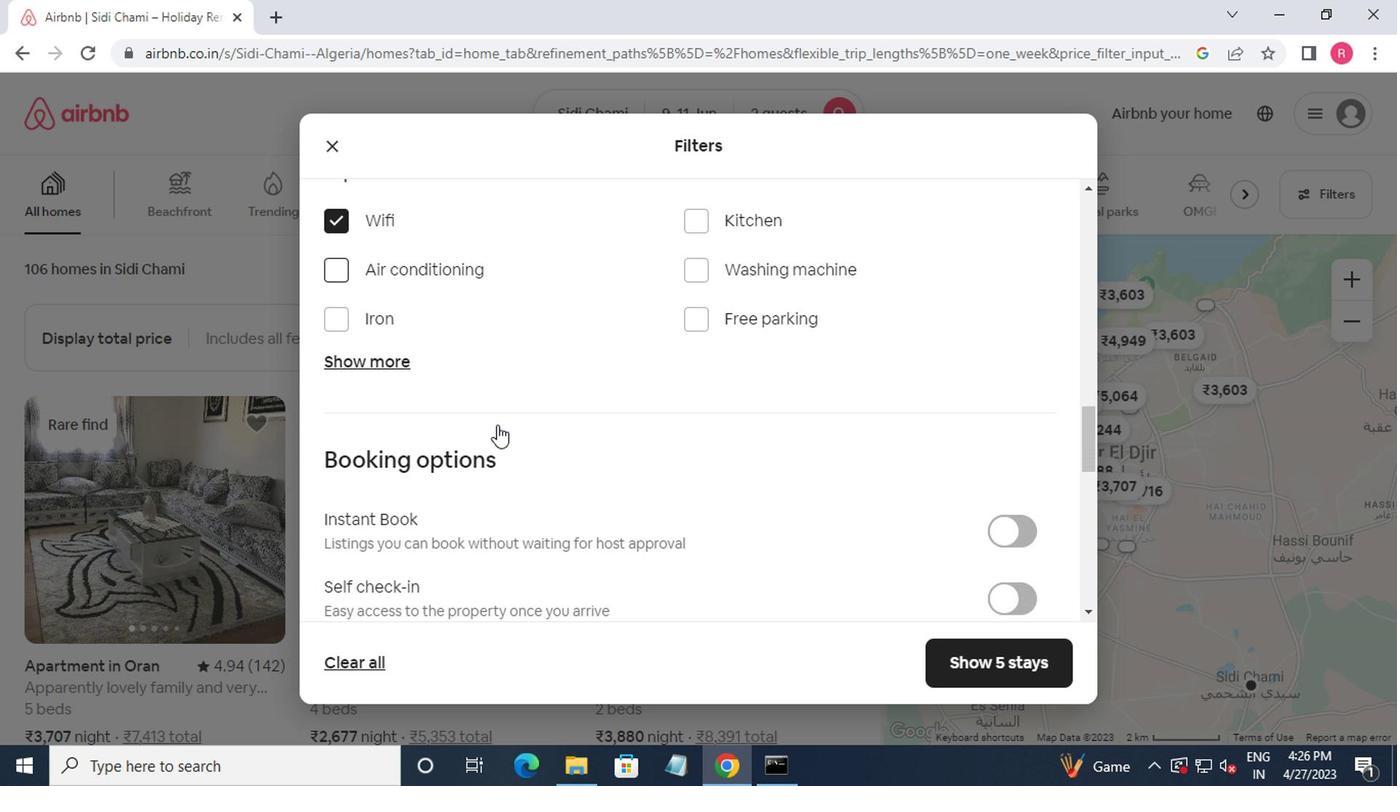 
Action: Mouse moved to (580, 390)
Screenshot: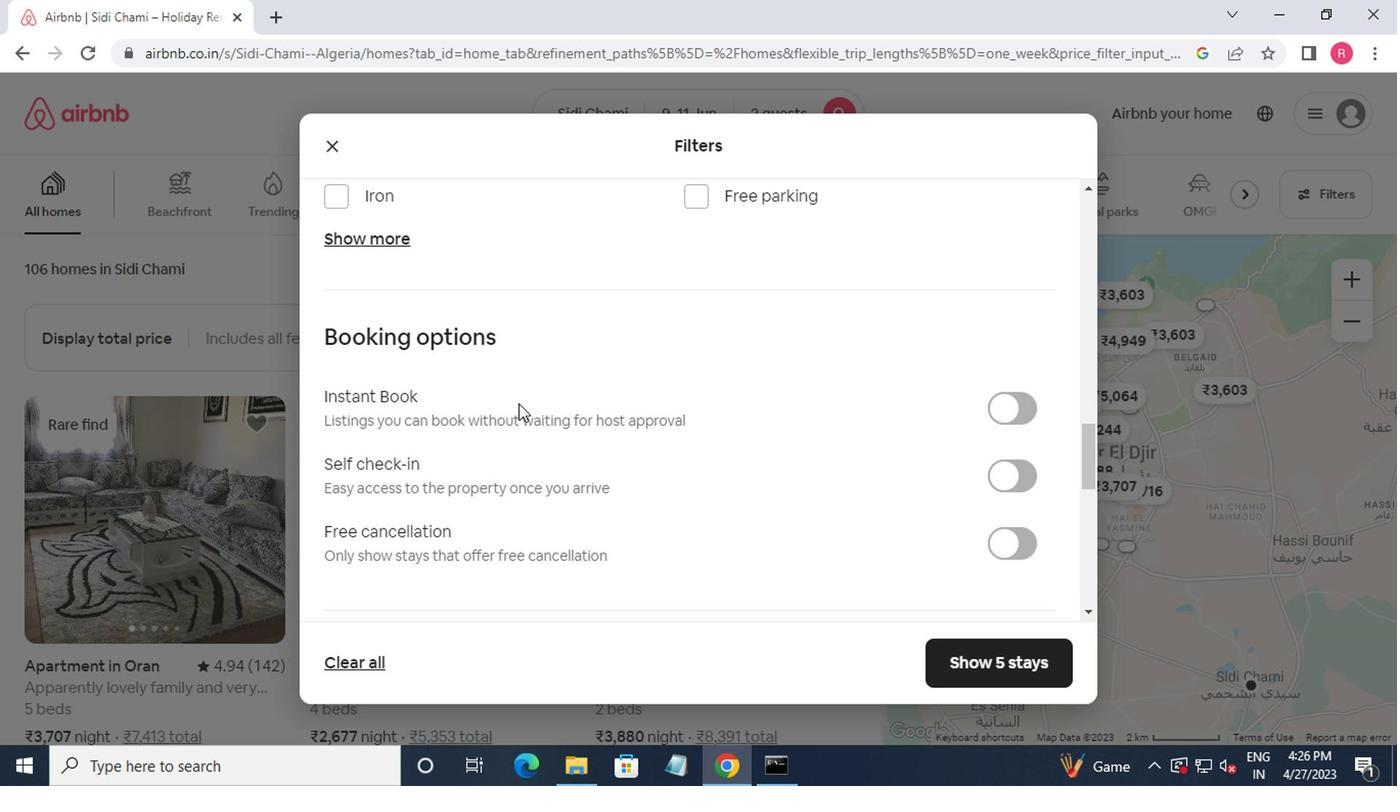 
Action: Mouse scrolled (580, 391) with delta (0, 1)
Screenshot: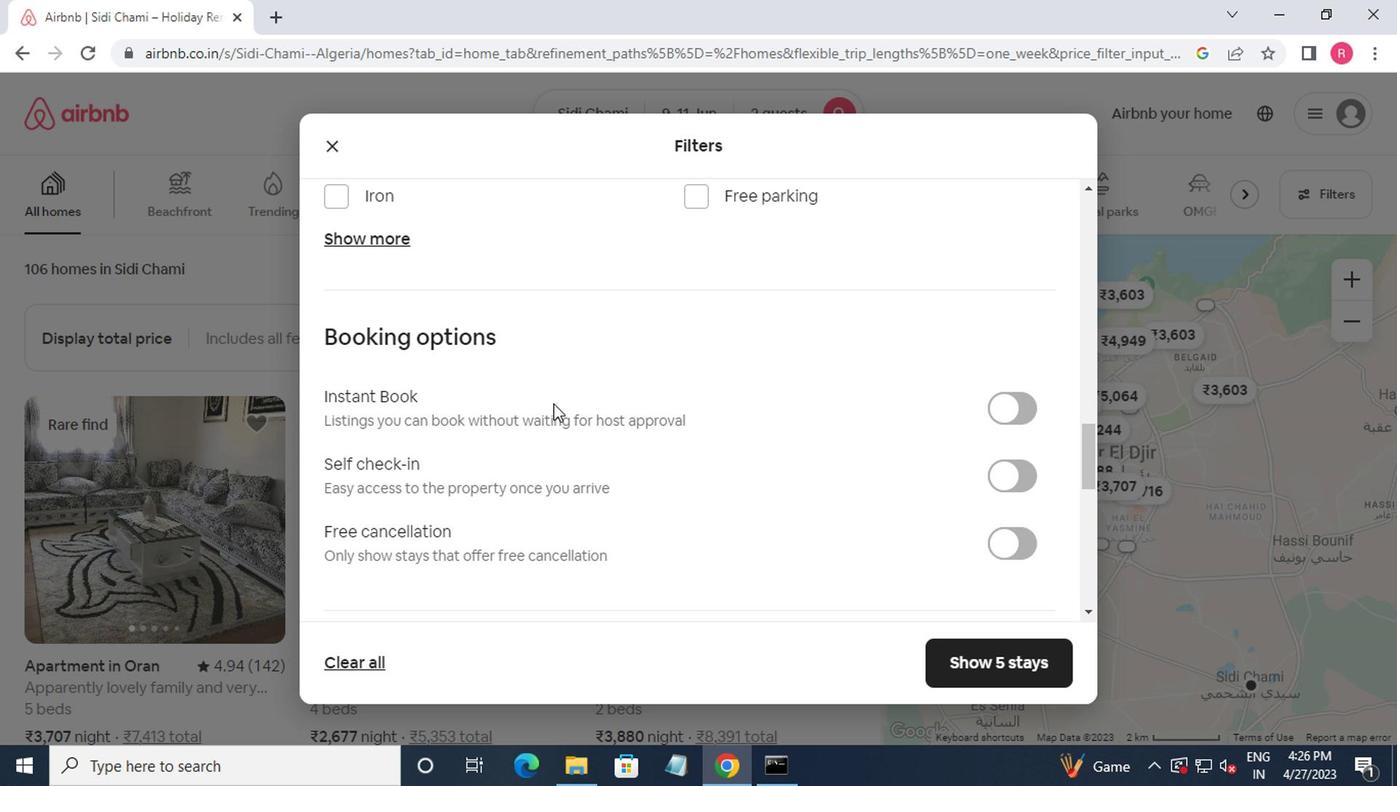
Action: Mouse moved to (705, 251)
Screenshot: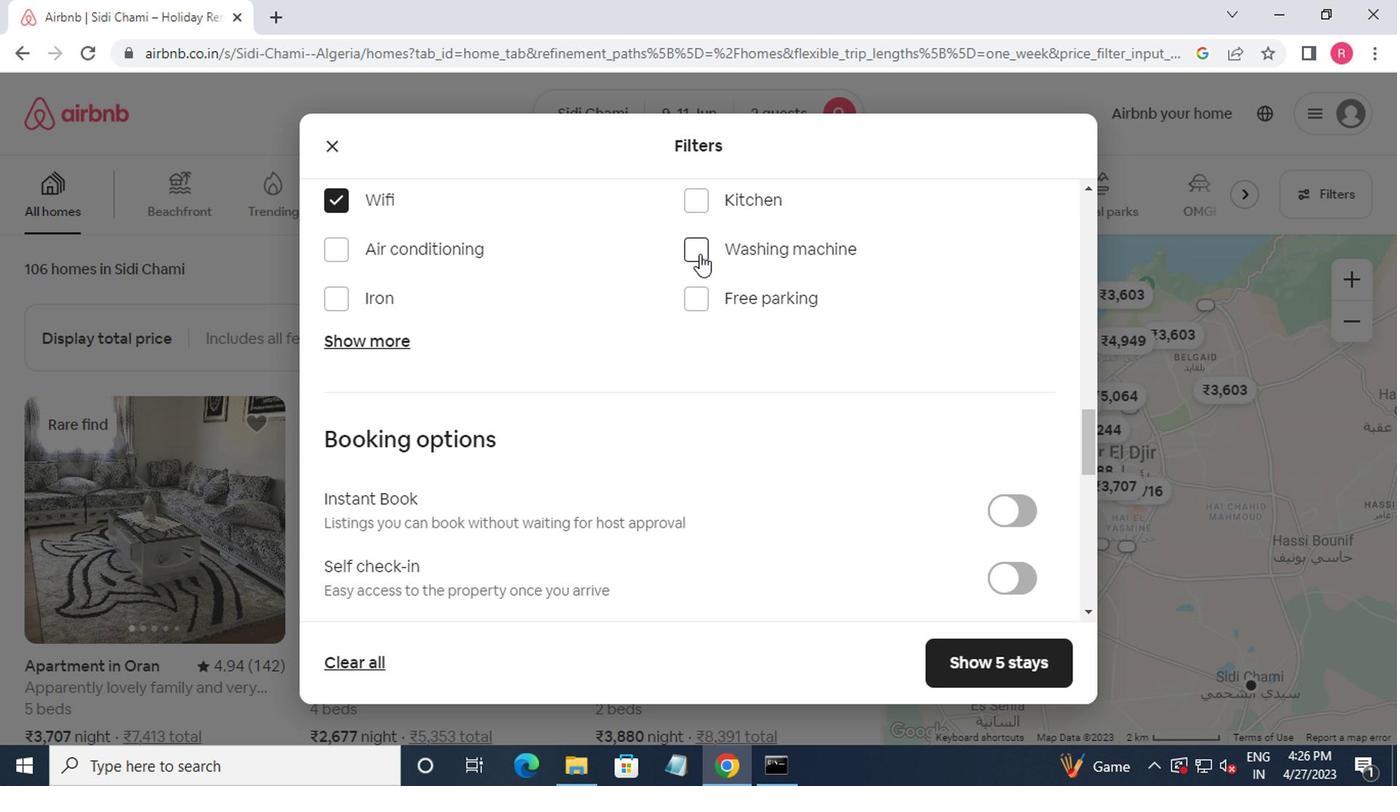 
Action: Mouse pressed left at (705, 251)
Screenshot: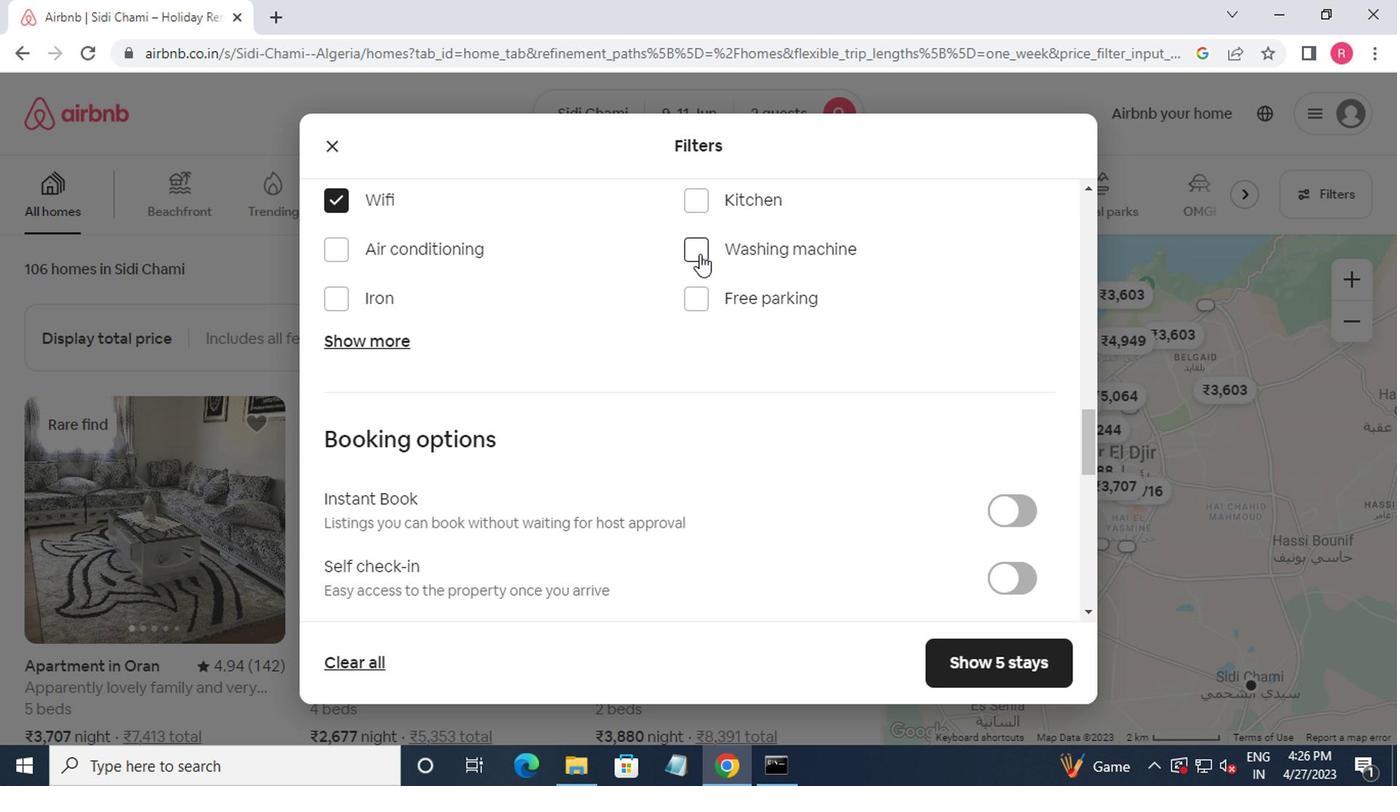 
Action: Mouse moved to (705, 250)
Screenshot: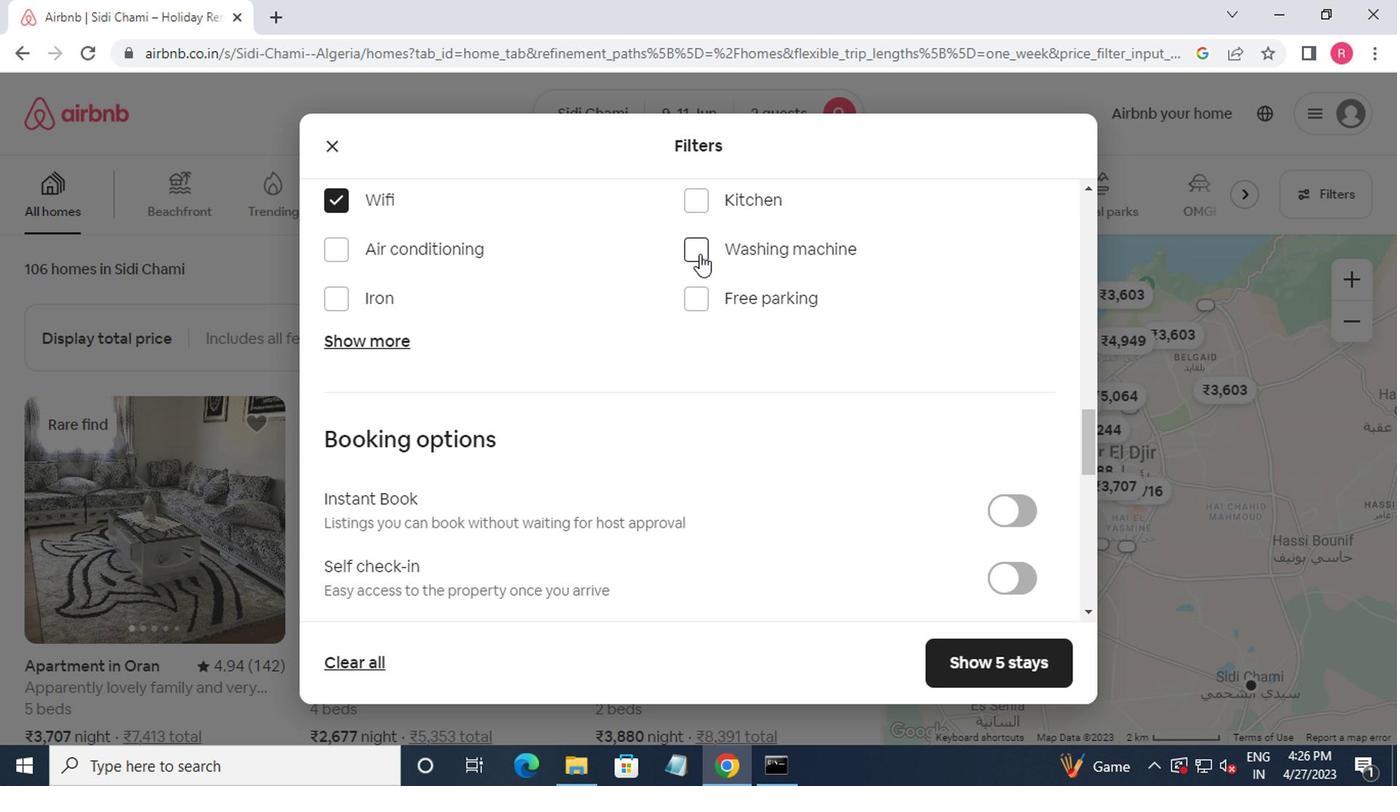 
Action: Mouse scrolled (705, 249) with delta (0, 0)
Screenshot: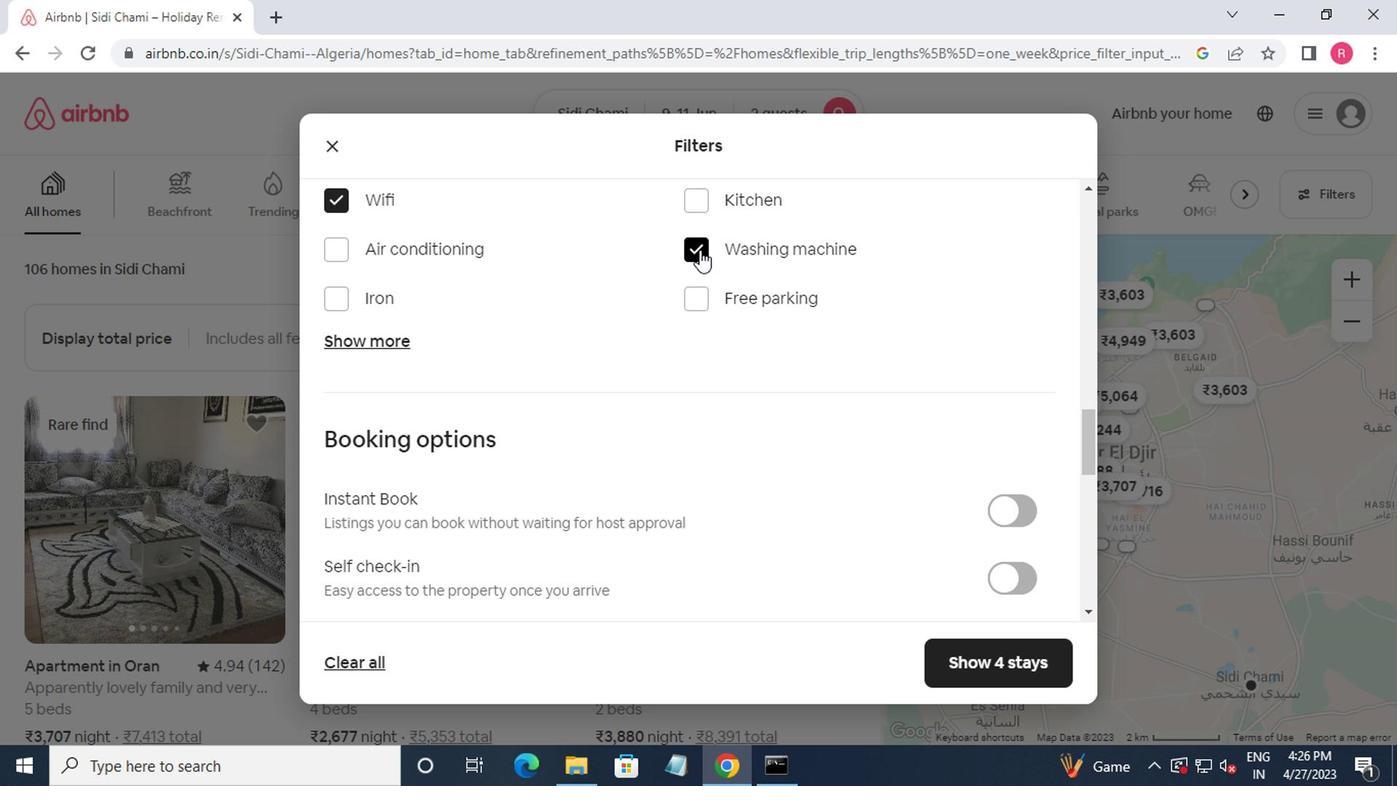 
Action: Mouse moved to (706, 250)
Screenshot: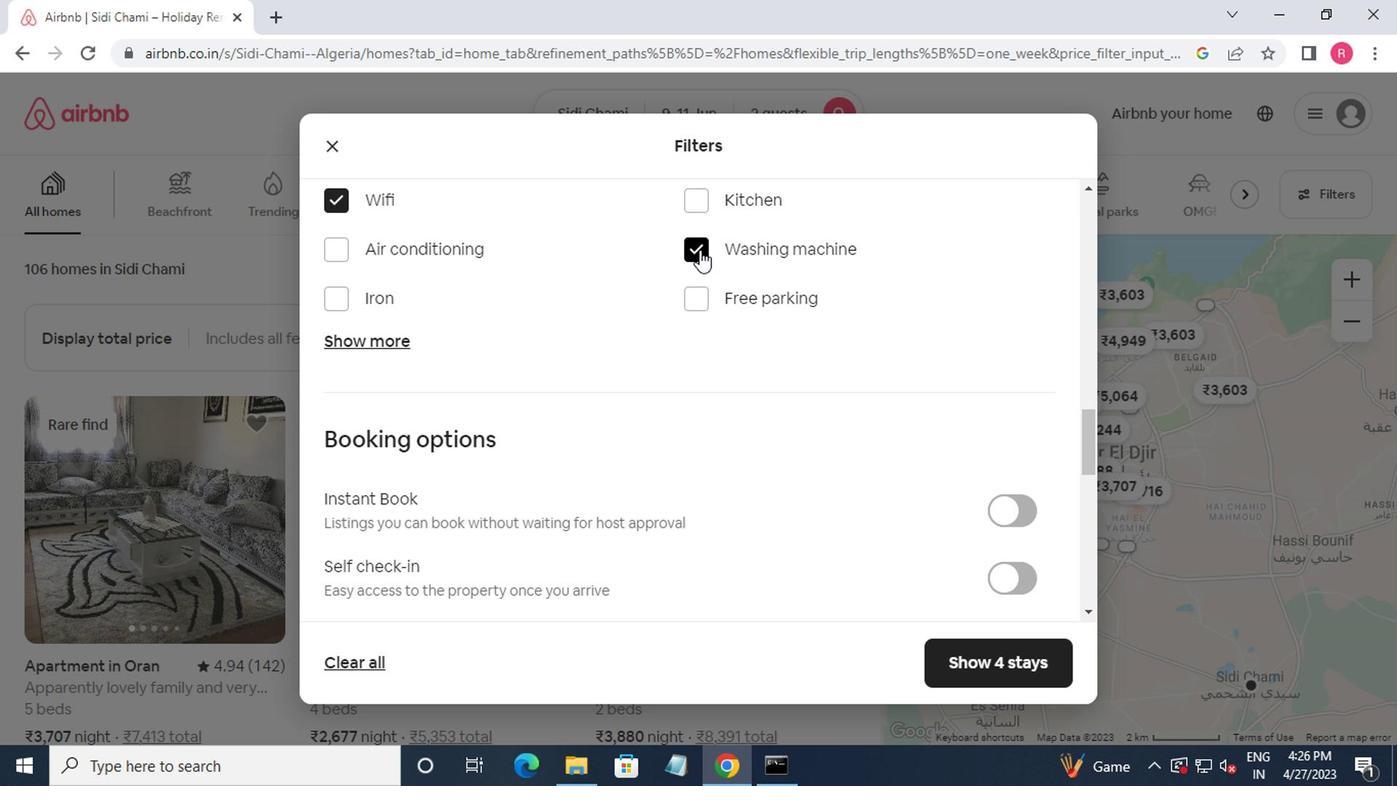 
Action: Mouse scrolled (706, 249) with delta (0, 0)
Screenshot: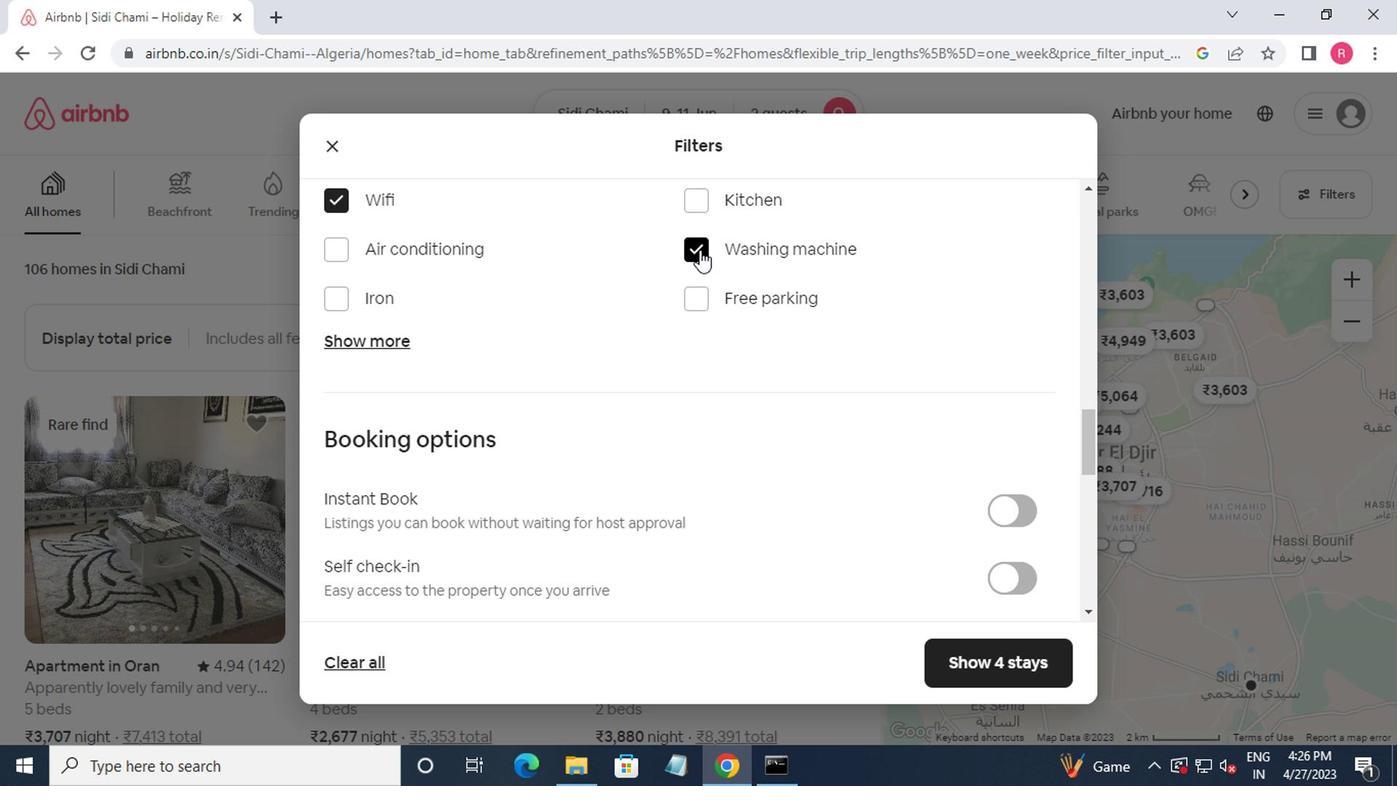 
Action: Mouse moved to (706, 256)
Screenshot: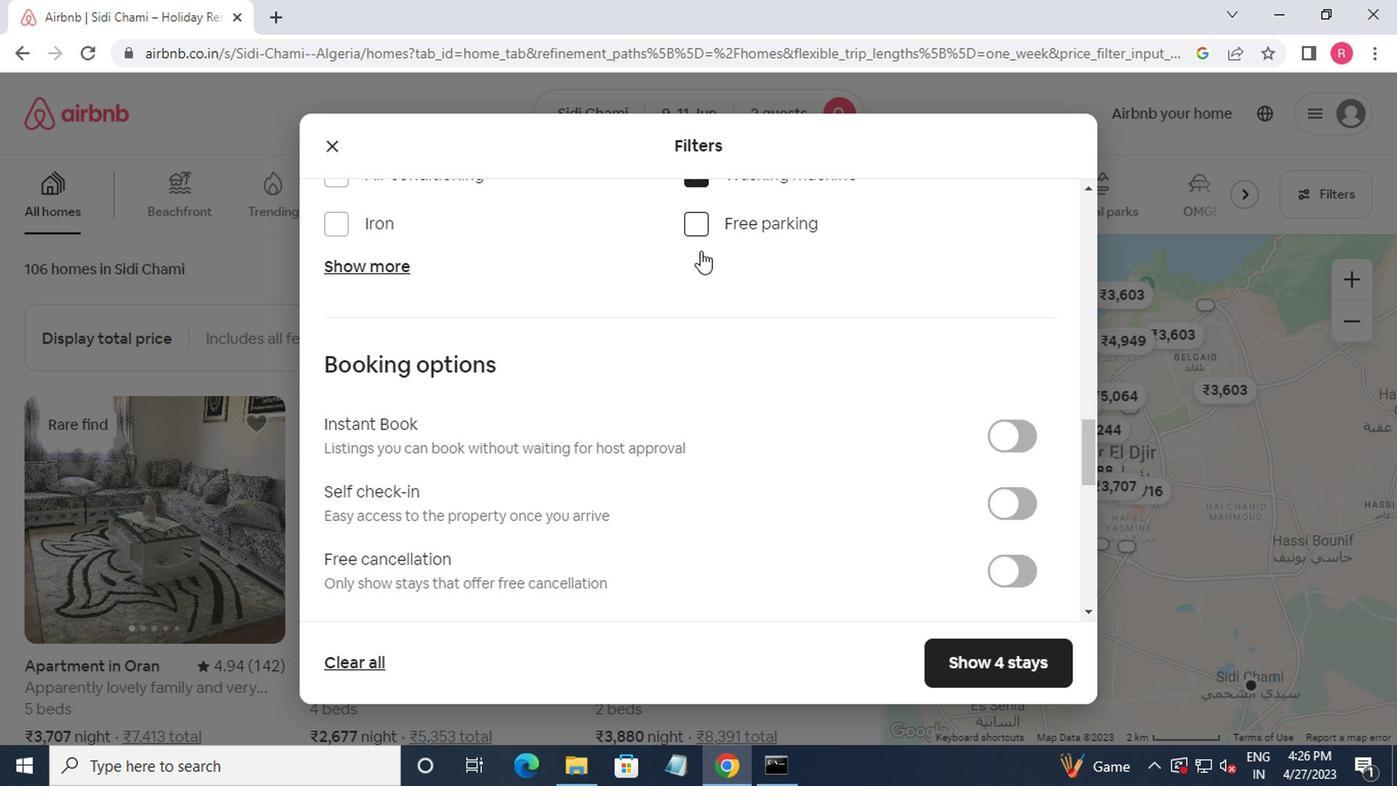 
Action: Mouse scrolled (706, 256) with delta (0, 0)
Screenshot: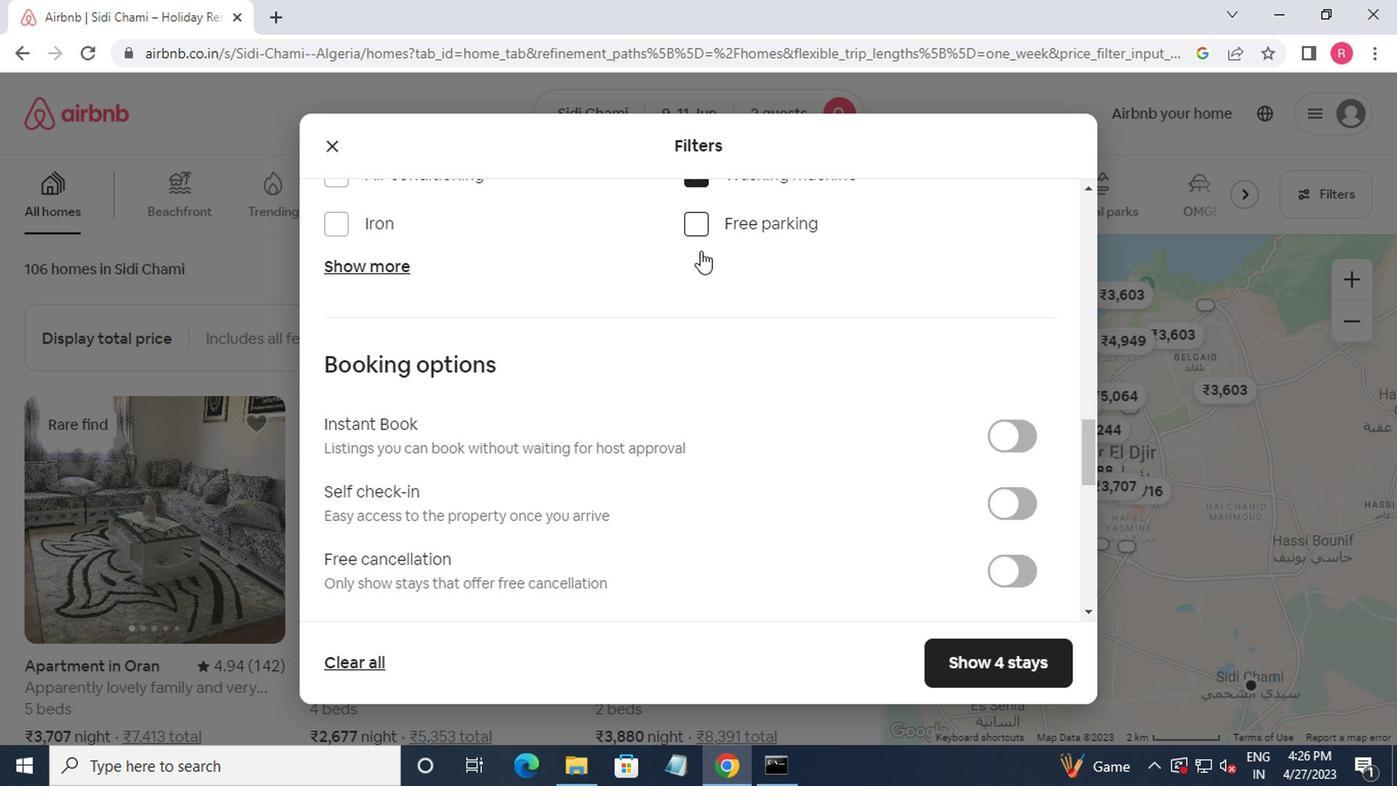 
Action: Mouse moved to (1011, 270)
Screenshot: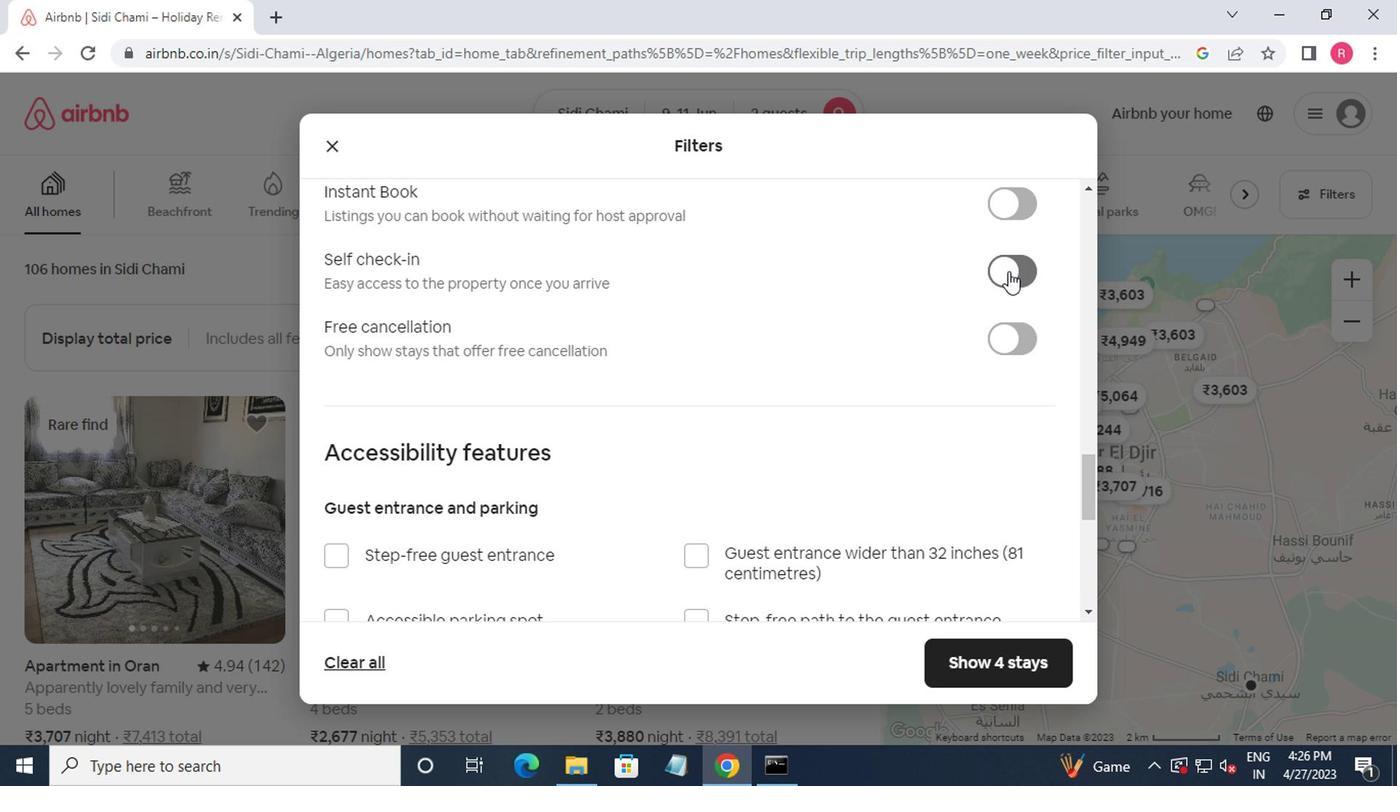 
Action: Mouse pressed left at (1011, 270)
Screenshot: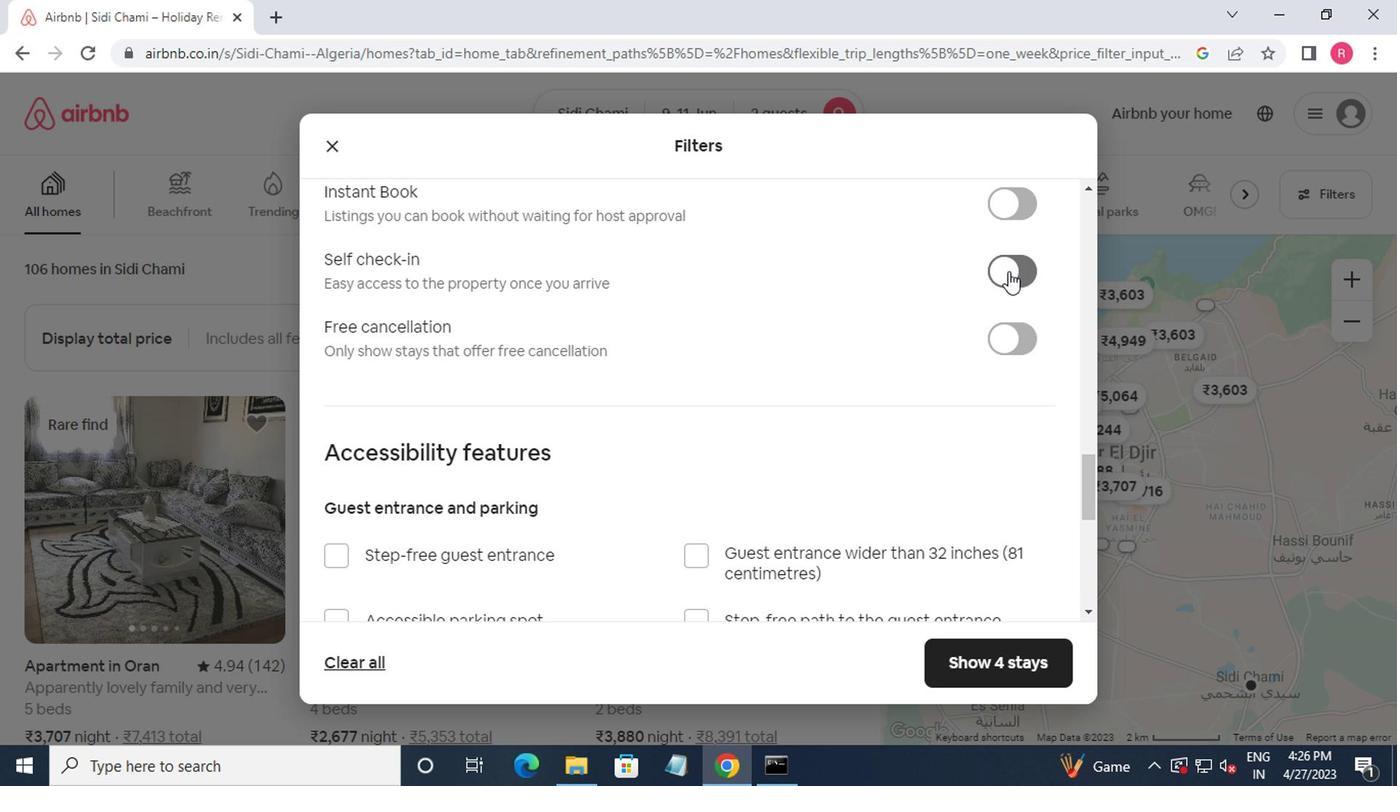 
Action: Mouse moved to (1000, 632)
Screenshot: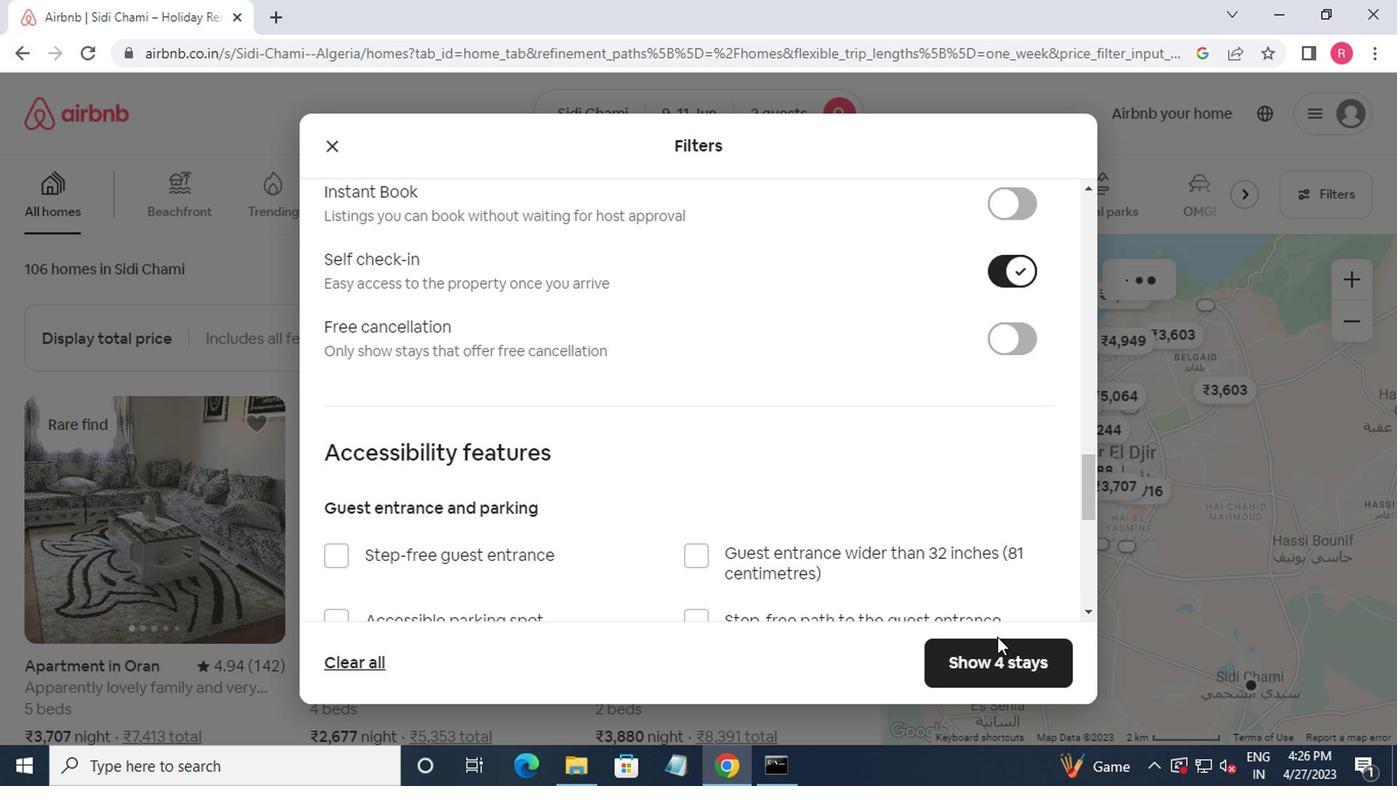 
Action: Mouse pressed left at (1000, 632)
Screenshot: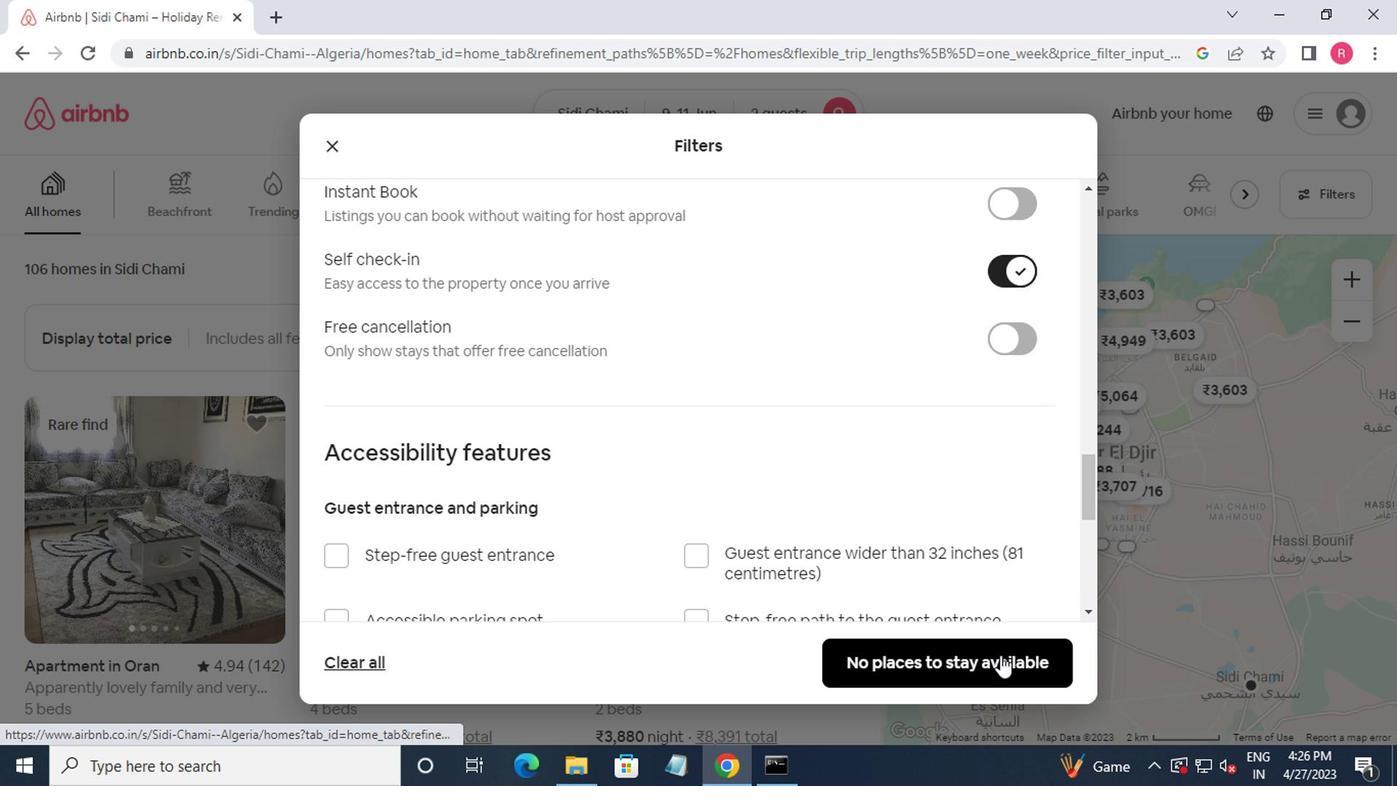 
Action: Mouse moved to (1000, 632)
Screenshot: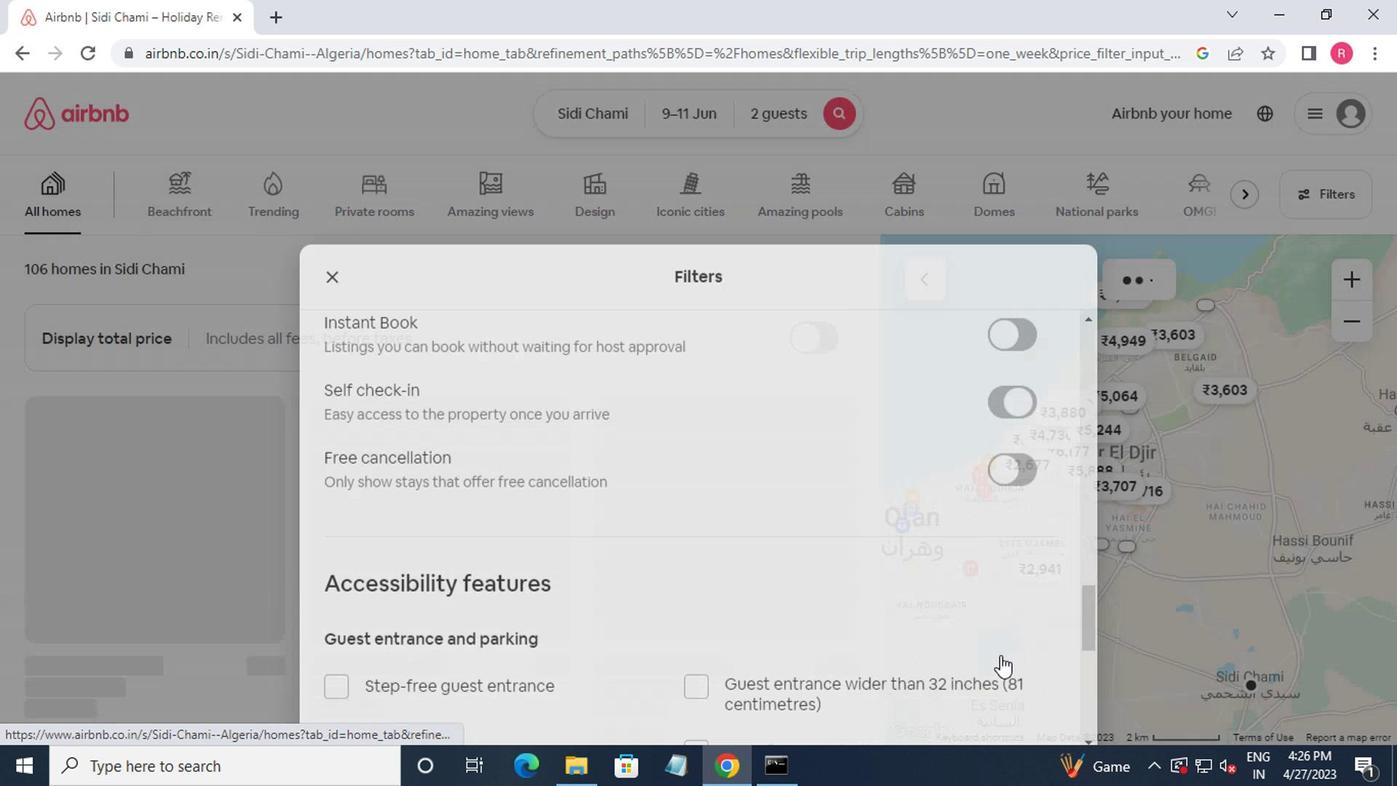 
